 Task: Find connections with filter location Port Macquarie with filter topic #jobseekerswith filter profile language German with filter current company IFFCO Group with filter school Mailam Engineering College with filter industry Wholesale Motor Vehicles and Parts with filter service category Corporate Law with filter keywords title Archivist
Action: Mouse moved to (539, 94)
Screenshot: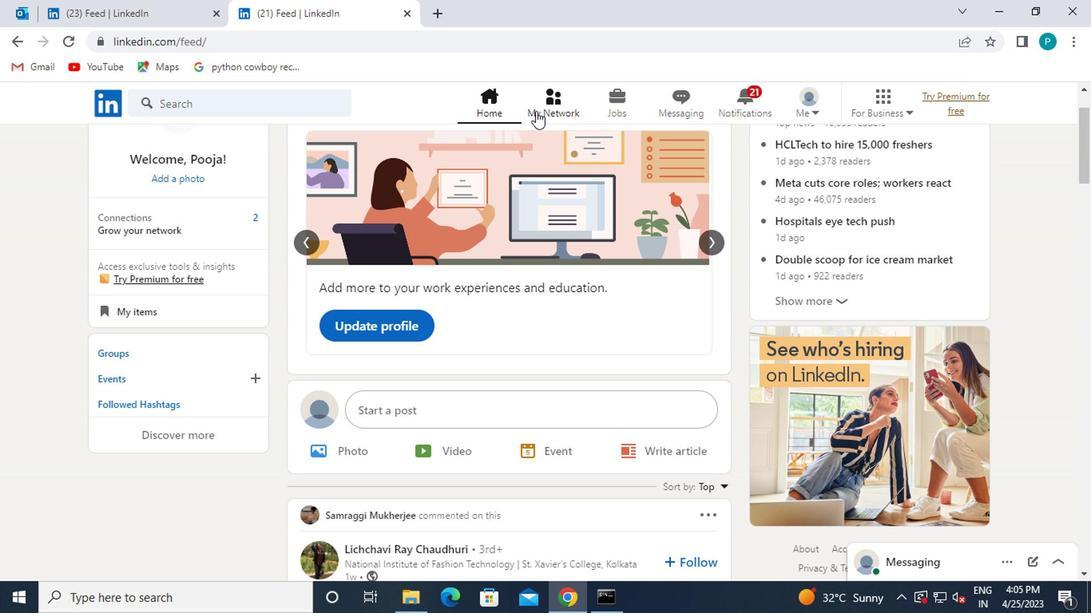 
Action: Mouse pressed left at (539, 94)
Screenshot: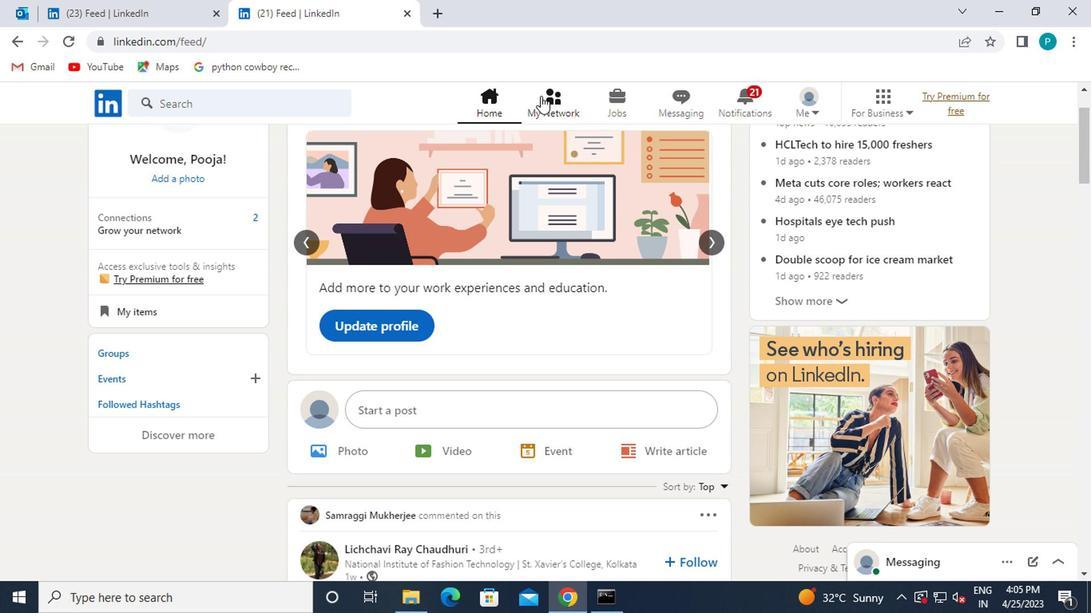 
Action: Mouse moved to (184, 195)
Screenshot: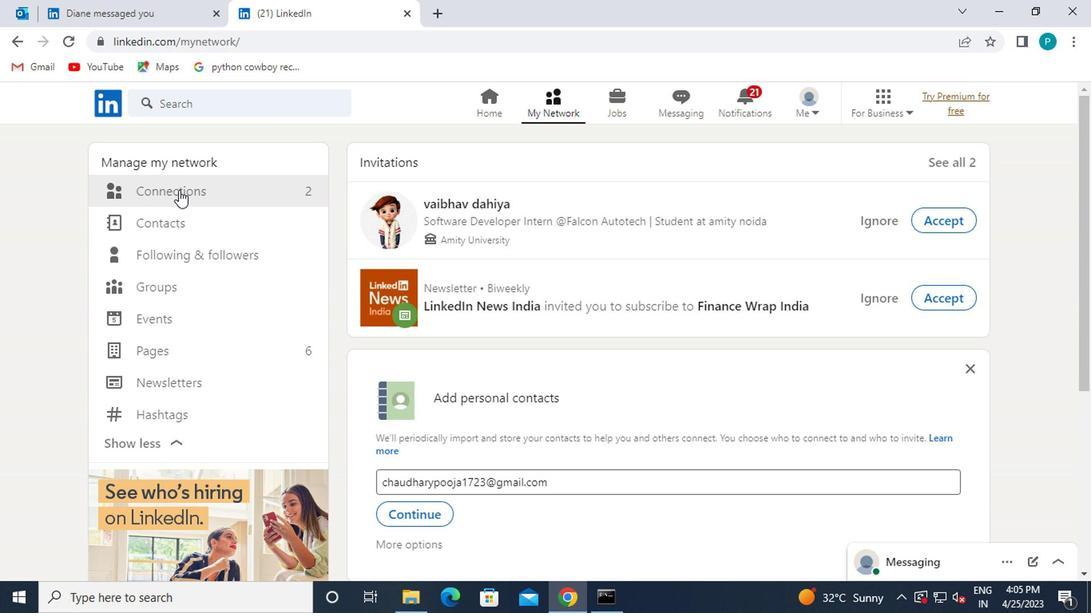 
Action: Mouse pressed left at (184, 195)
Screenshot: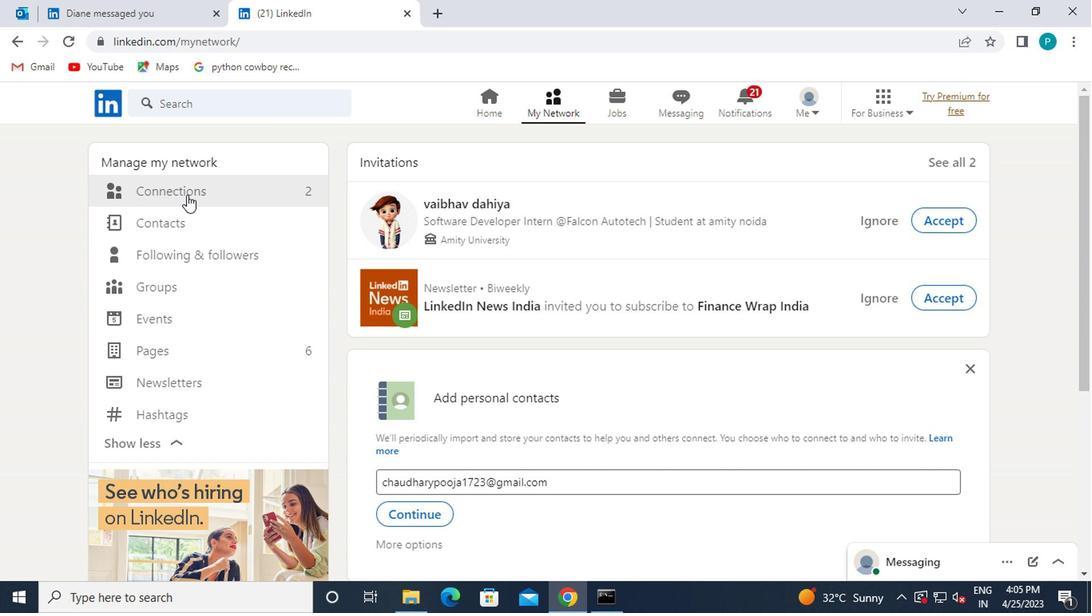 
Action: Mouse moved to (662, 193)
Screenshot: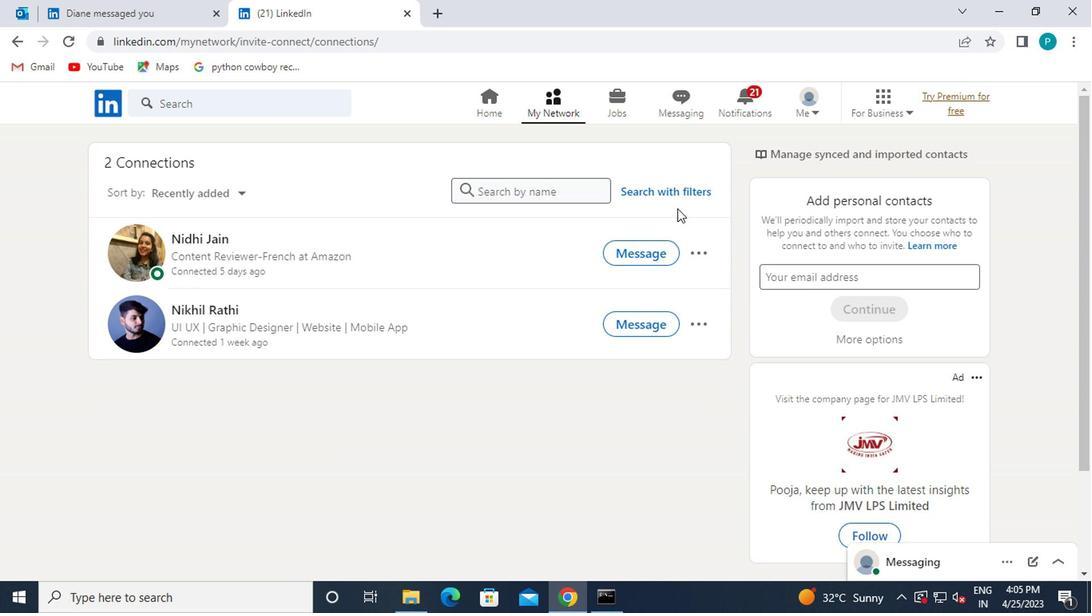 
Action: Mouse pressed left at (662, 193)
Screenshot: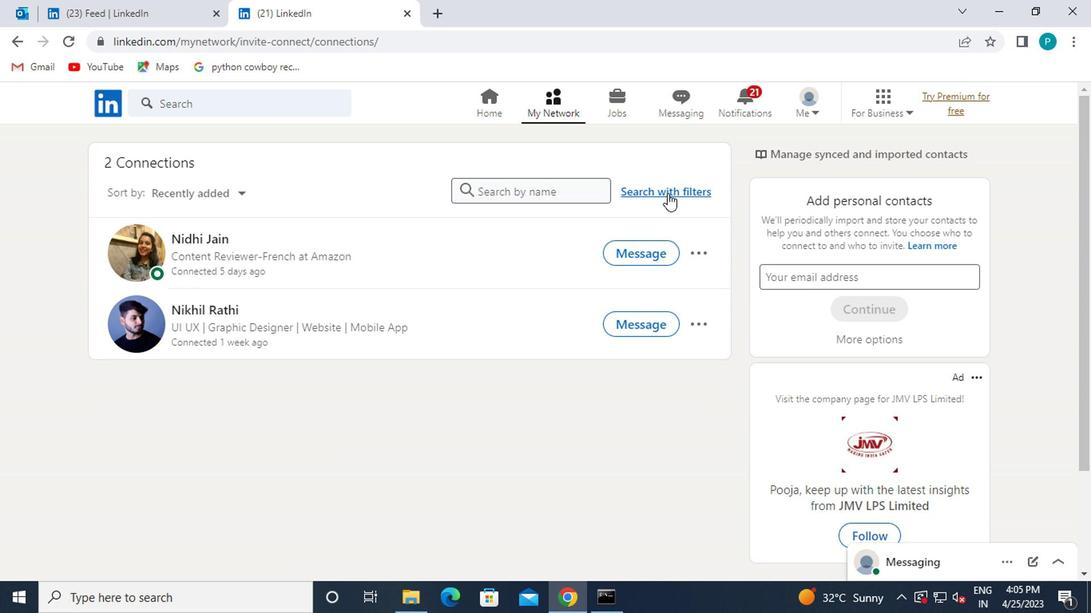 
Action: Mouse moved to (519, 147)
Screenshot: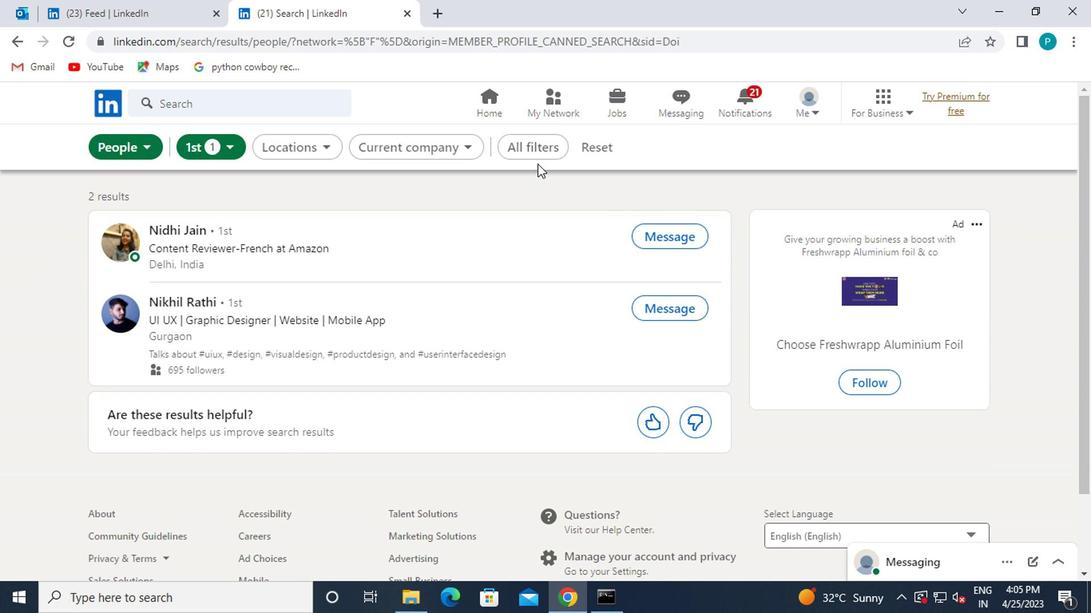 
Action: Mouse pressed left at (519, 147)
Screenshot: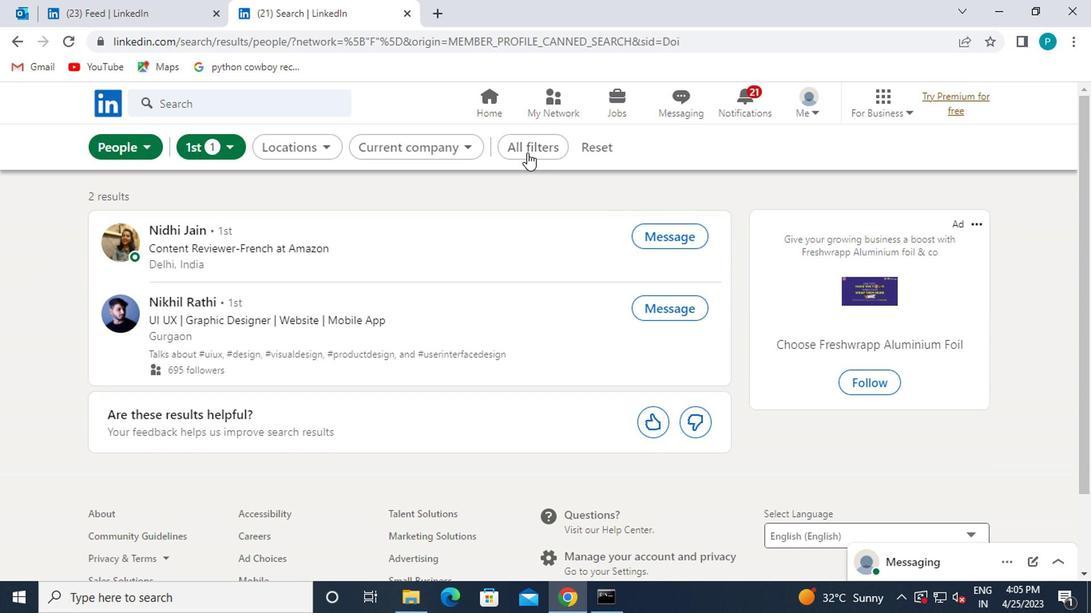 
Action: Mouse moved to (831, 327)
Screenshot: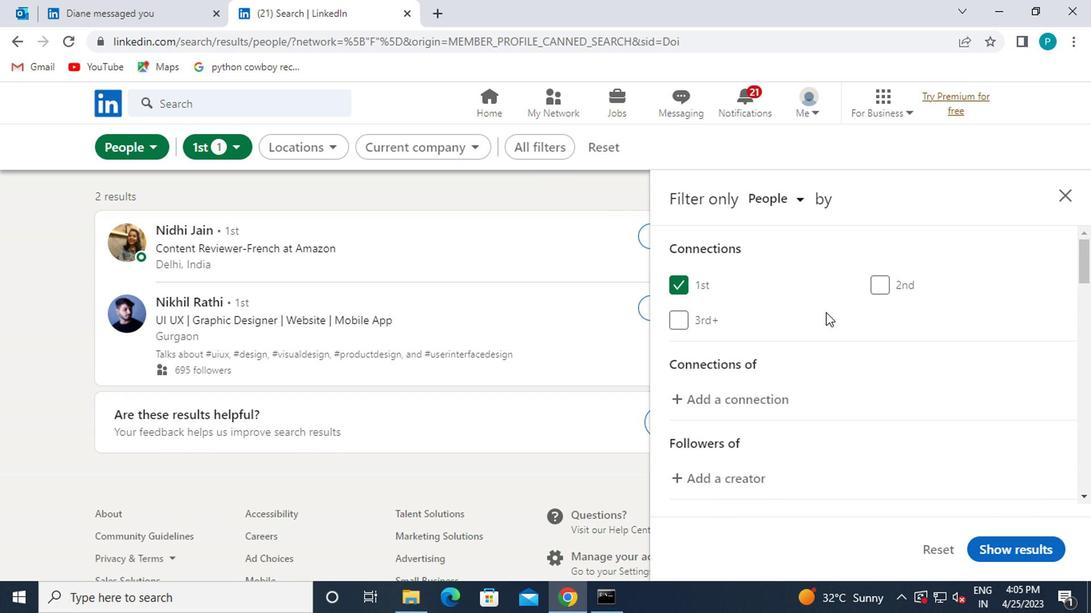 
Action: Mouse scrolled (831, 326) with delta (0, -1)
Screenshot: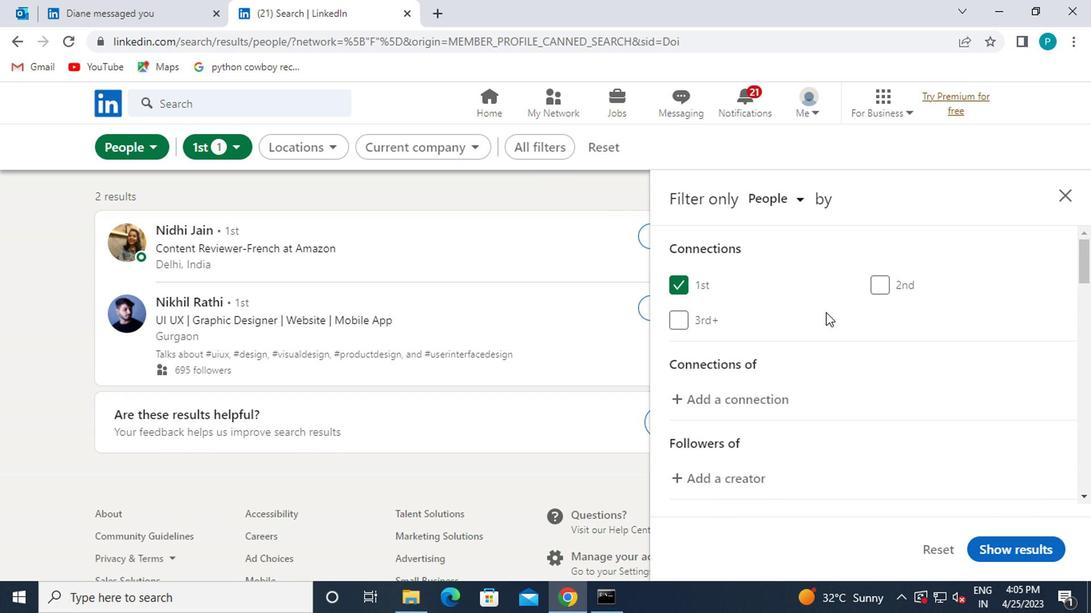 
Action: Mouse moved to (831, 329)
Screenshot: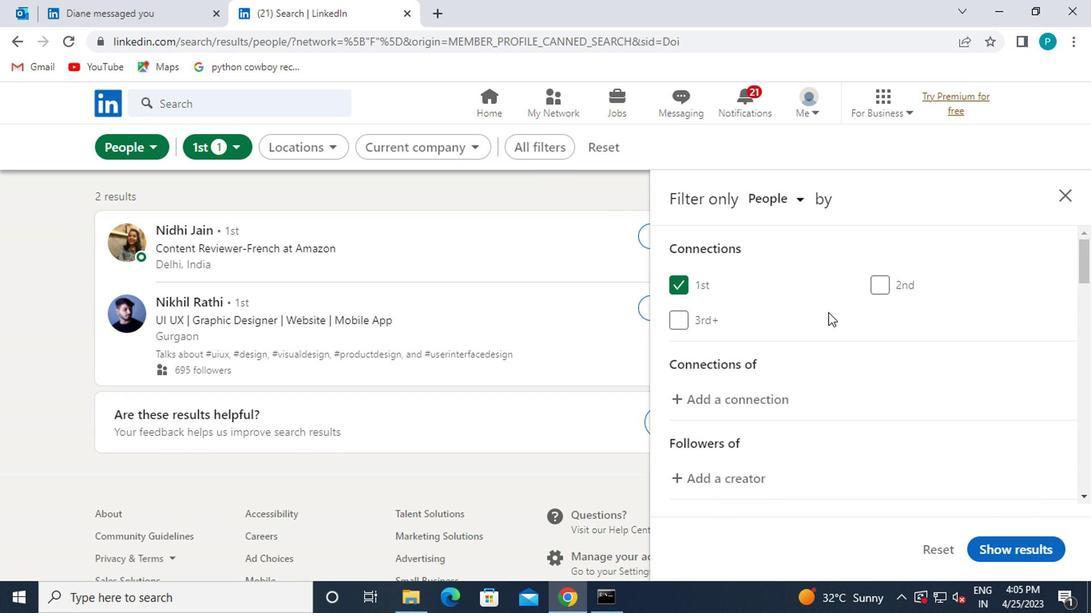 
Action: Mouse scrolled (831, 329) with delta (0, 0)
Screenshot: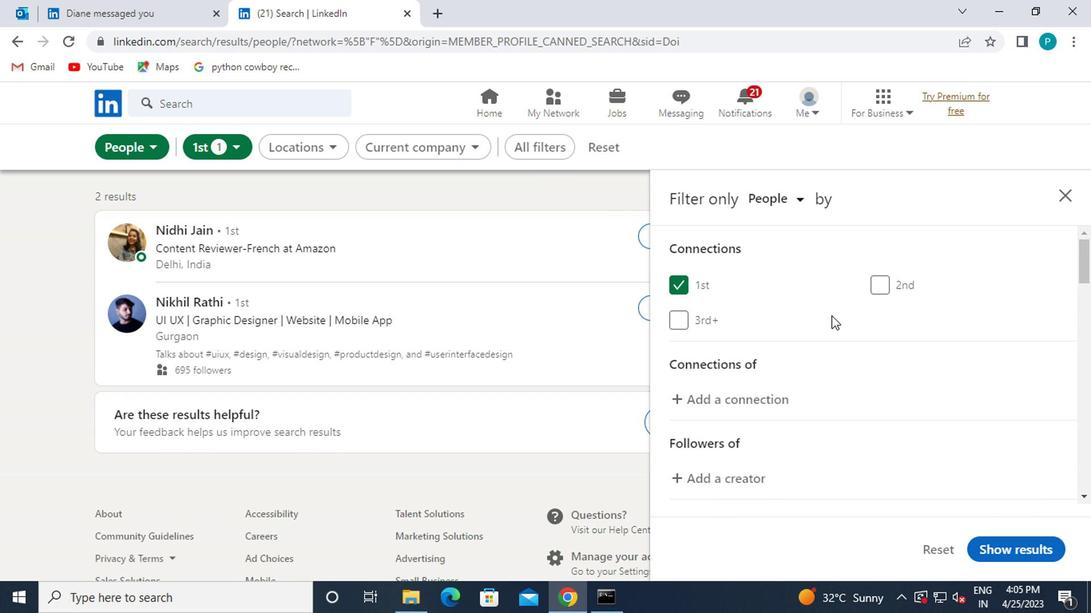 
Action: Mouse moved to (861, 379)
Screenshot: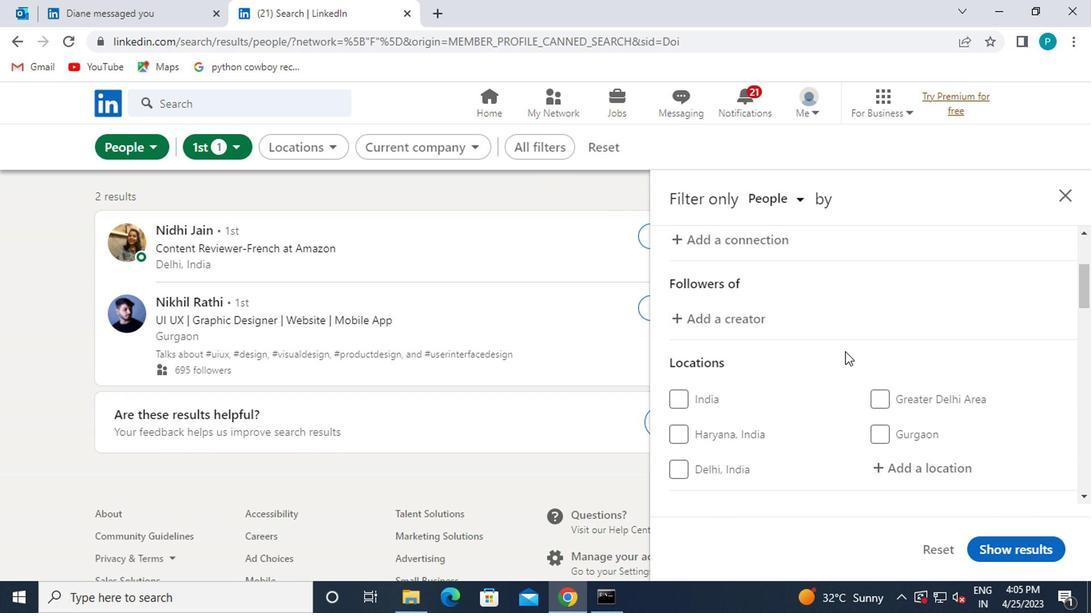 
Action: Mouse scrolled (861, 378) with delta (0, 0)
Screenshot: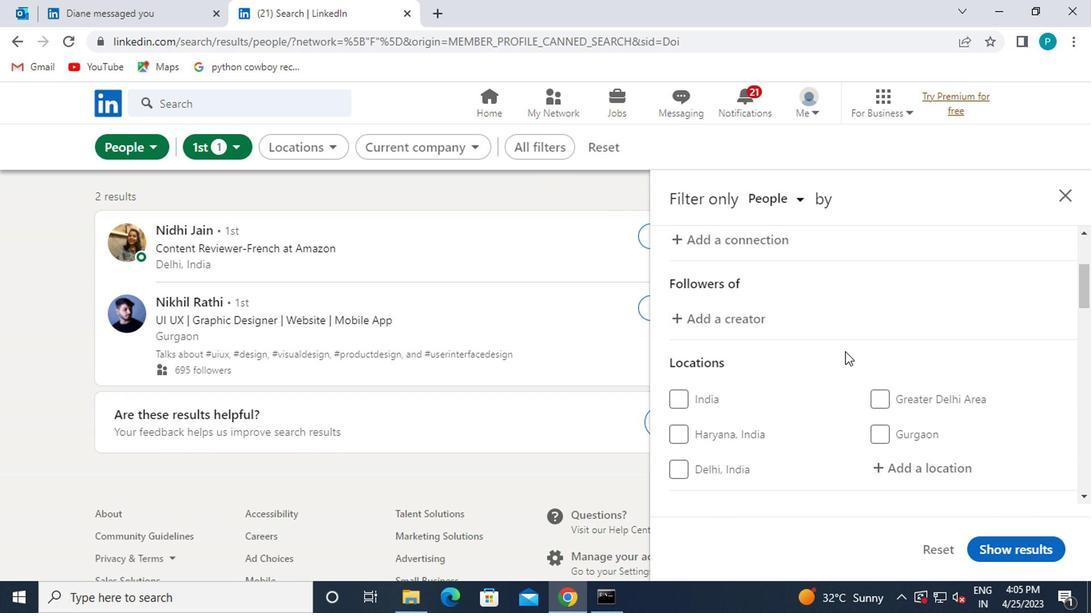 
Action: Mouse moved to (881, 380)
Screenshot: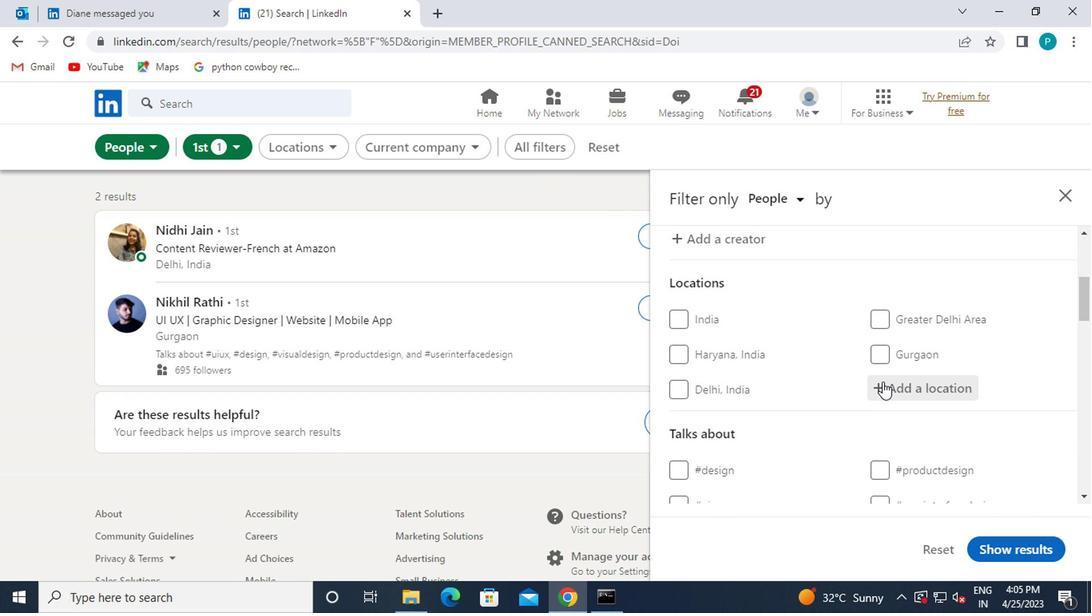 
Action: Mouse pressed left at (881, 380)
Screenshot: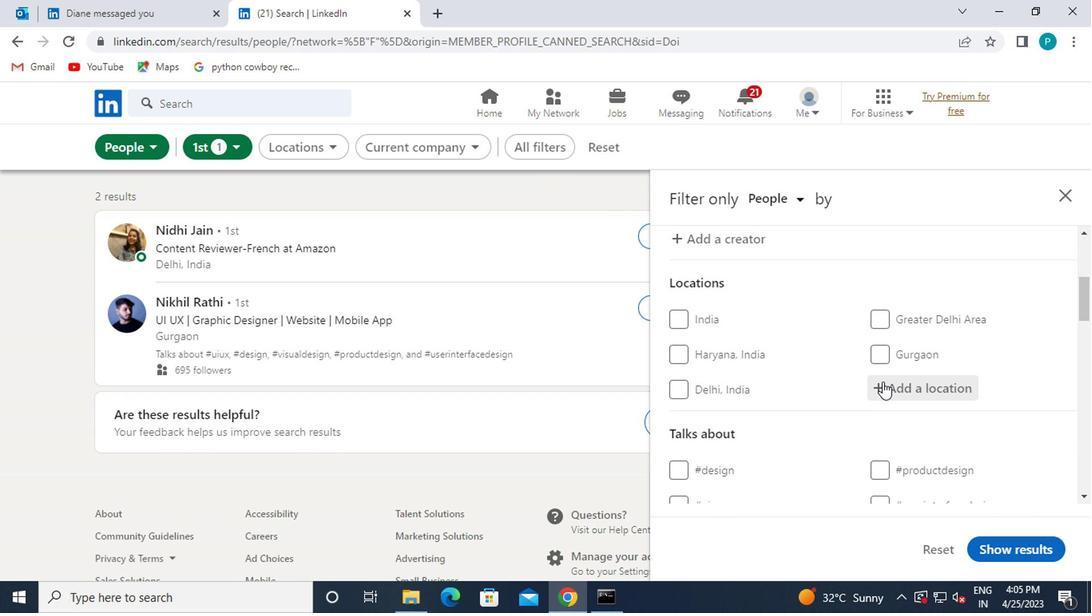 
Action: Mouse moved to (880, 381)
Screenshot: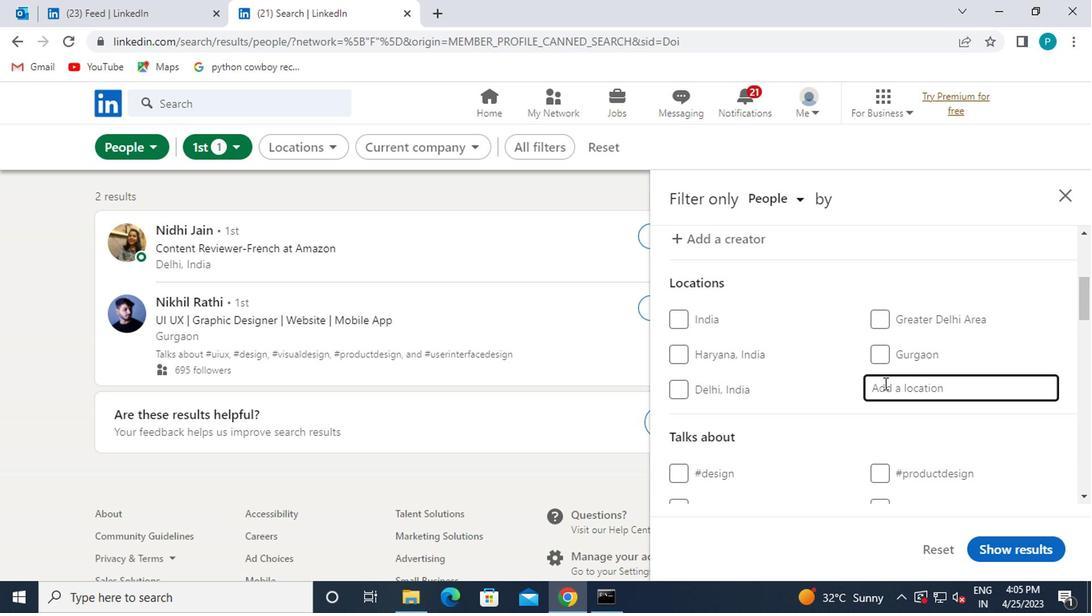 
Action: Key pressed port<Key.space>macq
Screenshot: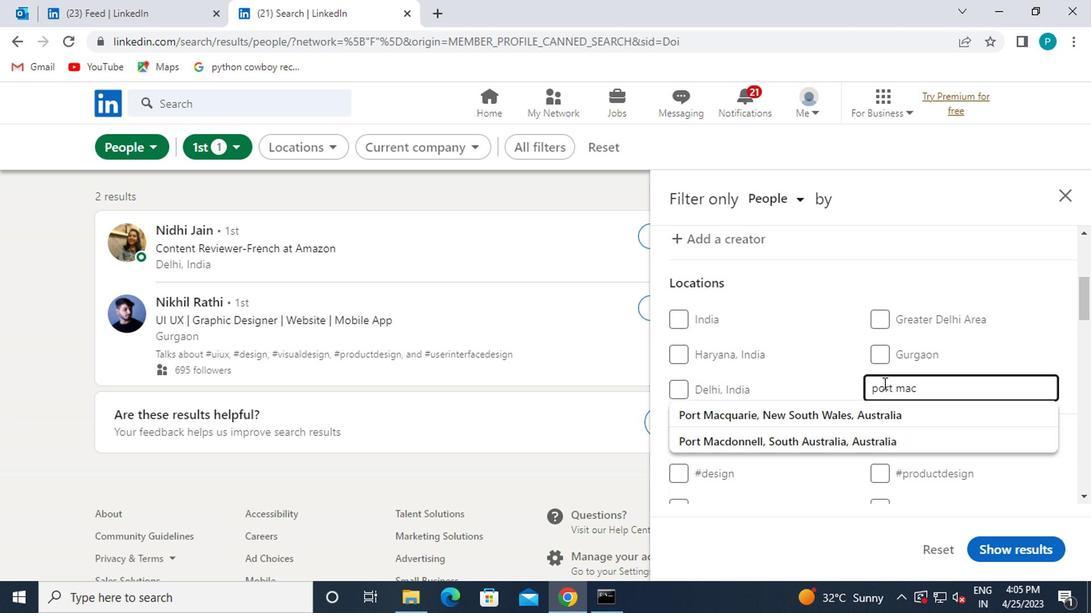 
Action: Mouse moved to (869, 379)
Screenshot: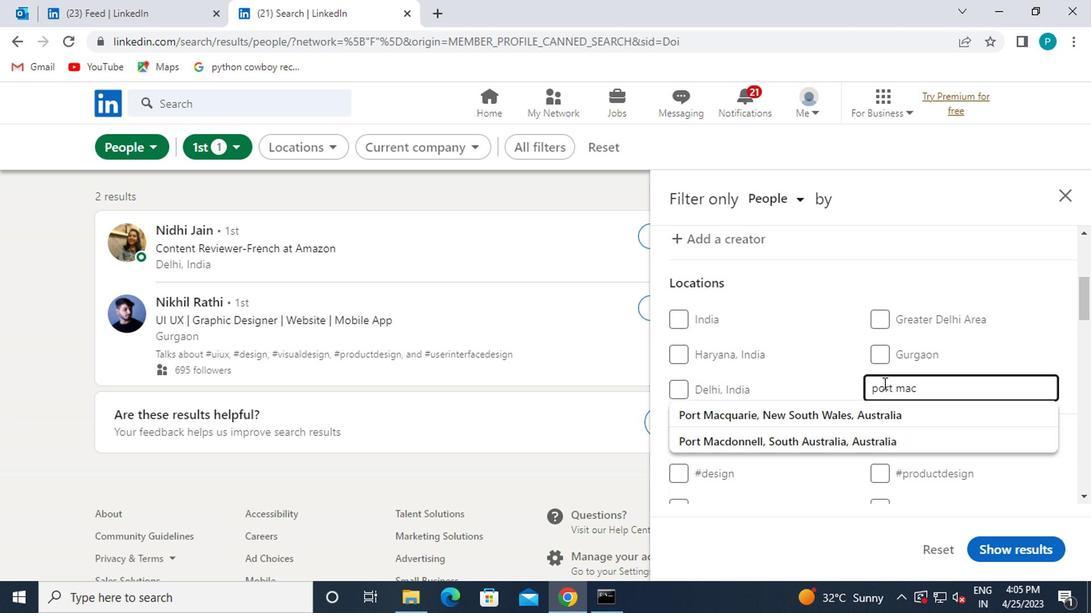 
Action: Key pressed uar
Screenshot: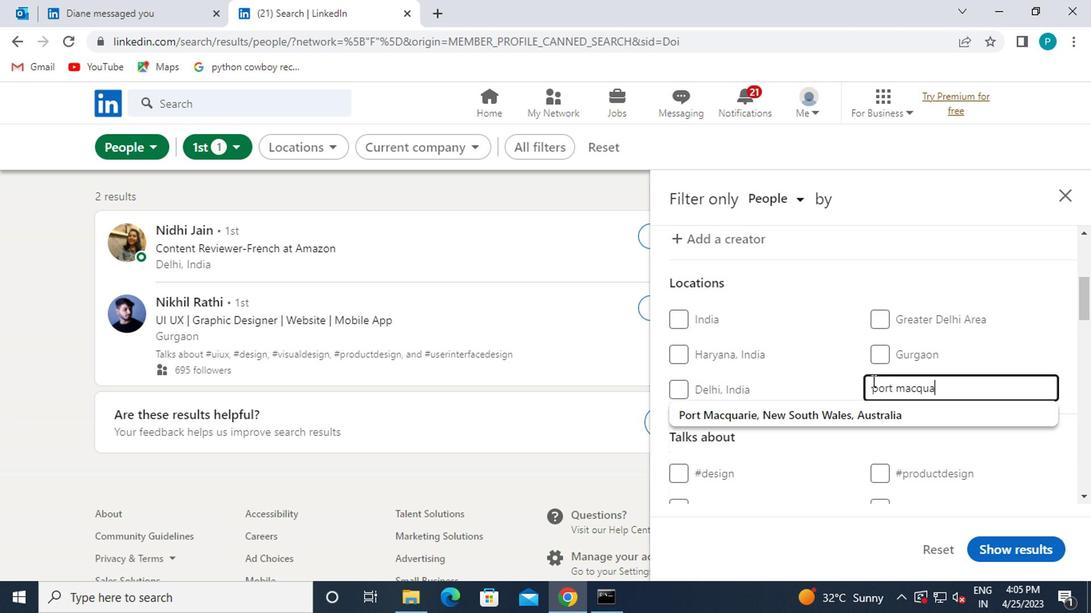 
Action: Mouse moved to (847, 360)
Screenshot: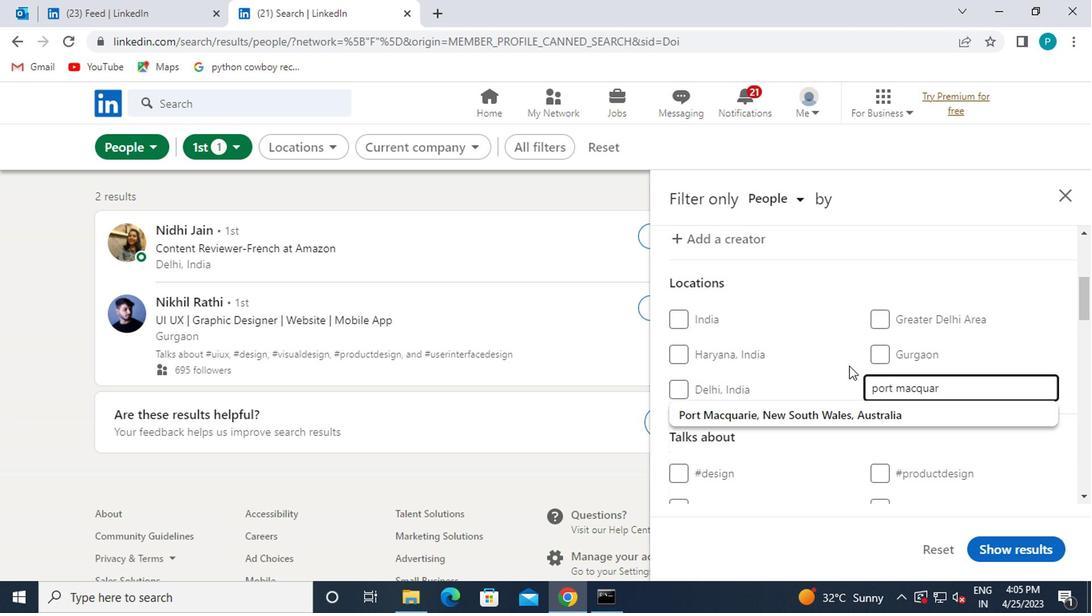 
Action: Key pressed ie
Screenshot: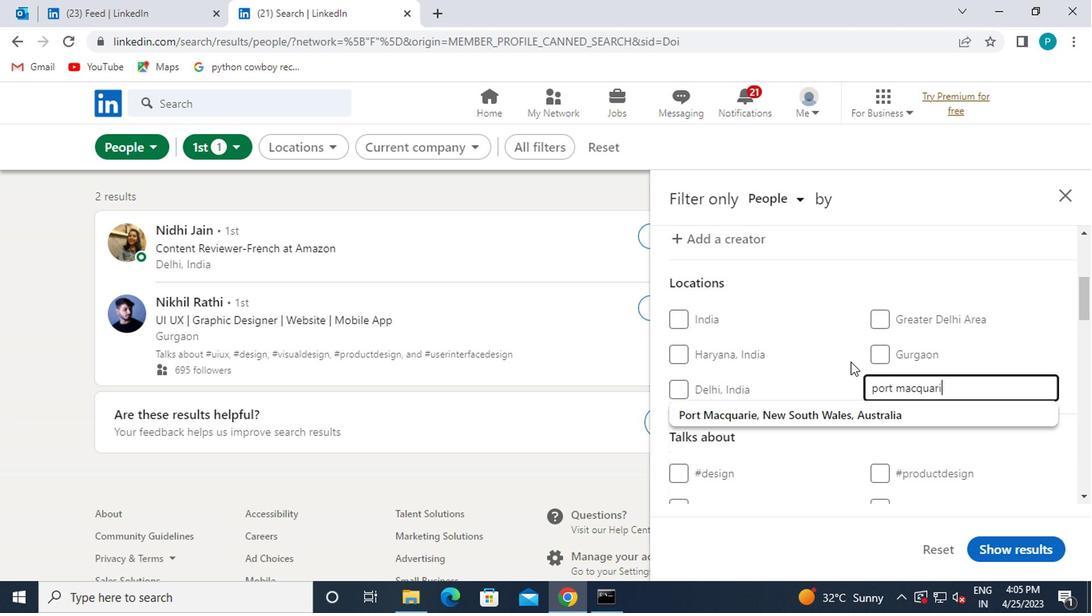 
Action: Mouse moved to (848, 413)
Screenshot: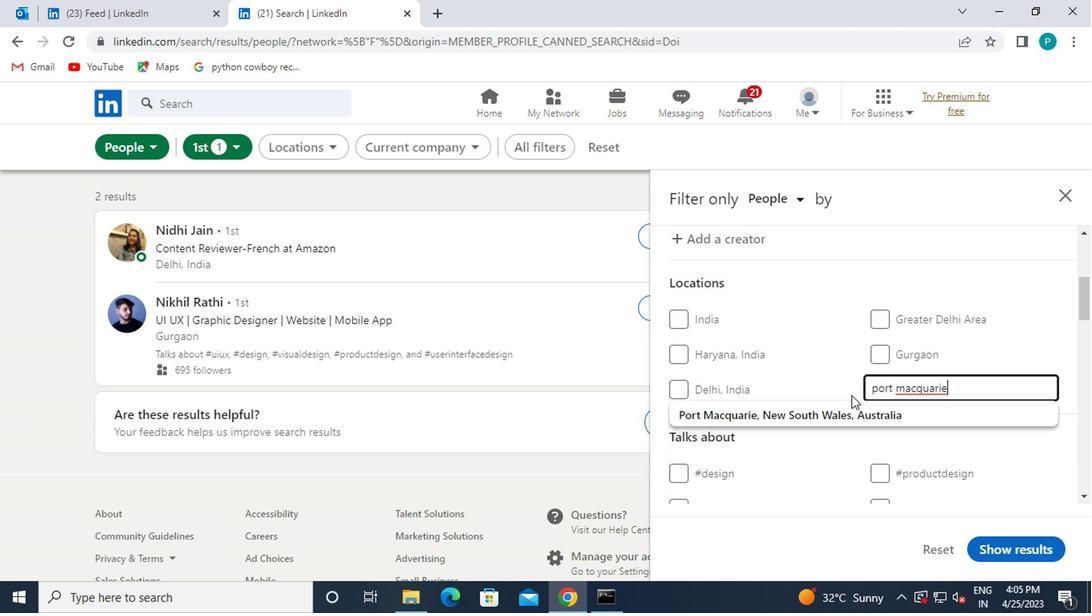 
Action: Mouse pressed left at (848, 413)
Screenshot: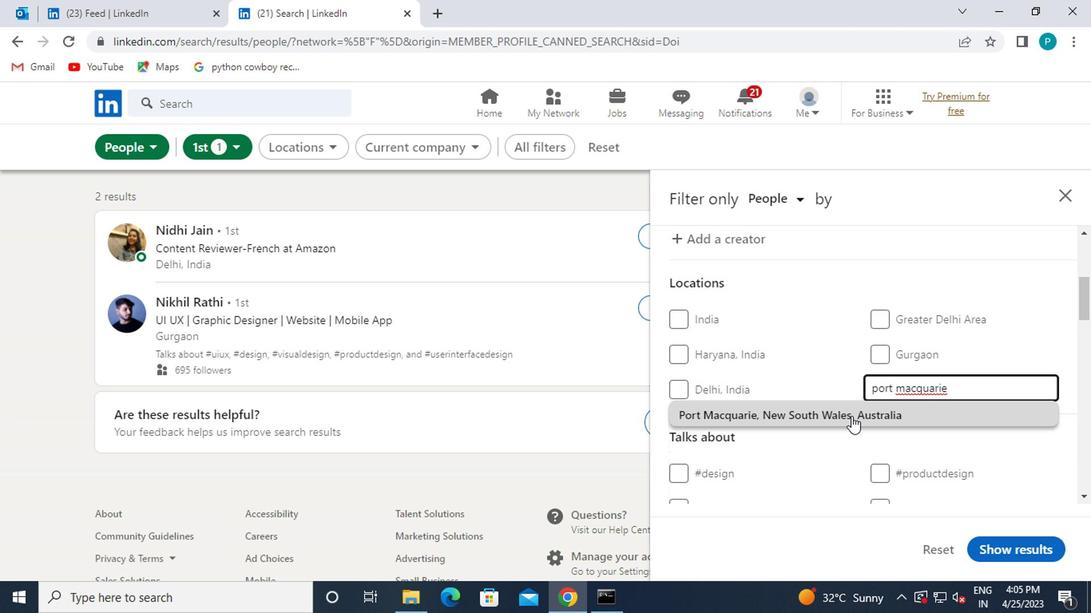 
Action: Mouse scrolled (848, 413) with delta (0, 0)
Screenshot: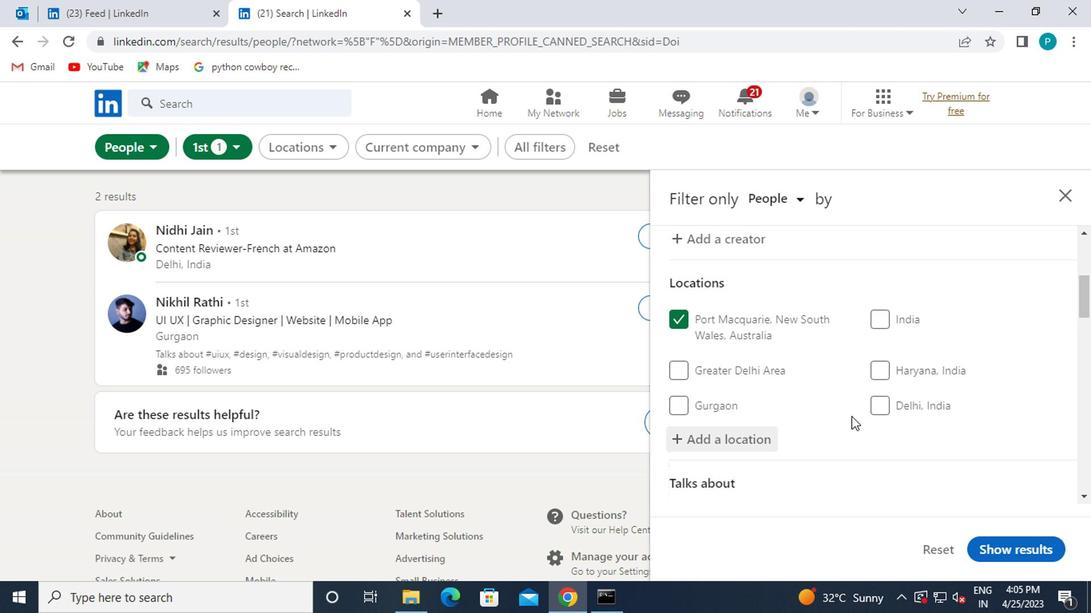 
Action: Mouse scrolled (848, 413) with delta (0, 0)
Screenshot: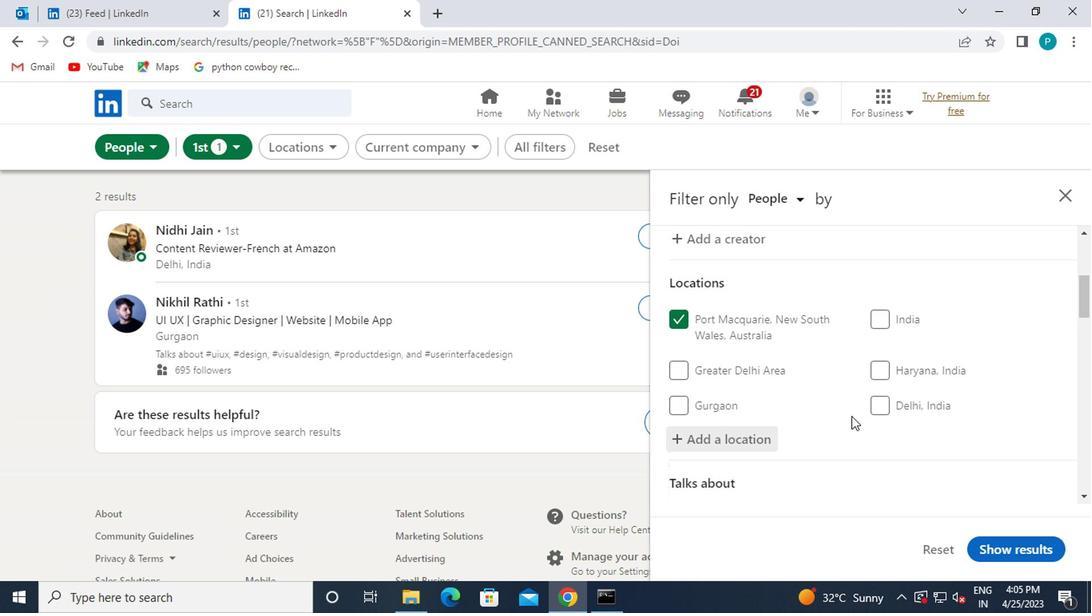 
Action: Mouse moved to (883, 420)
Screenshot: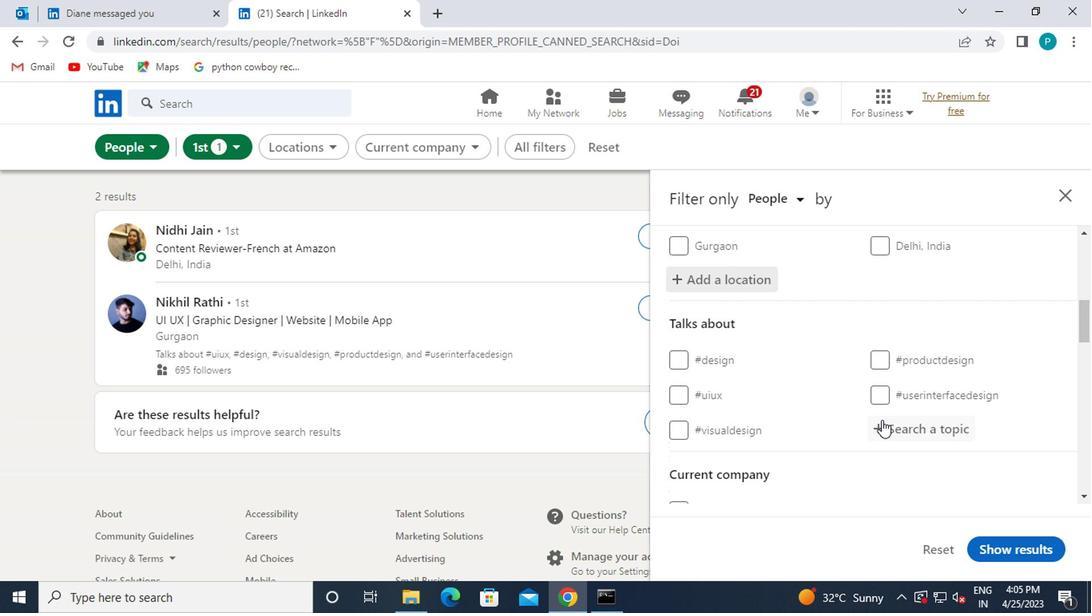 
Action: Mouse pressed left at (883, 420)
Screenshot: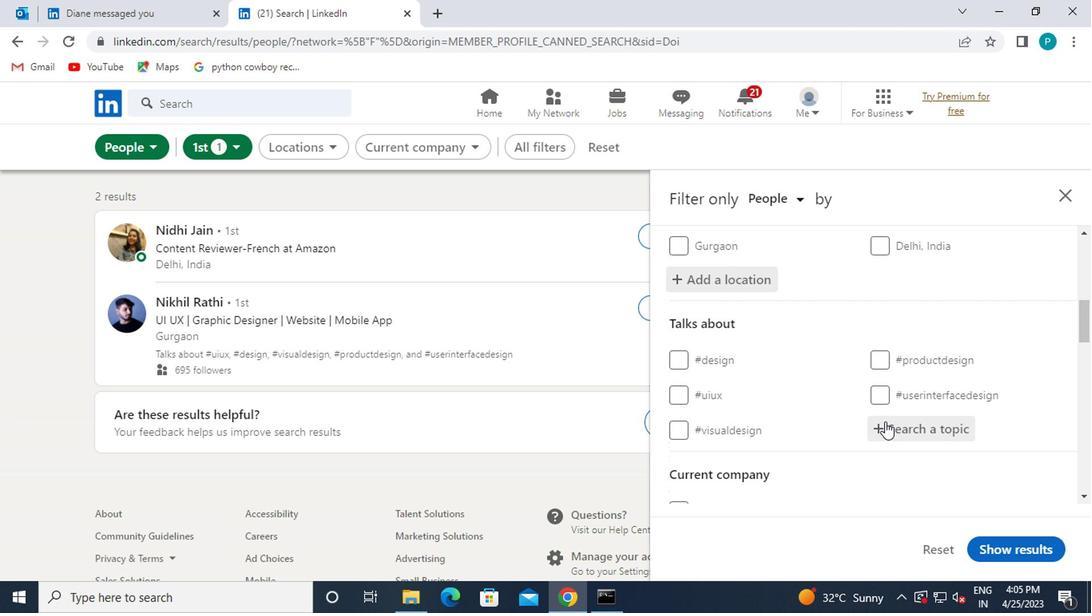 
Action: Mouse moved to (884, 420)
Screenshot: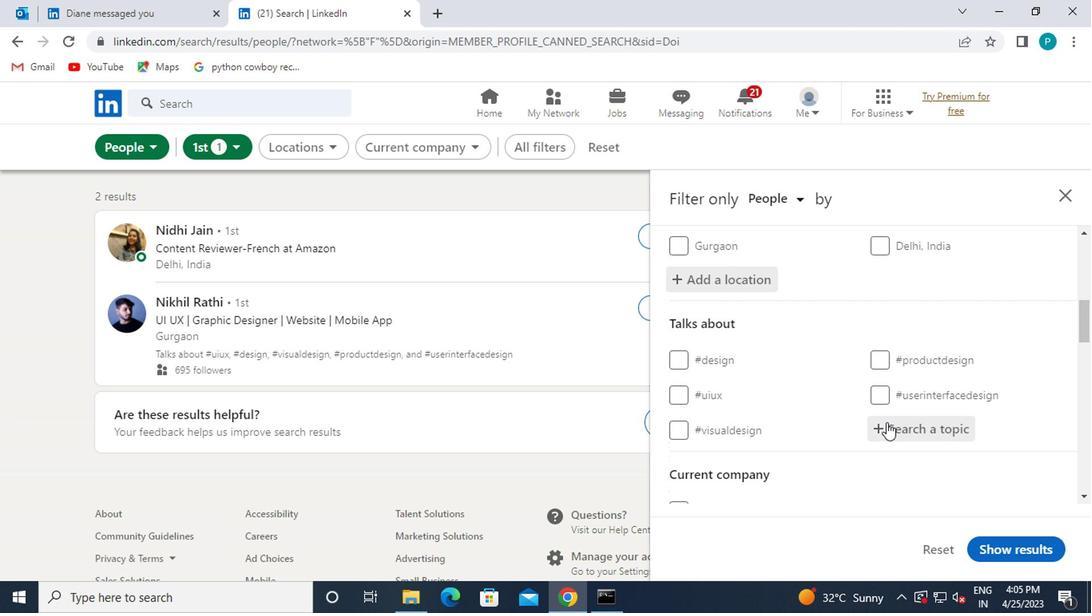 
Action: Key pressed <Key.shift><Key.shift><Key.shift>@
Screenshot: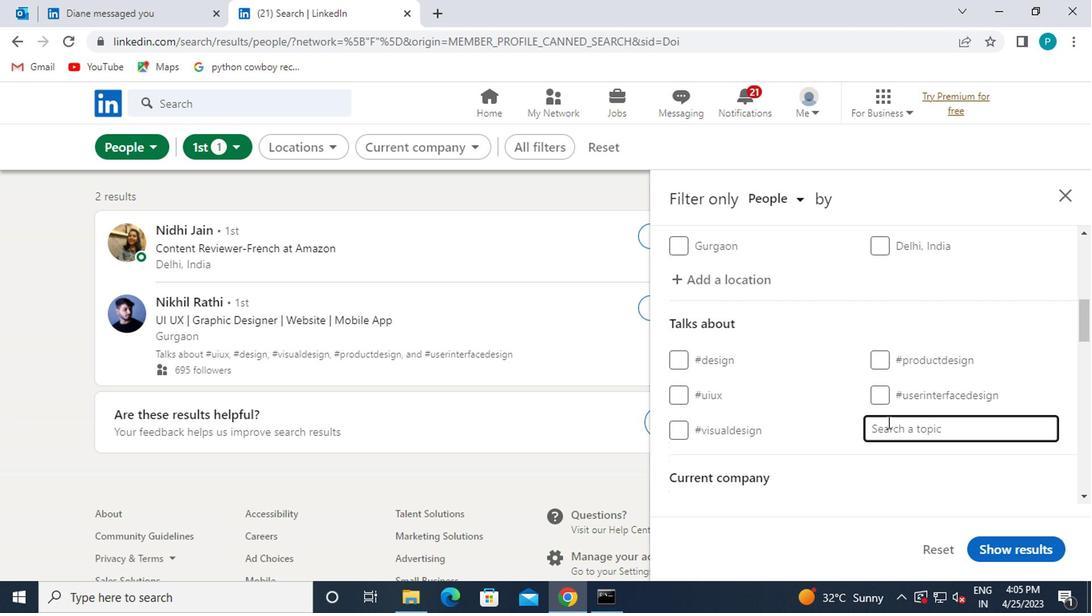 
Action: Mouse moved to (884, 420)
Screenshot: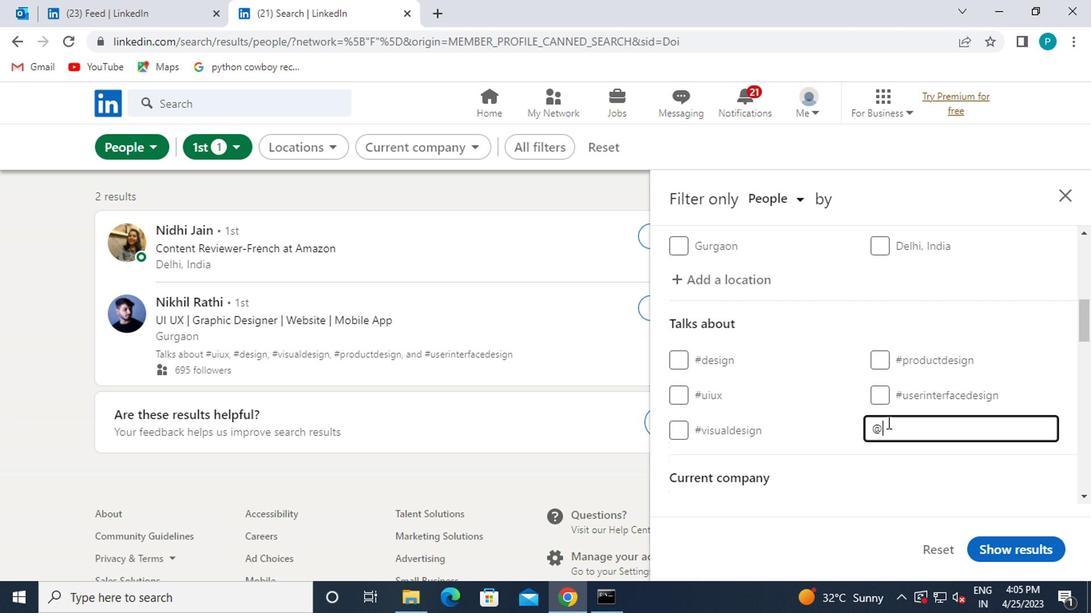 
Action: Key pressed <Key.backspace><Key.shift><Key.shift>#JOBSE
Screenshot: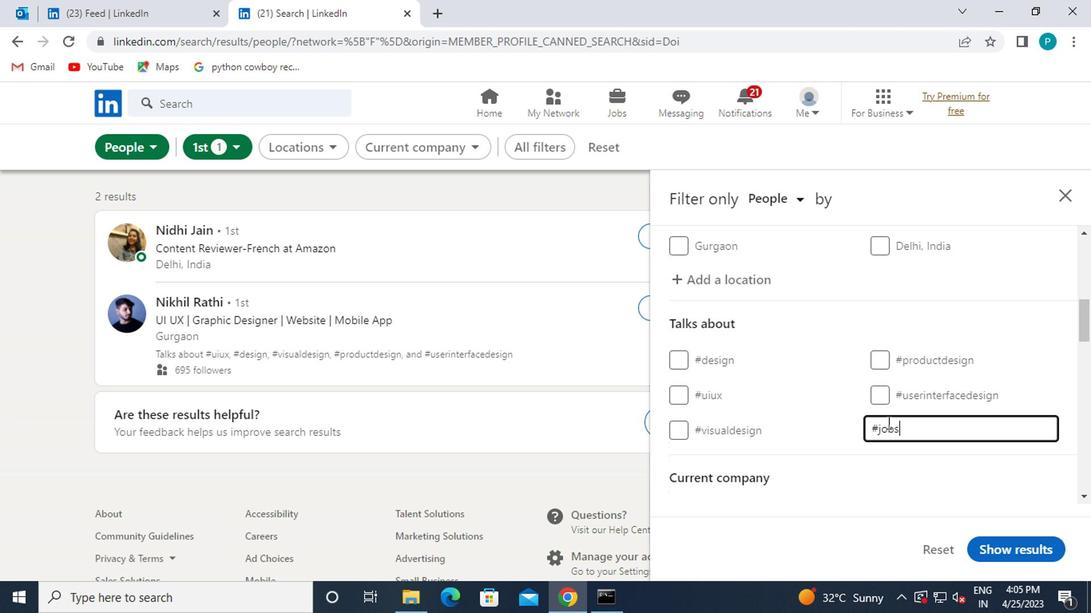
Action: Mouse moved to (891, 416)
Screenshot: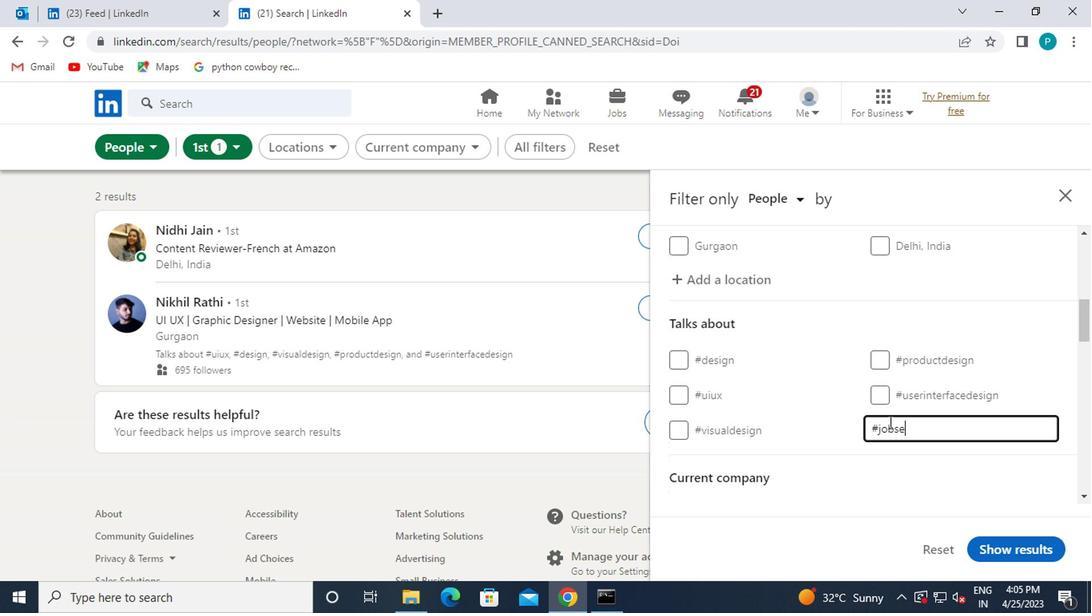 
Action: Key pressed E
Screenshot: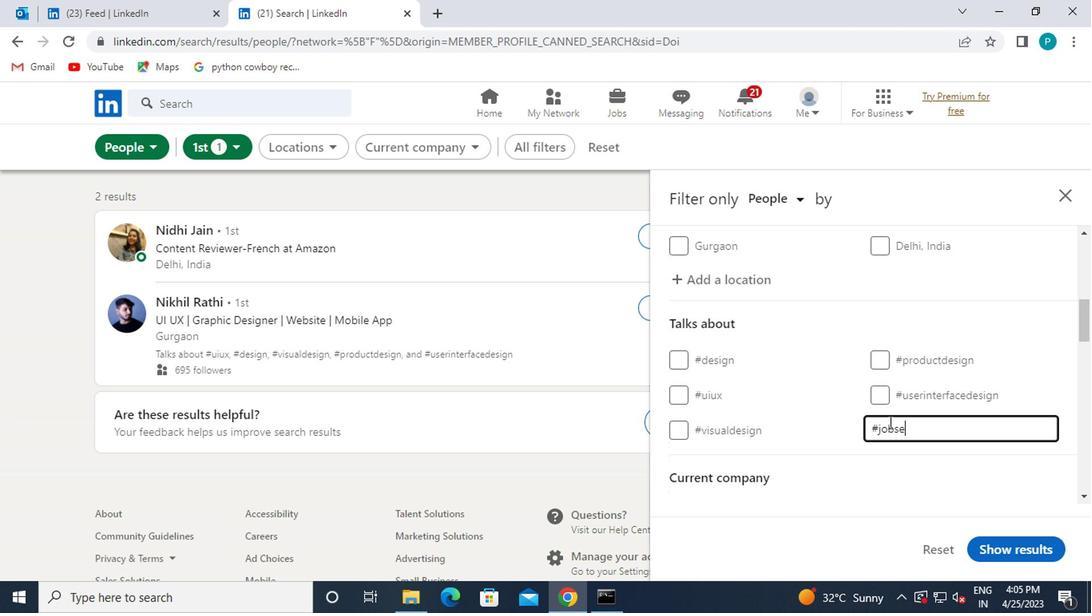 
Action: Mouse moved to (958, 374)
Screenshot: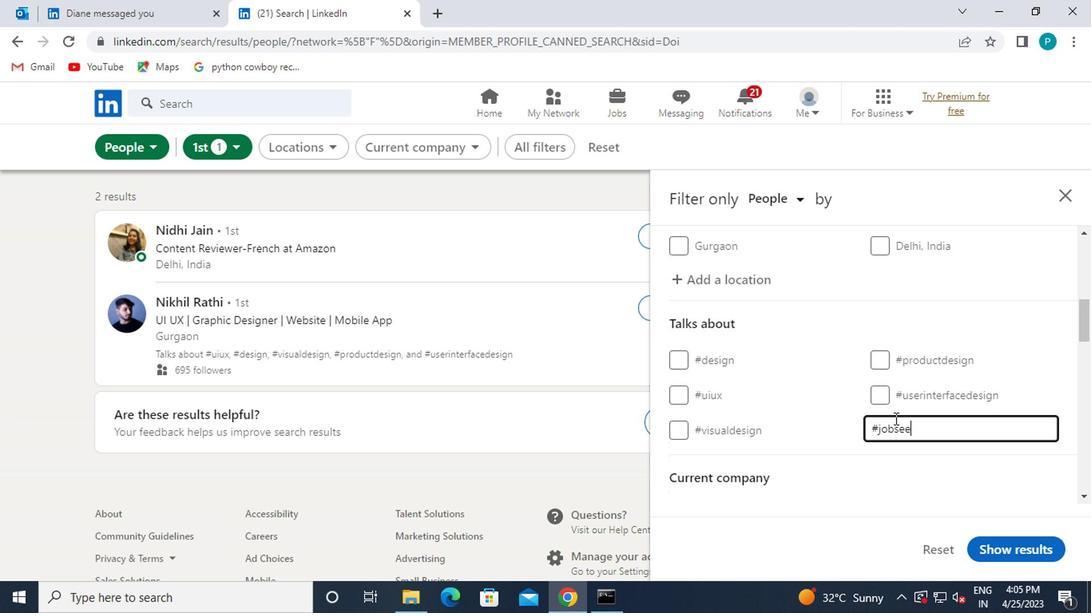 
Action: Key pressed J=<Key.backspace><Key.backspace>KERS
Screenshot: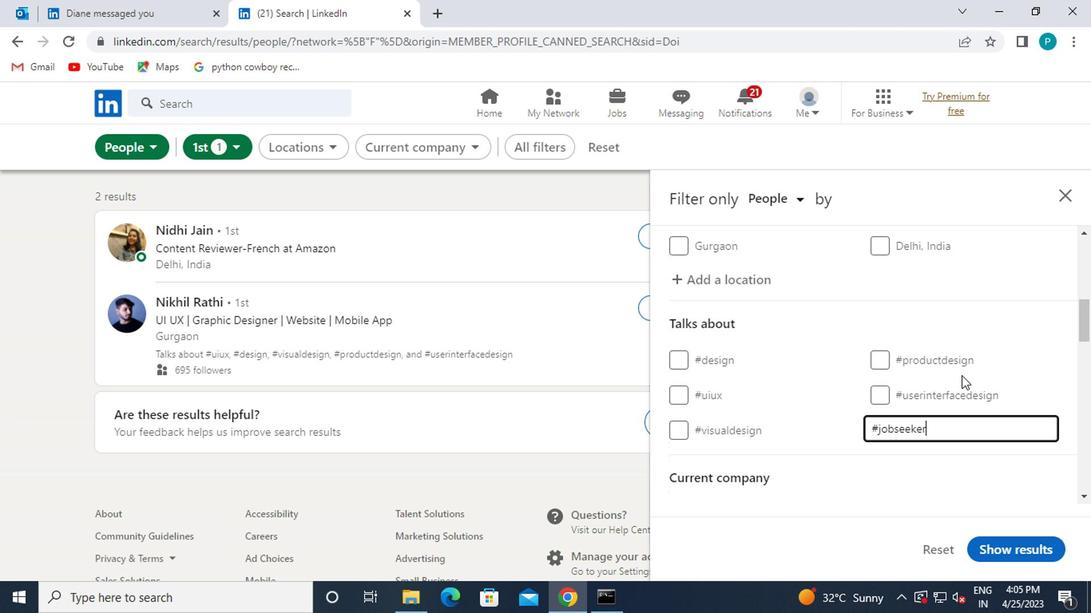 
Action: Mouse moved to (860, 436)
Screenshot: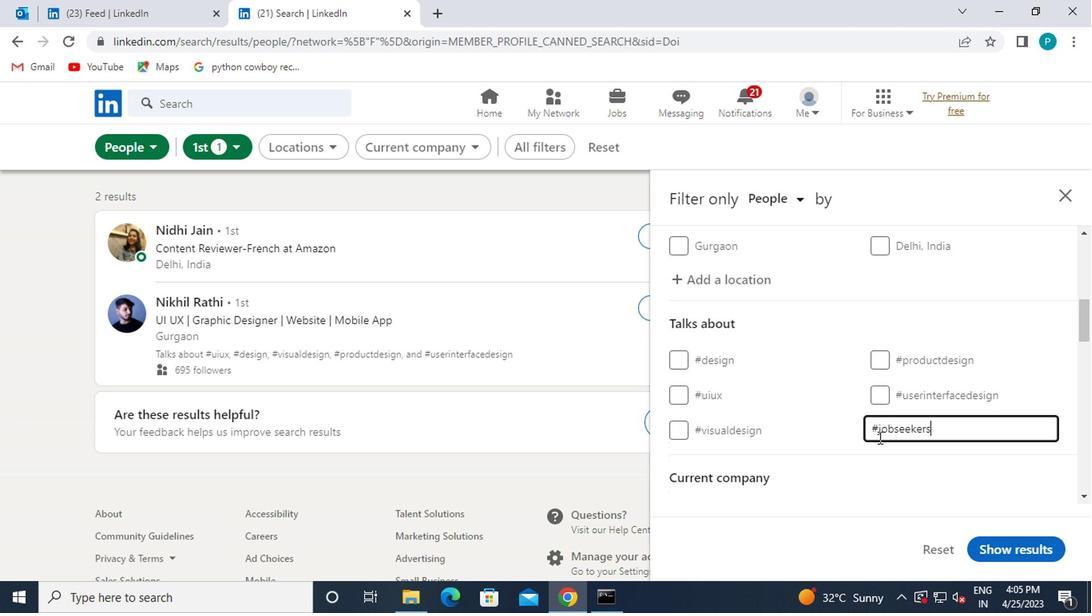 
Action: Mouse scrolled (860, 435) with delta (0, 0)
Screenshot: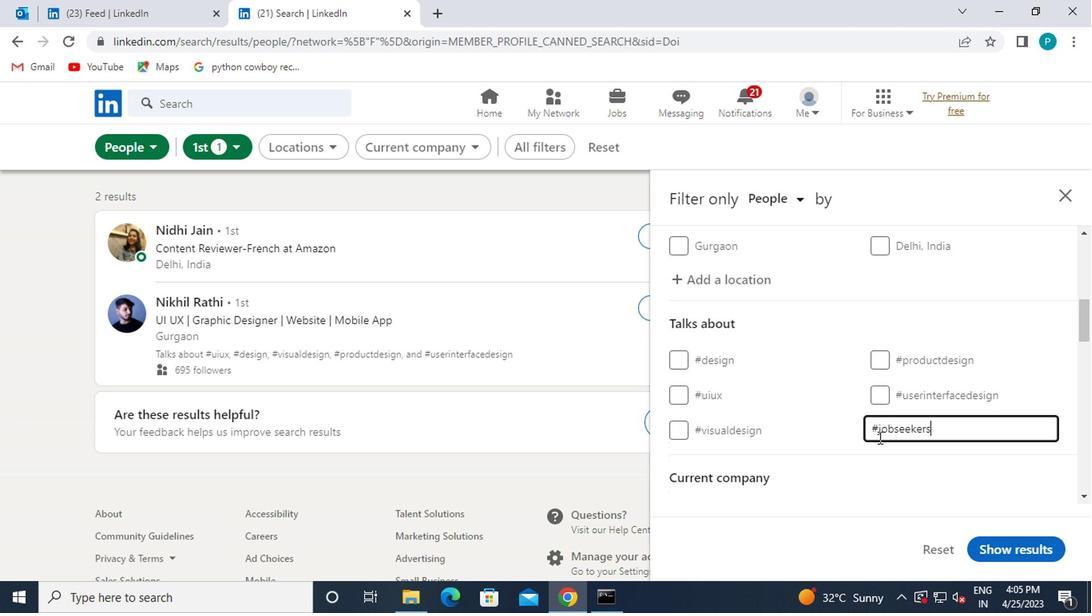 
Action: Mouse moved to (876, 437)
Screenshot: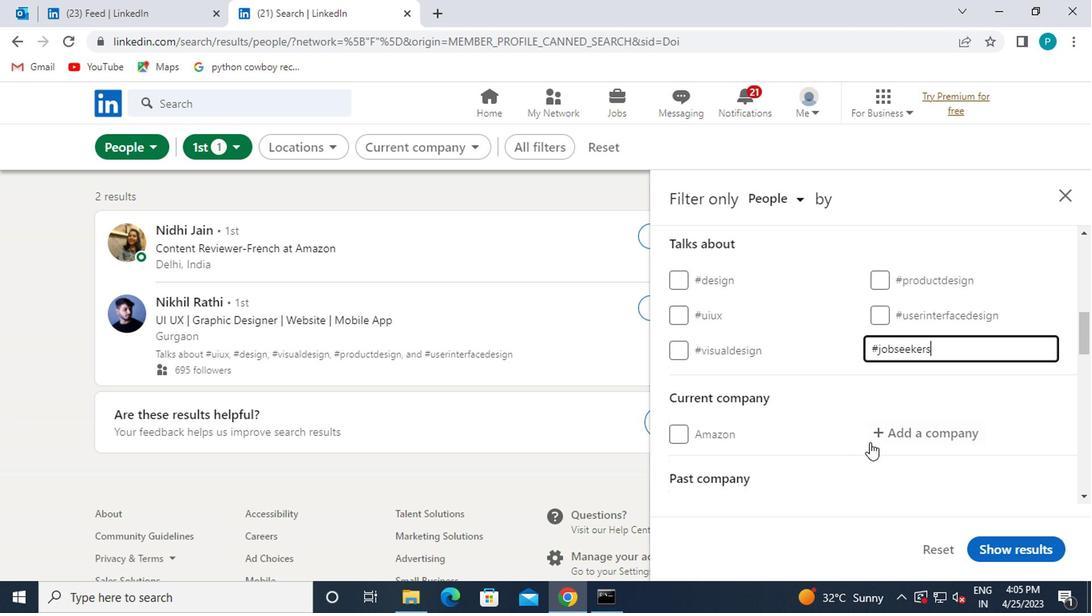 
Action: Mouse pressed left at (876, 437)
Screenshot: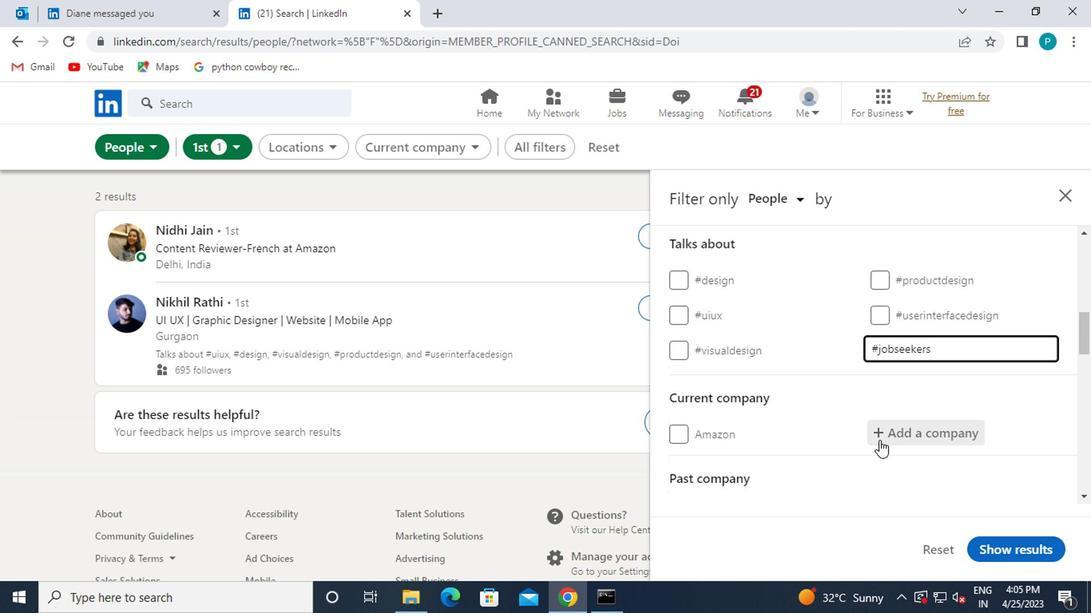 
Action: Mouse moved to (880, 435)
Screenshot: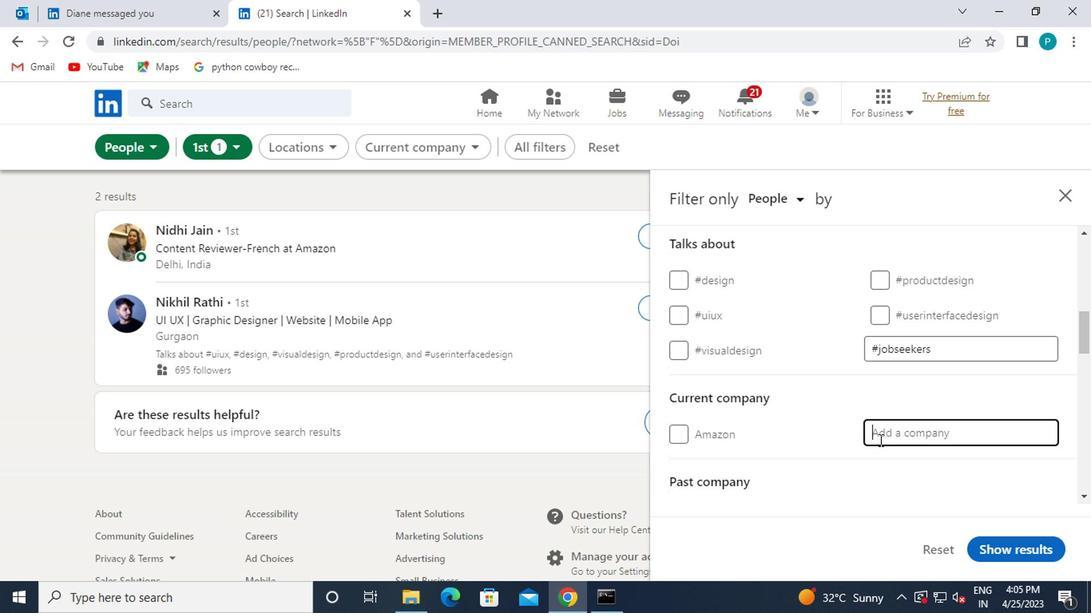
Action: Key pressed IFFCO
Screenshot: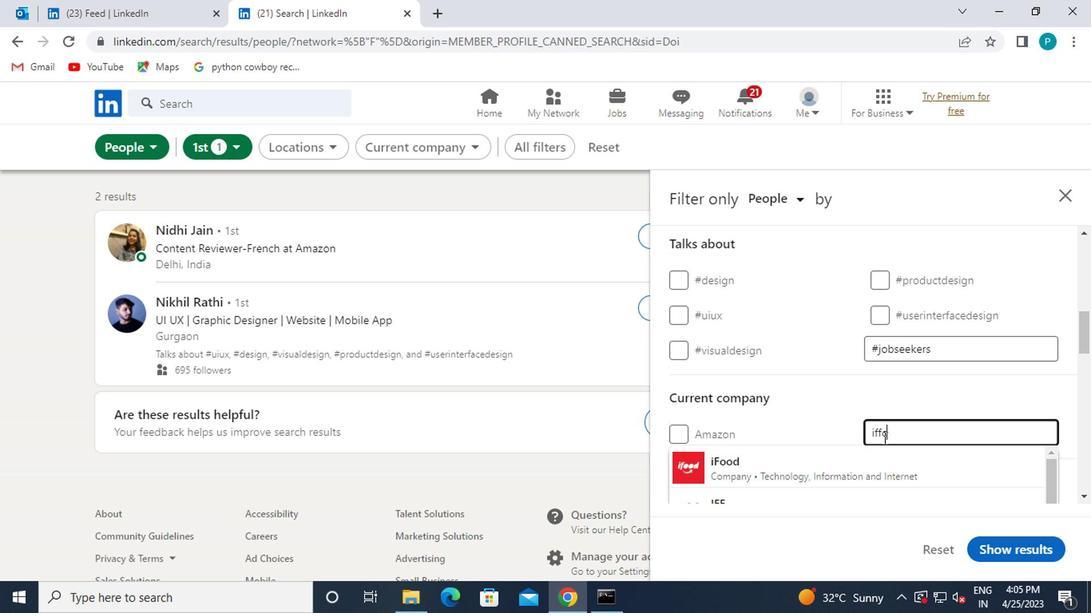 
Action: Mouse moved to (840, 472)
Screenshot: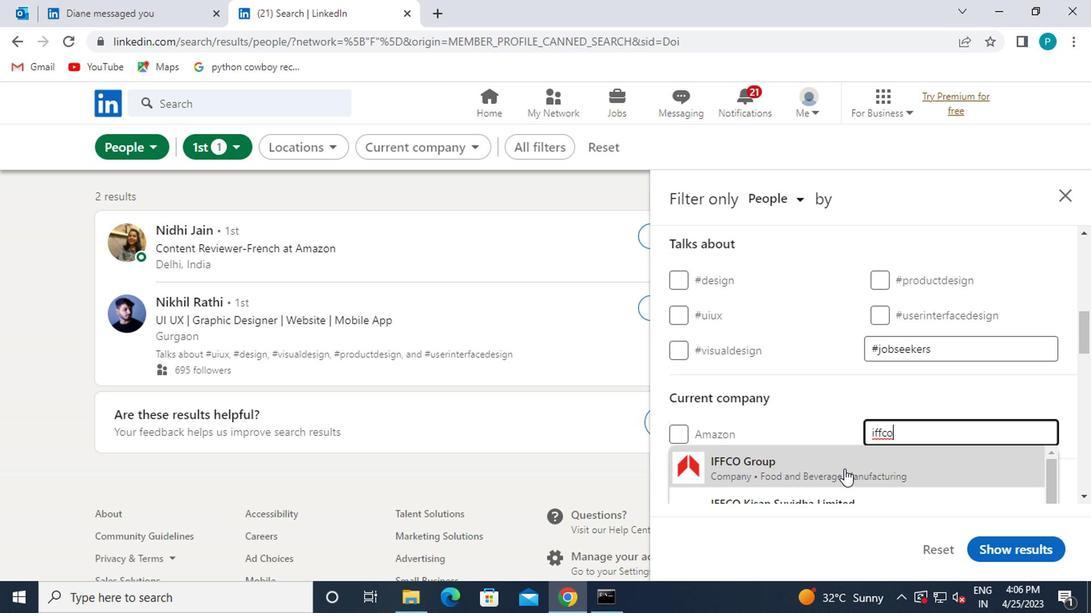 
Action: Mouse pressed left at (840, 472)
Screenshot: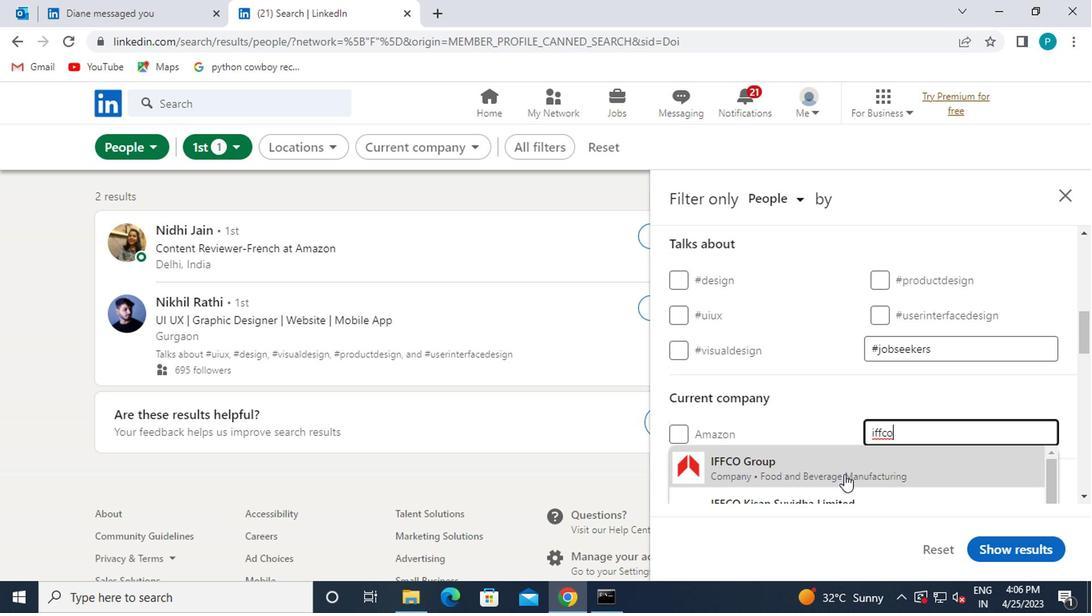 
Action: Mouse moved to (723, 431)
Screenshot: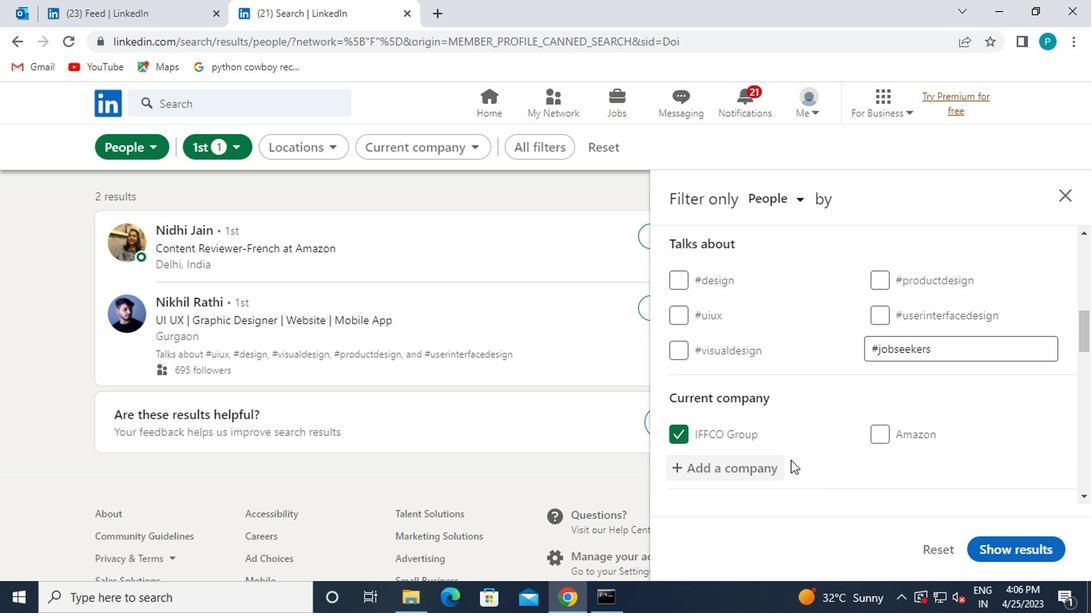 
Action: Mouse scrolled (723, 430) with delta (0, -1)
Screenshot: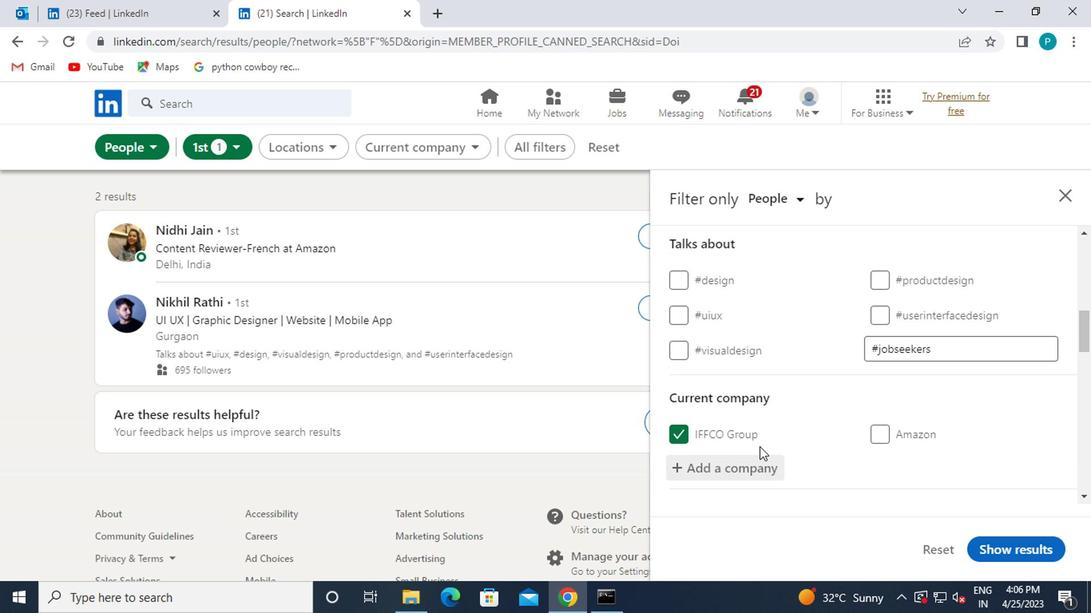 
Action: Mouse scrolled (723, 430) with delta (0, -1)
Screenshot: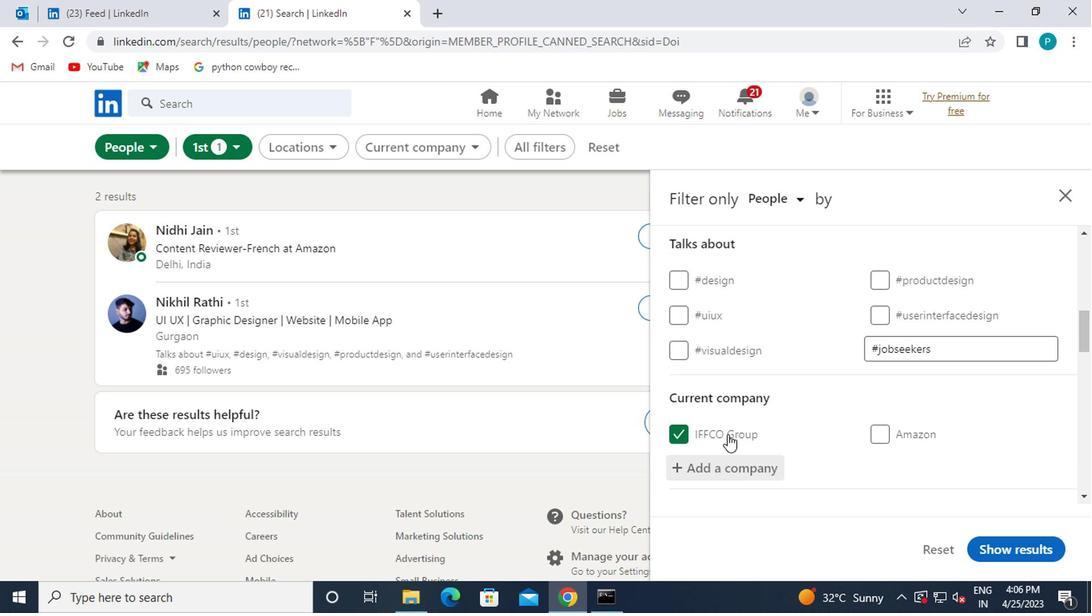 
Action: Mouse moved to (725, 431)
Screenshot: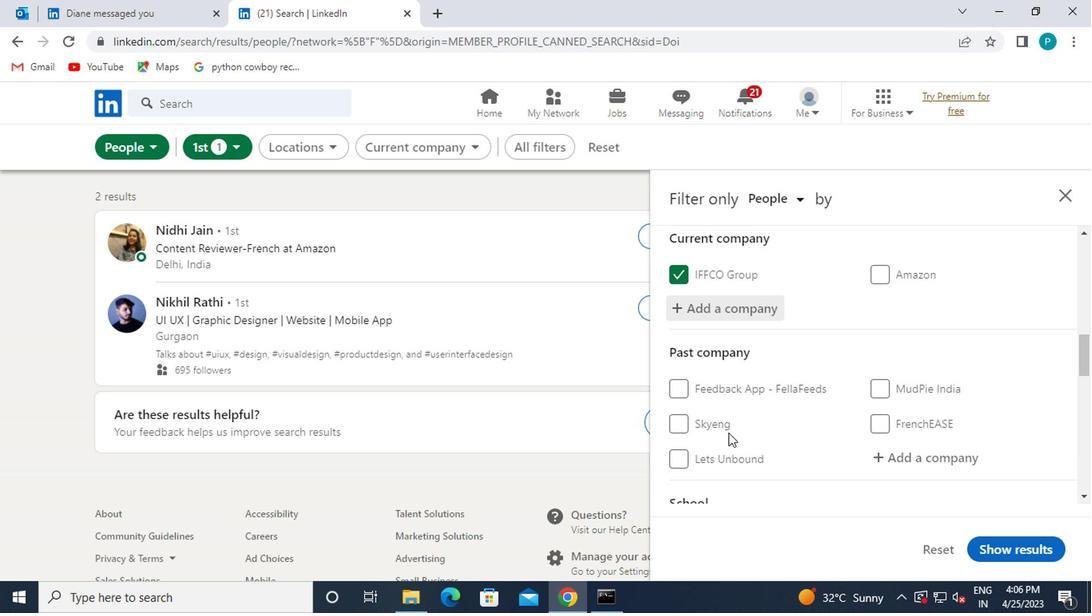
Action: Mouse scrolled (725, 430) with delta (0, -1)
Screenshot: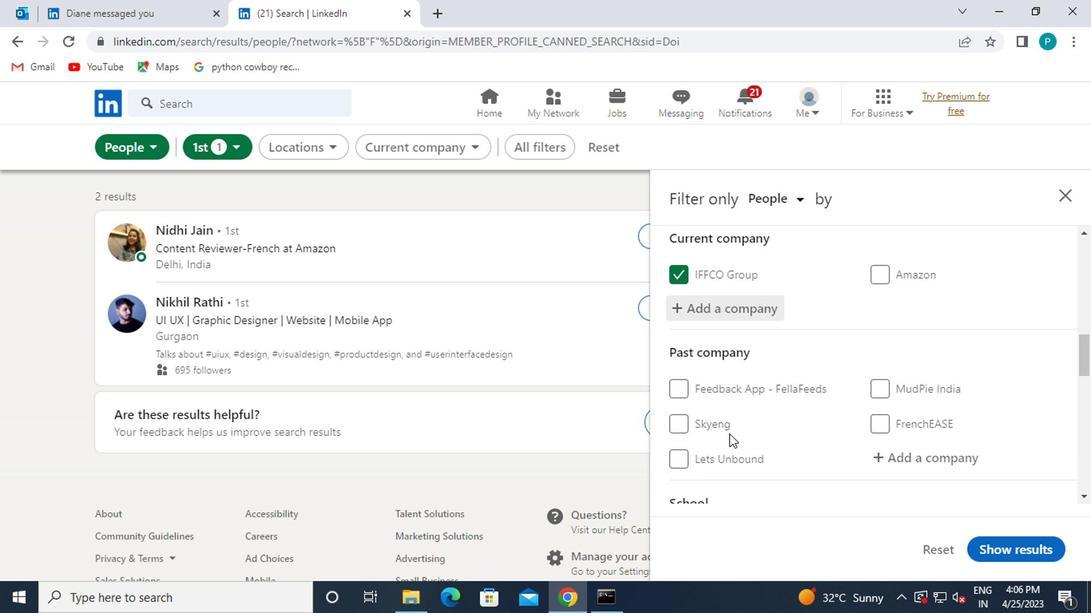 
Action: Mouse moved to (729, 433)
Screenshot: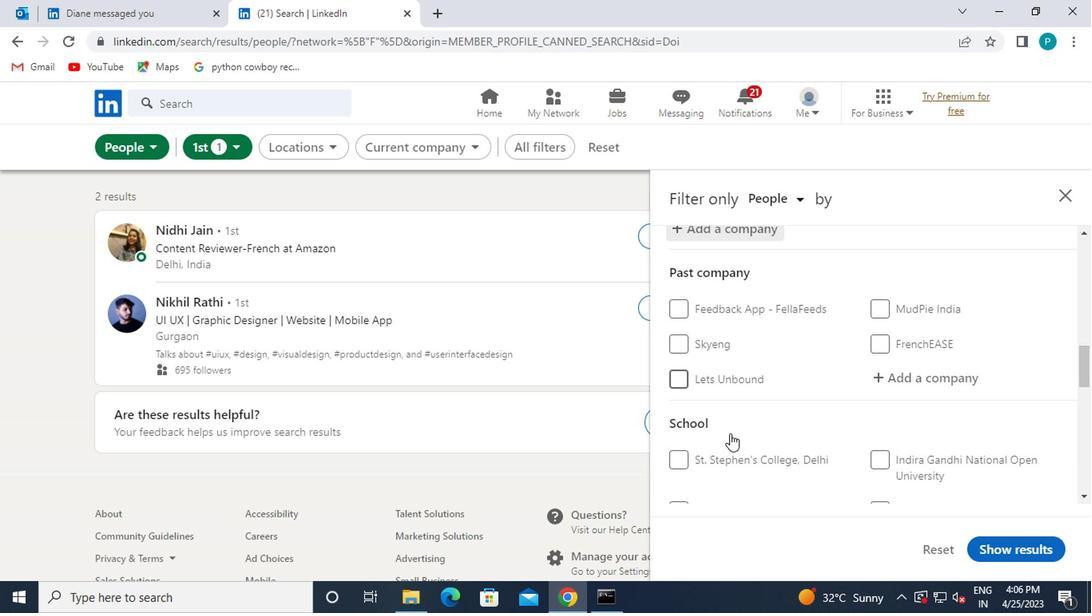 
Action: Mouse scrolled (729, 432) with delta (0, -1)
Screenshot: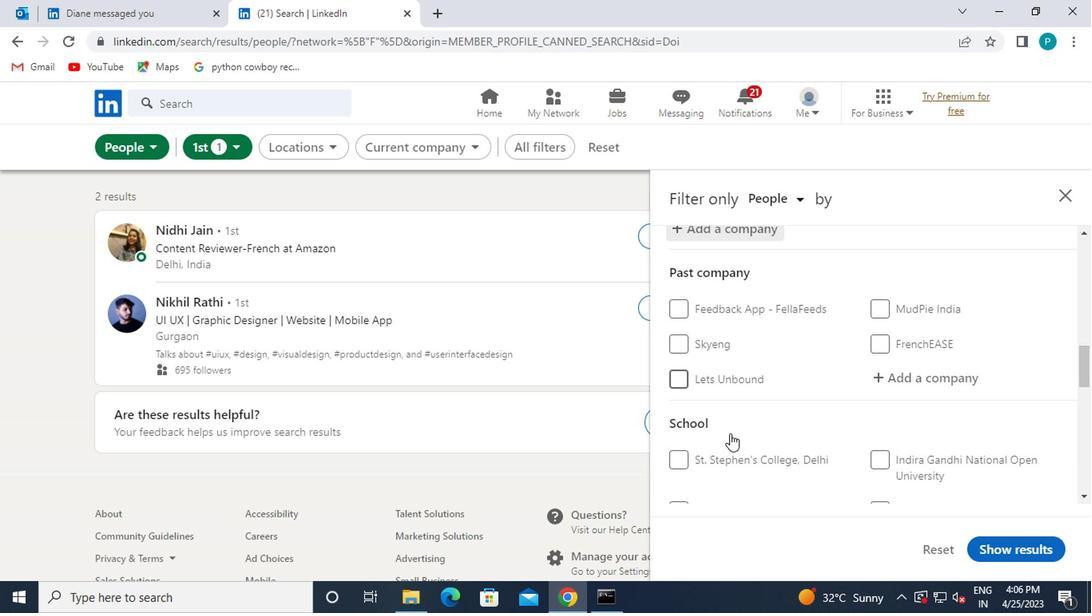 
Action: Mouse moved to (735, 440)
Screenshot: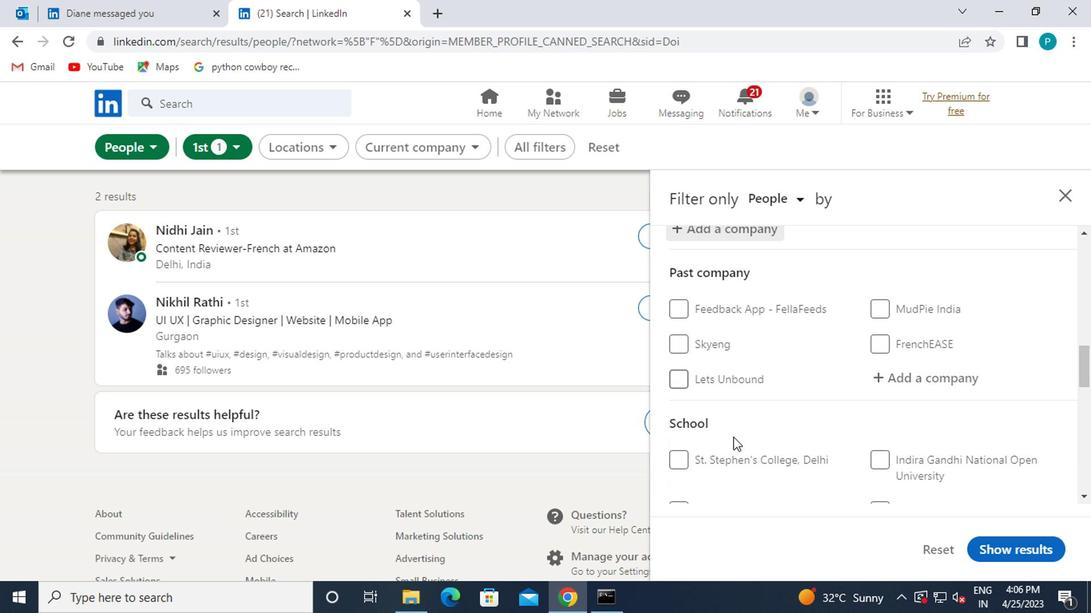
Action: Mouse scrolled (735, 439) with delta (0, 0)
Screenshot: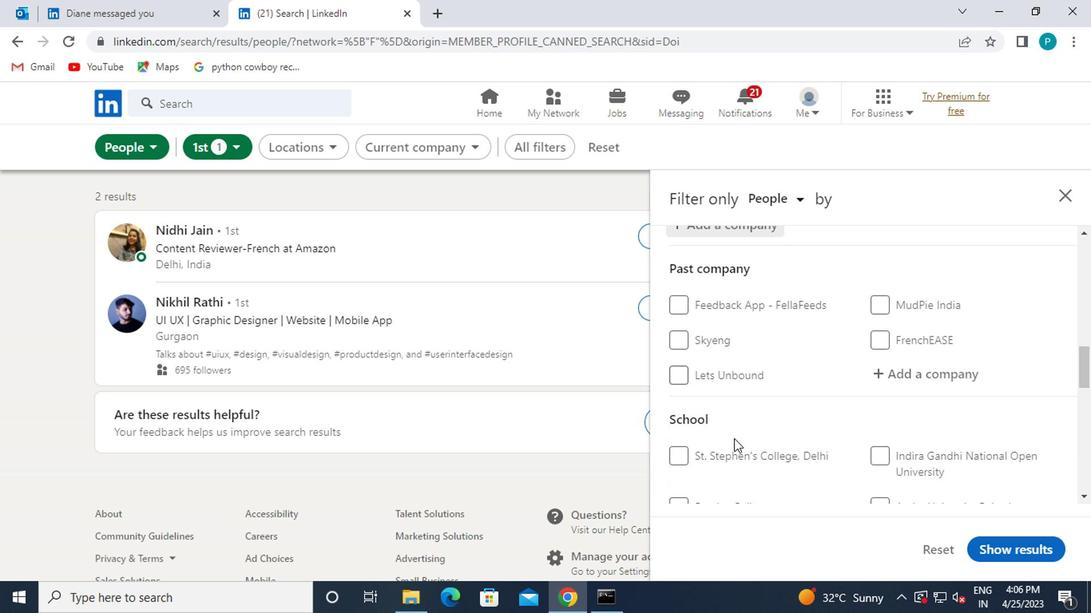 
Action: Mouse moved to (893, 399)
Screenshot: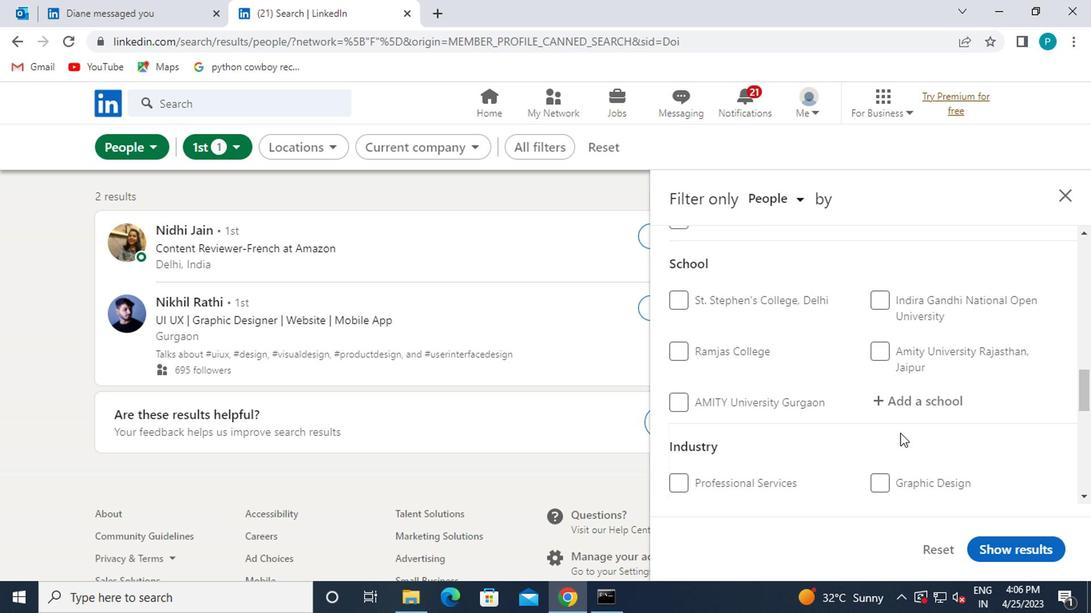 
Action: Mouse pressed left at (893, 399)
Screenshot: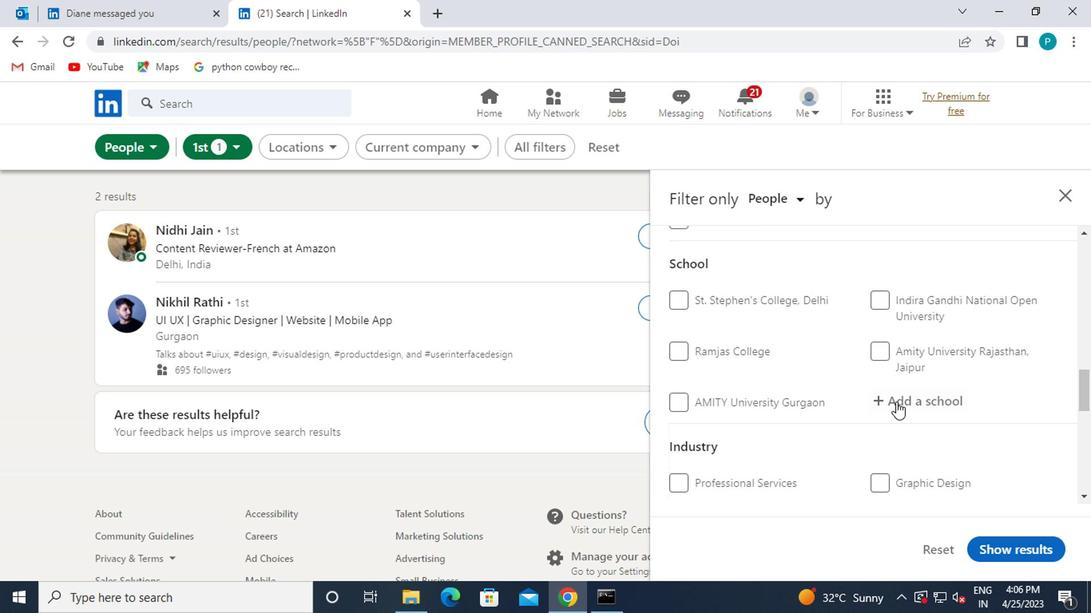 
Action: Key pressed MAILAM
Screenshot: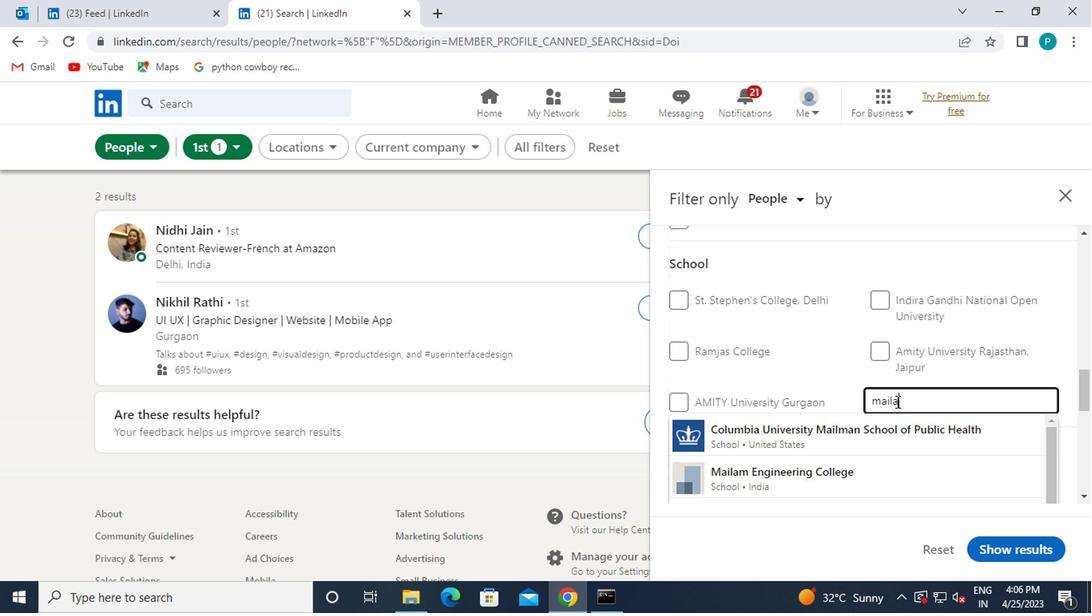 
Action: Mouse moved to (879, 435)
Screenshot: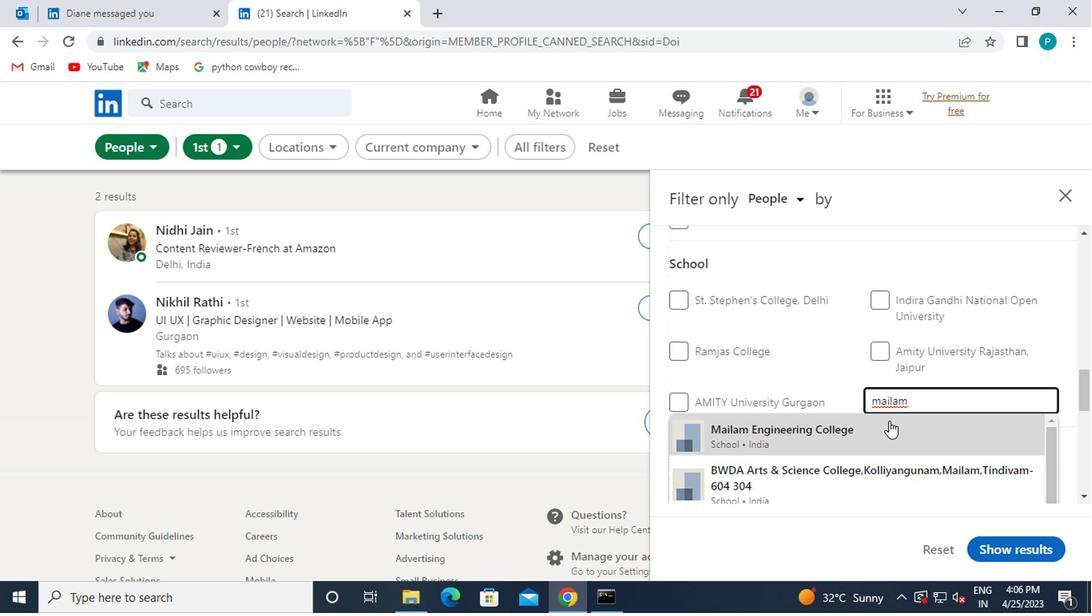
Action: Mouse pressed left at (879, 435)
Screenshot: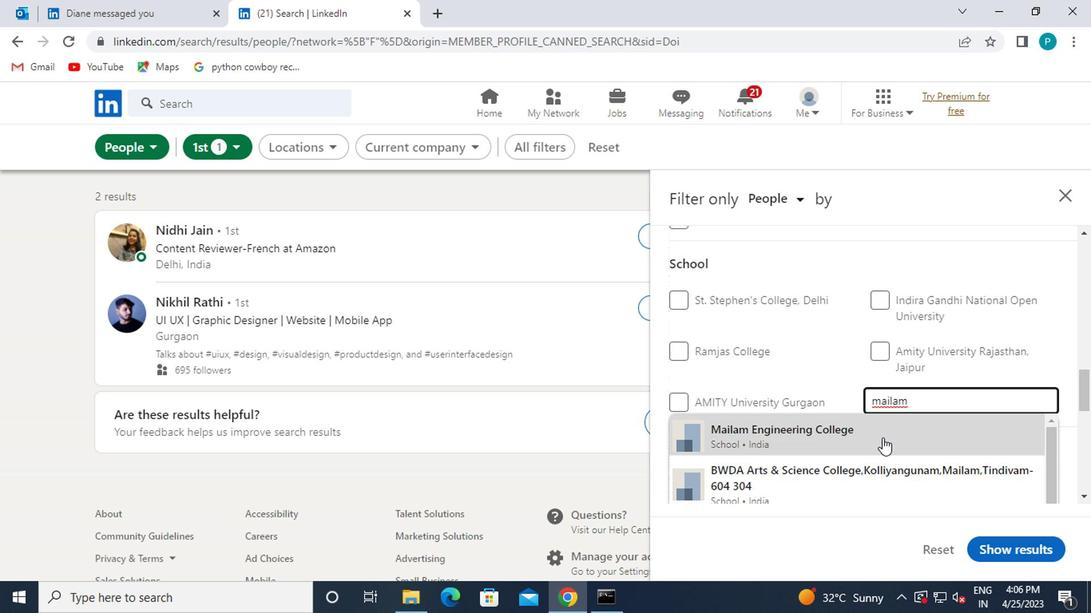 
Action: Mouse moved to (818, 431)
Screenshot: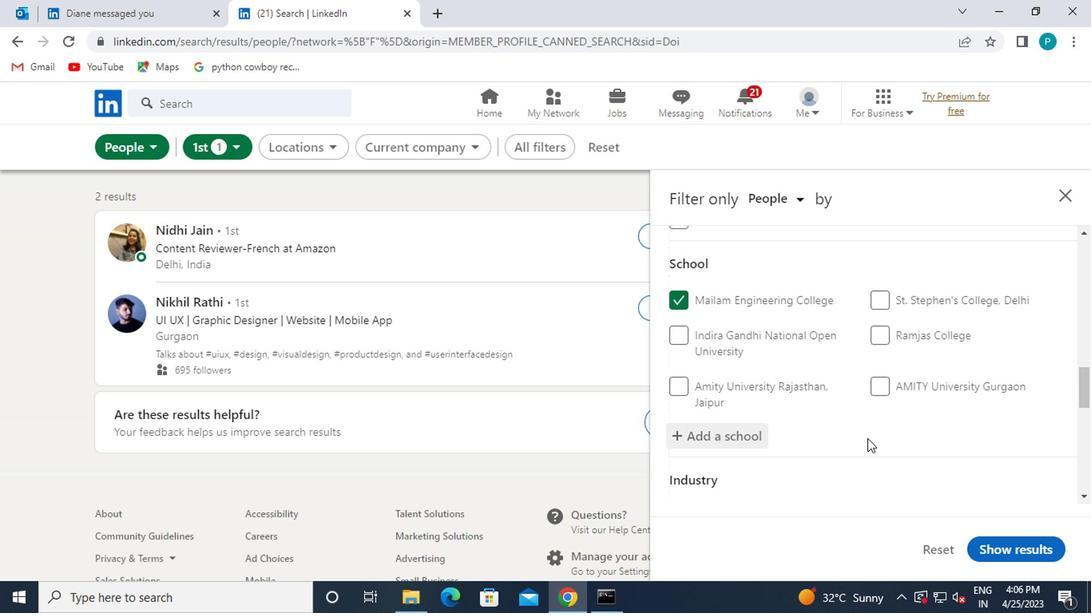 
Action: Mouse scrolled (818, 430) with delta (0, -1)
Screenshot: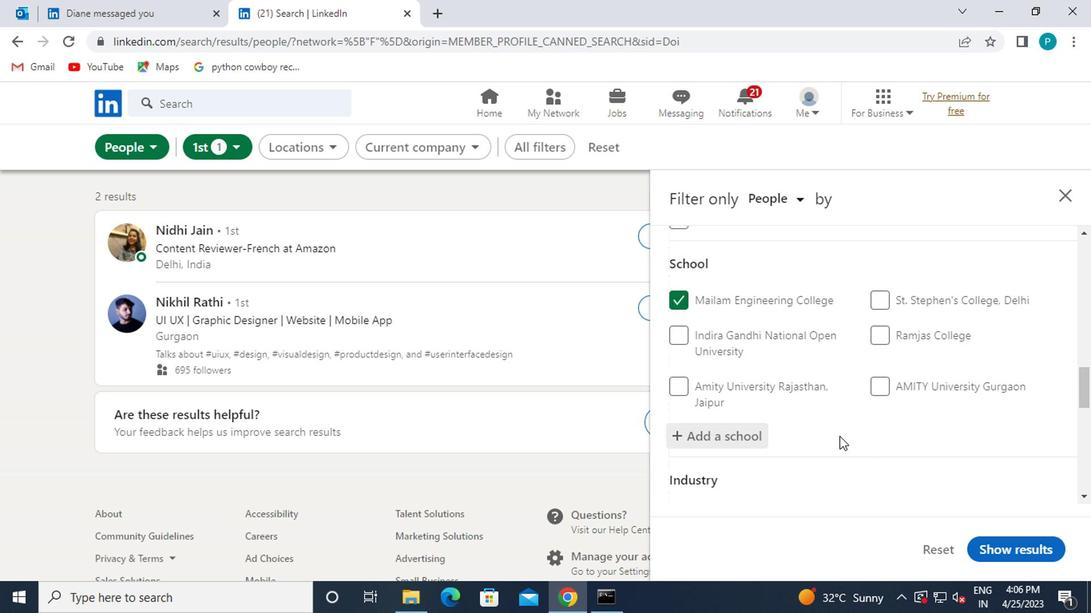 
Action: Mouse scrolled (818, 430) with delta (0, -1)
Screenshot: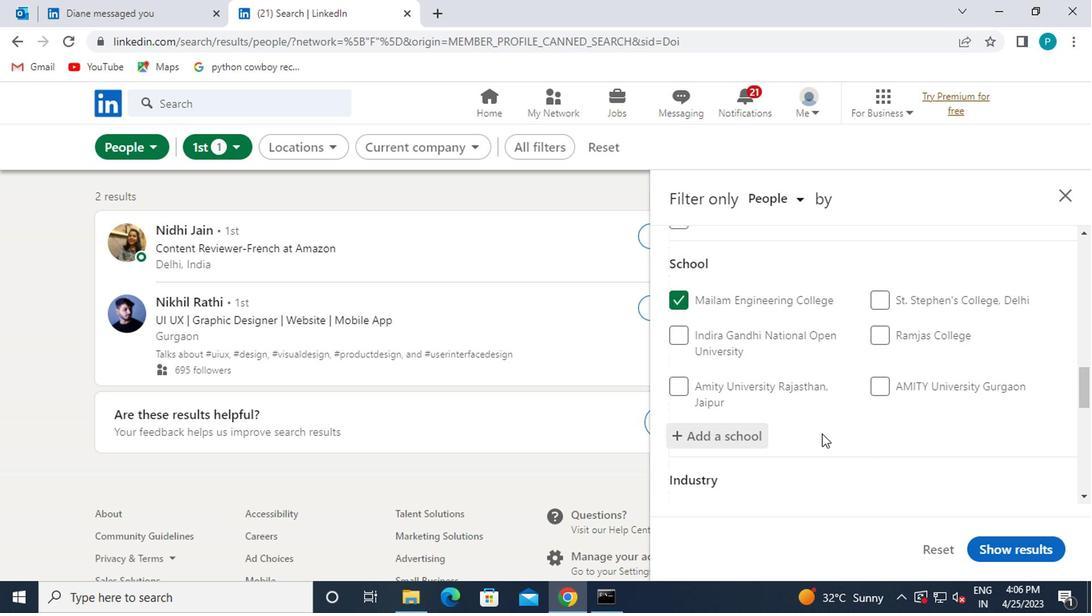
Action: Mouse moved to (743, 424)
Screenshot: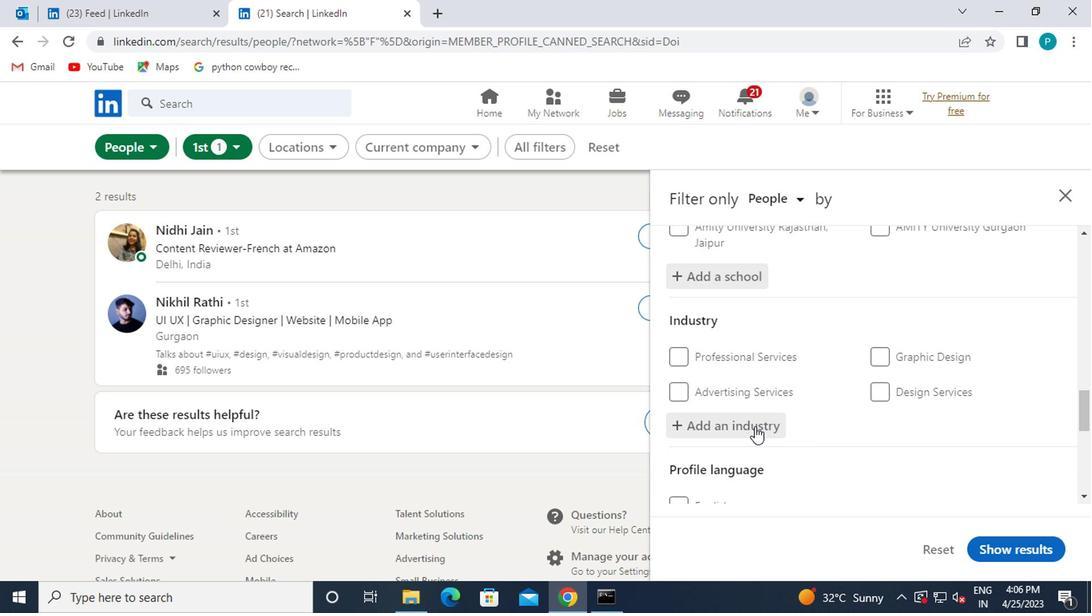 
Action: Mouse pressed left at (743, 424)
Screenshot: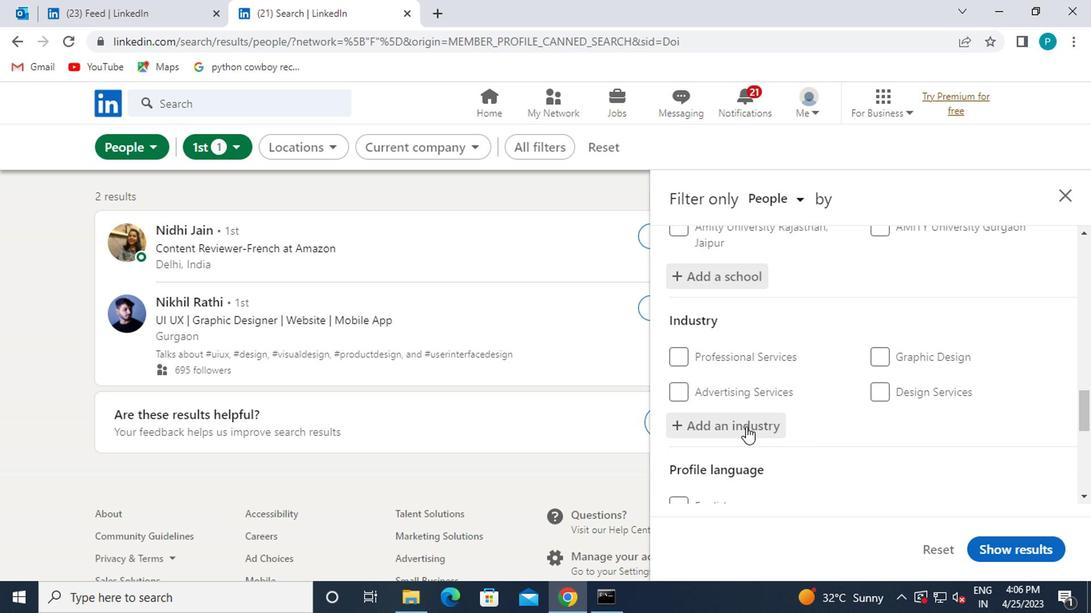 
Action: Mouse moved to (832, 374)
Screenshot: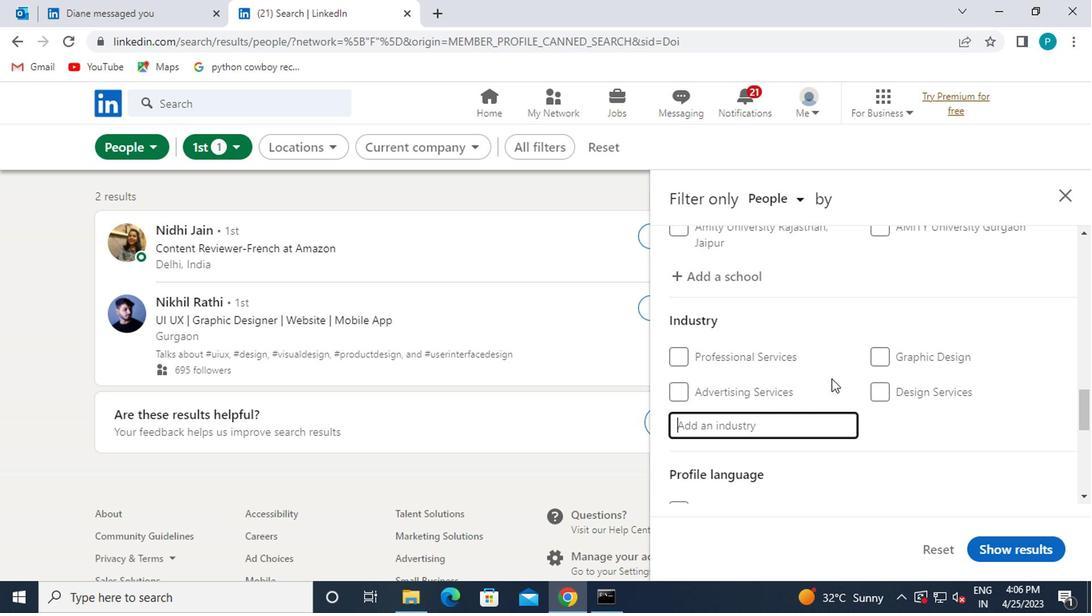 
Action: Key pressed W
Screenshot: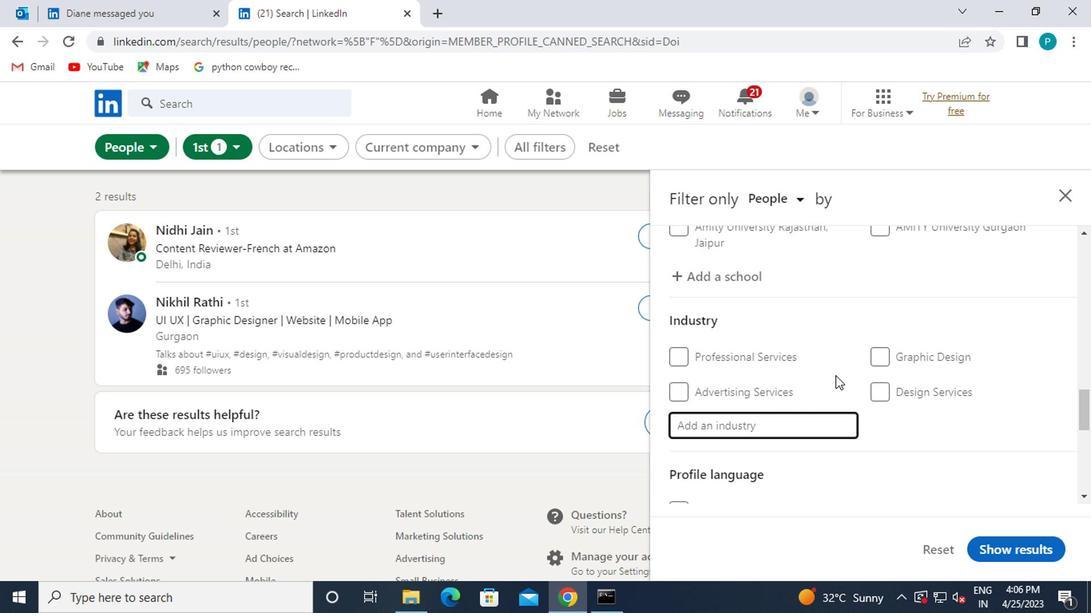 
Action: Mouse moved to (853, 358)
Screenshot: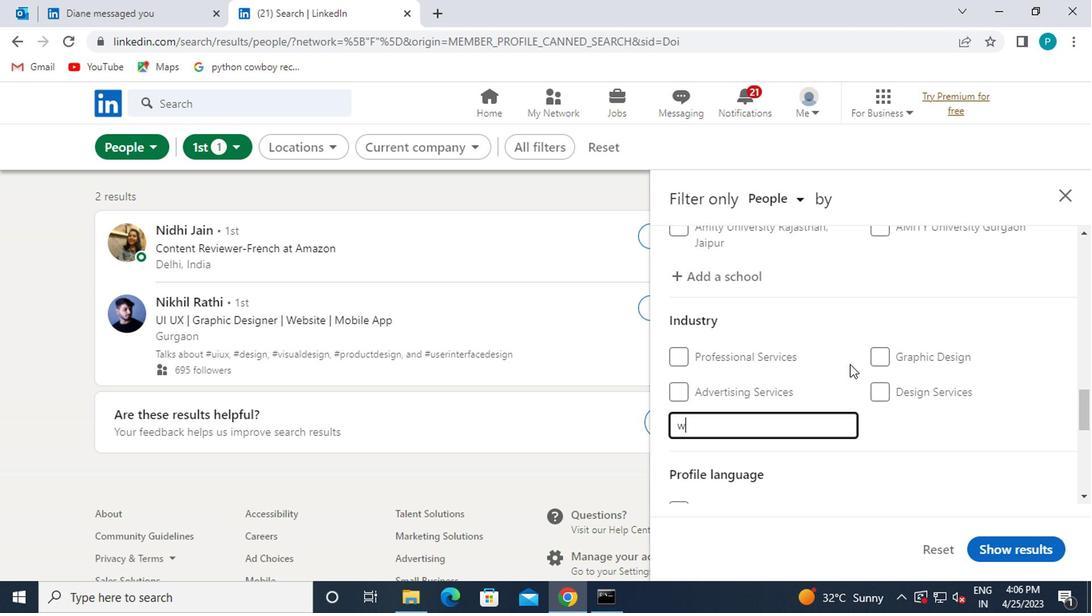 
Action: Key pressed H
Screenshot: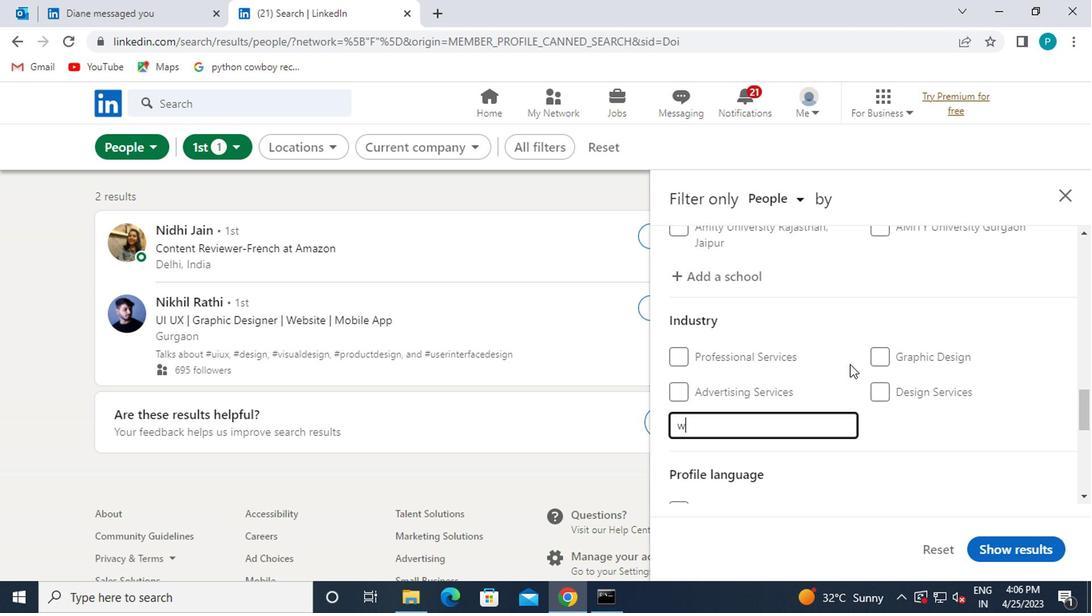 
Action: Mouse moved to (859, 354)
Screenshot: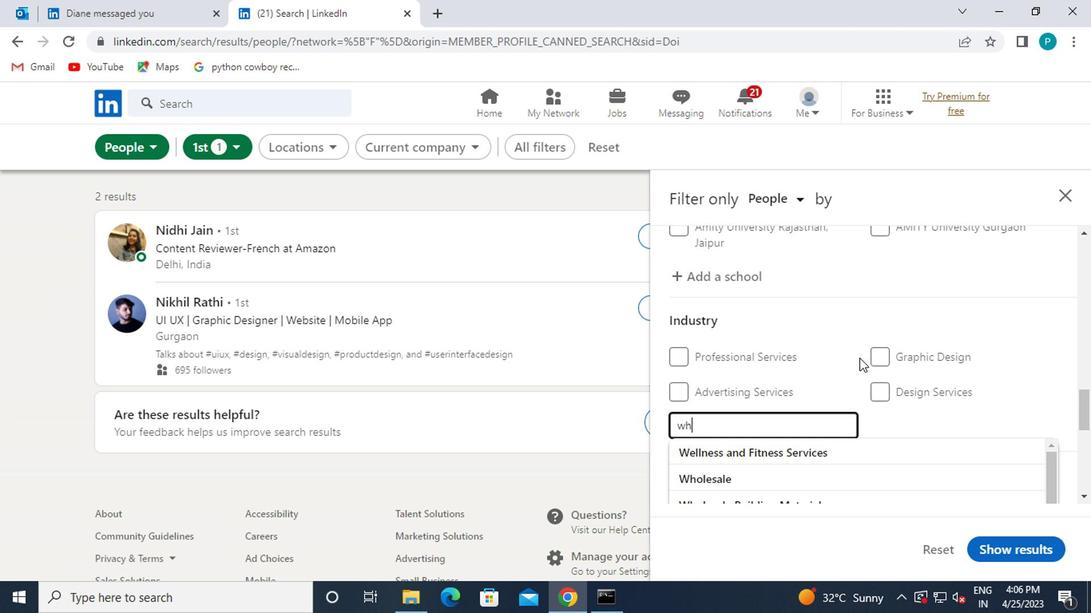 
Action: Key pressed OLES
Screenshot: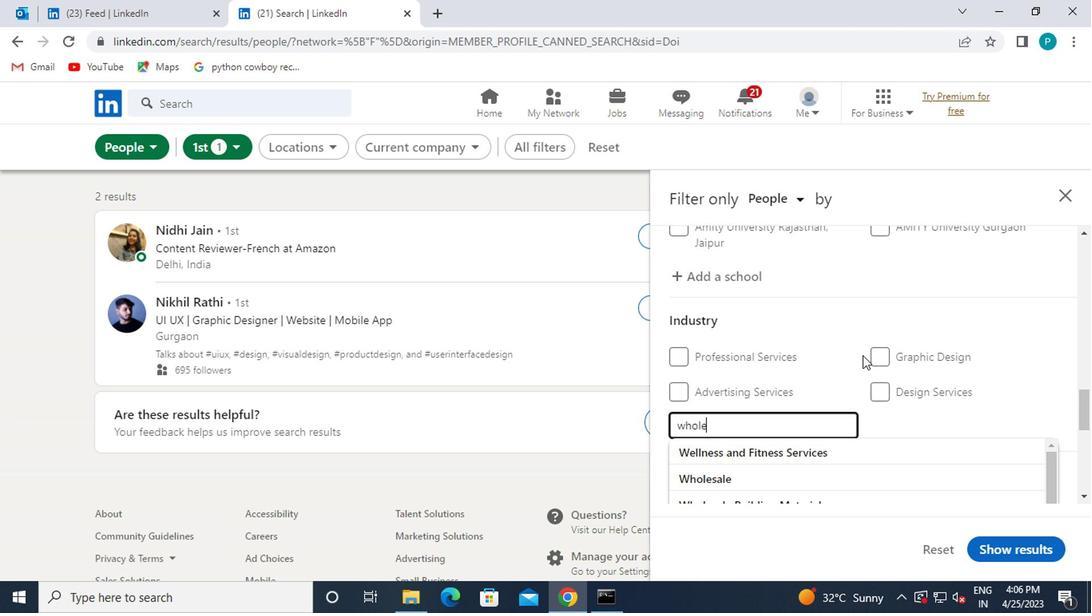 
Action: Mouse moved to (852, 359)
Screenshot: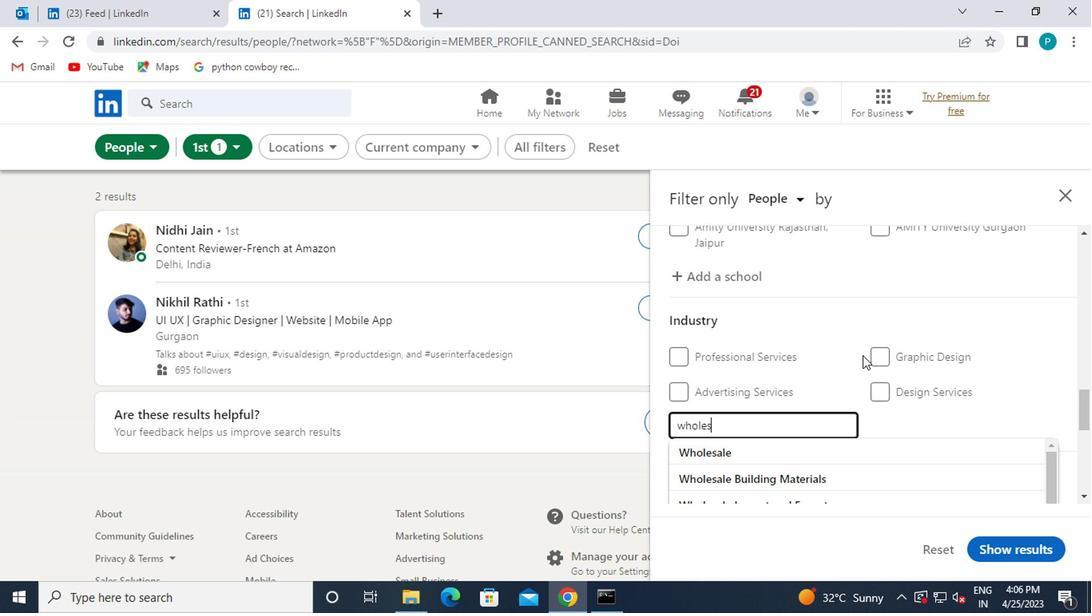 
Action: Key pressed A
Screenshot: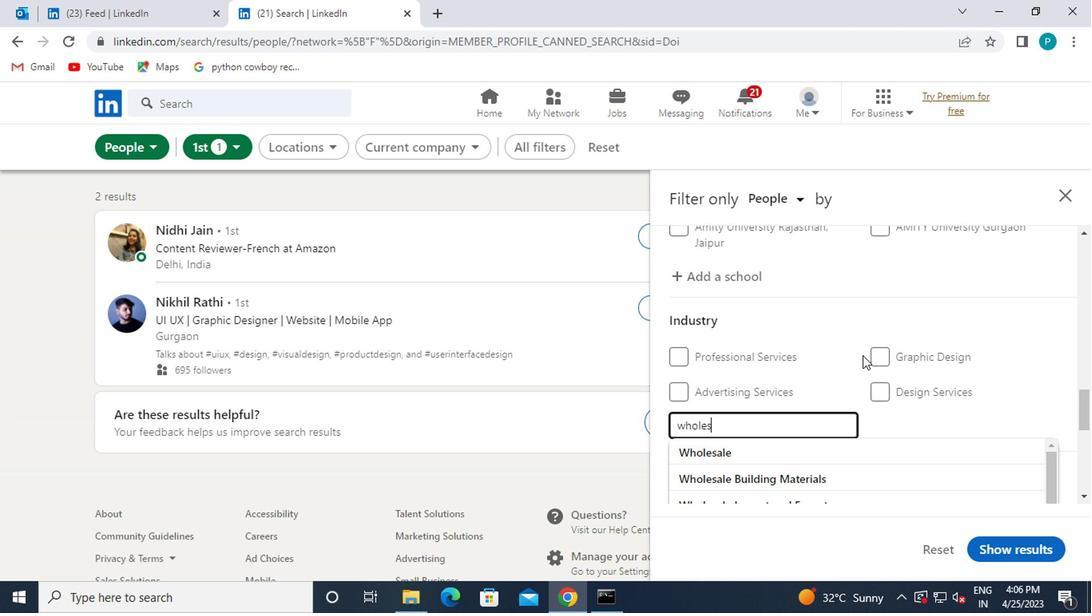 
Action: Mouse moved to (865, 350)
Screenshot: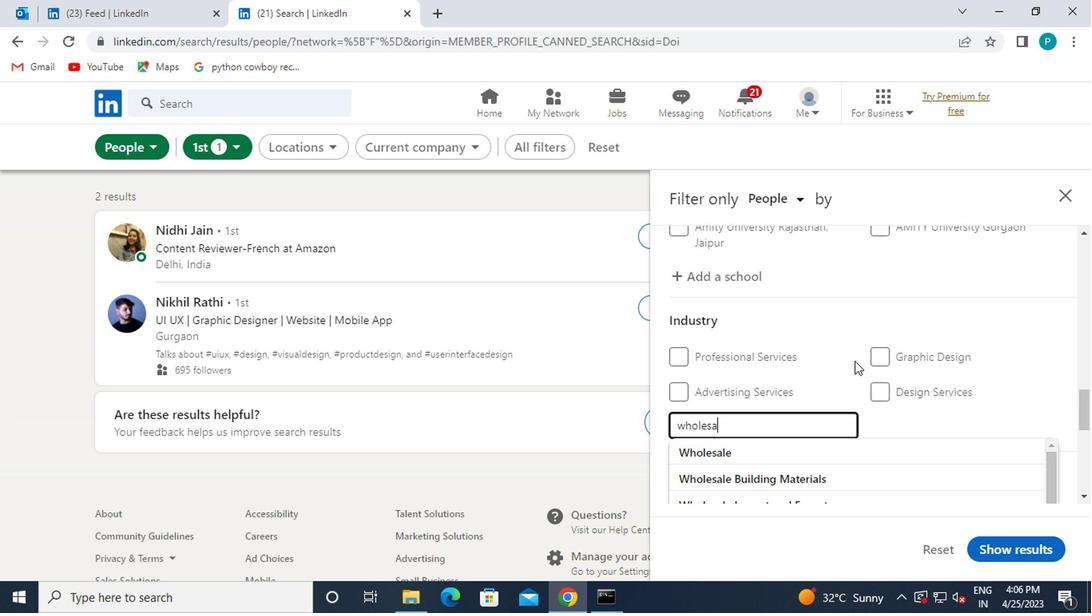 
Action: Key pressed LE
Screenshot: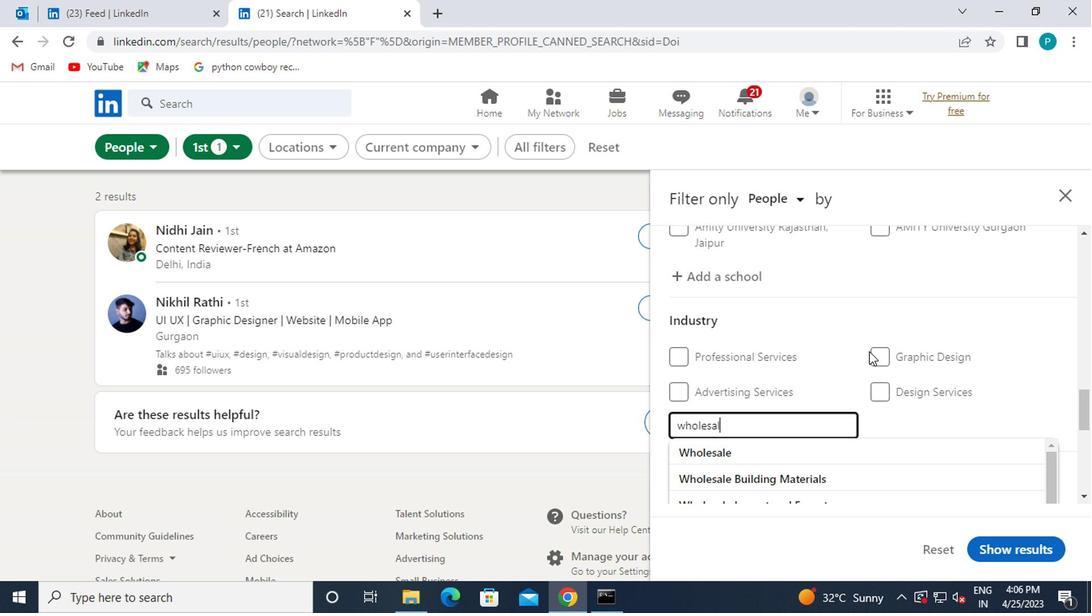 
Action: Mouse moved to (865, 350)
Screenshot: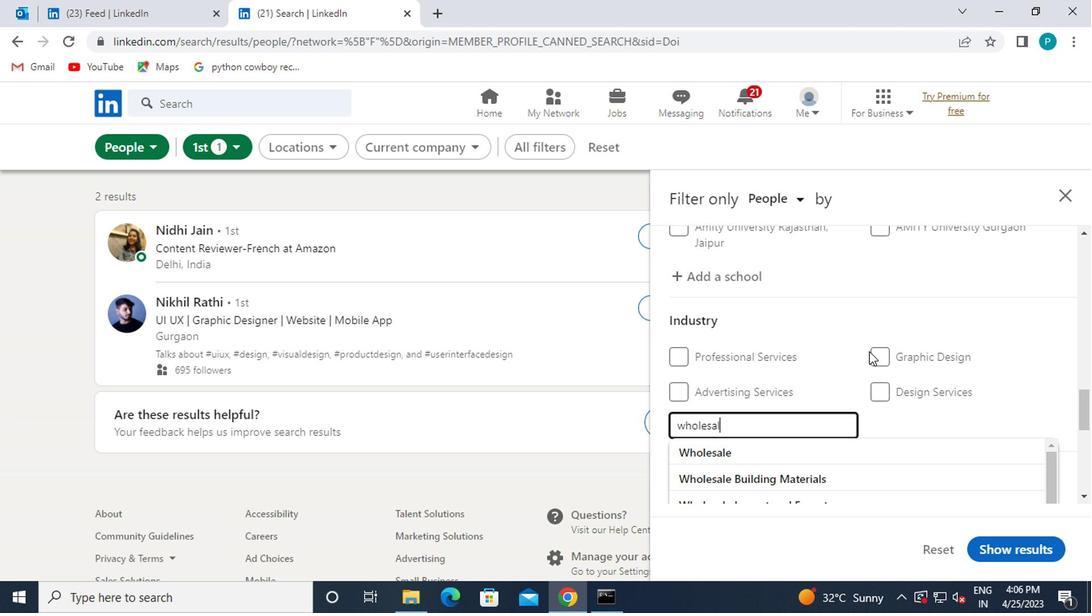 
Action: Key pressed <Key.space>MOTOR
Screenshot: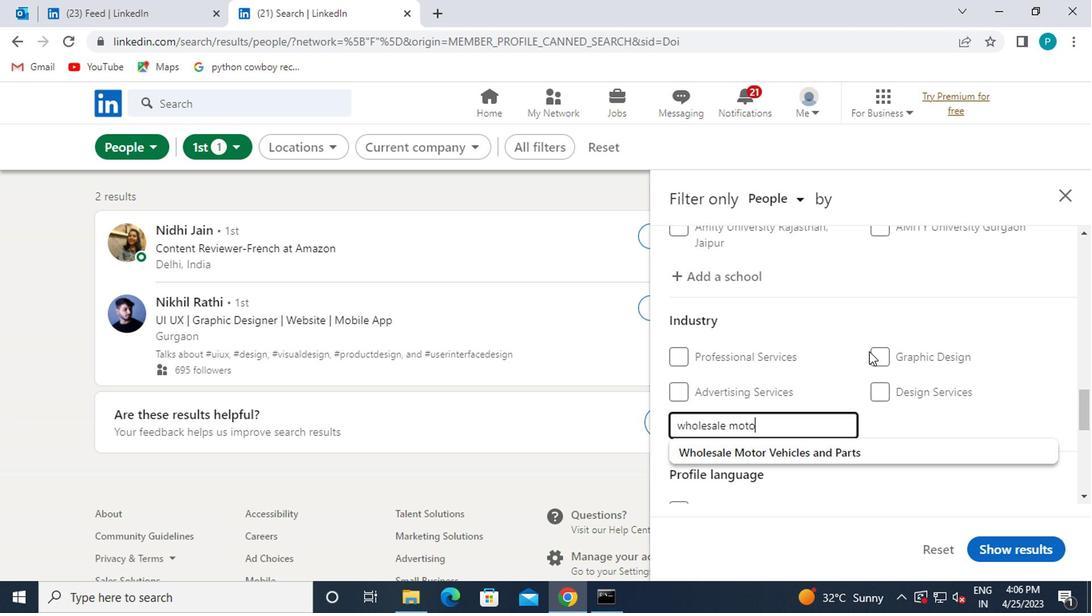 
Action: Mouse moved to (871, 448)
Screenshot: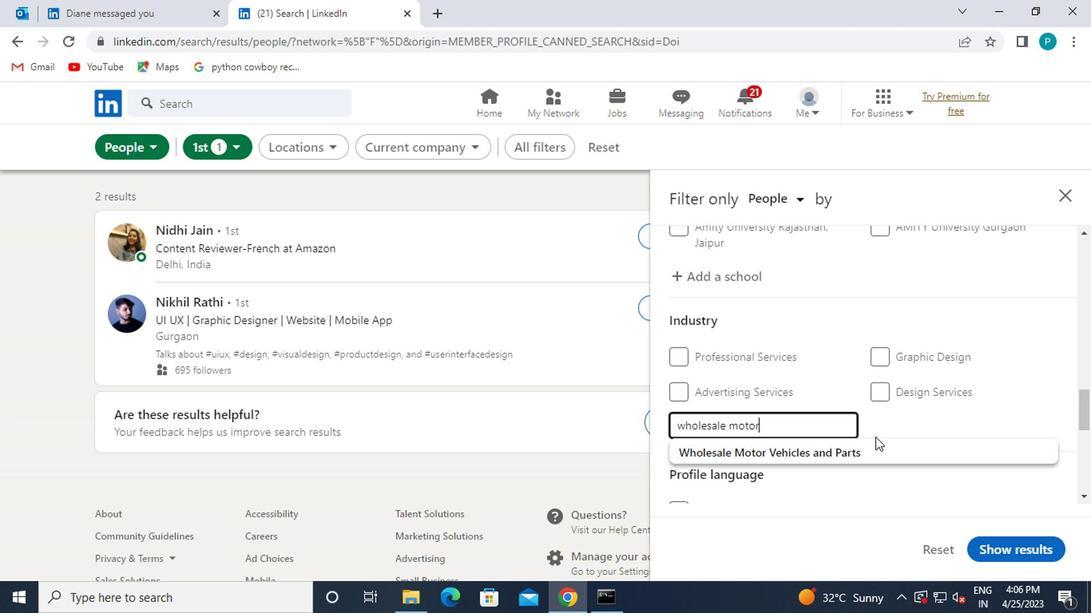 
Action: Mouse pressed left at (871, 448)
Screenshot: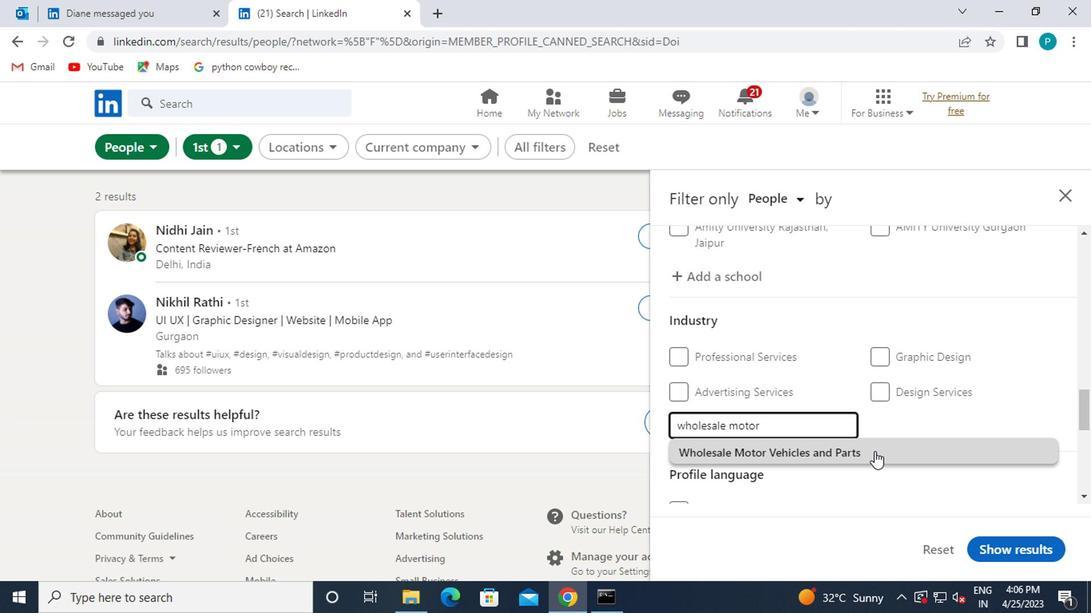 
Action: Mouse moved to (765, 441)
Screenshot: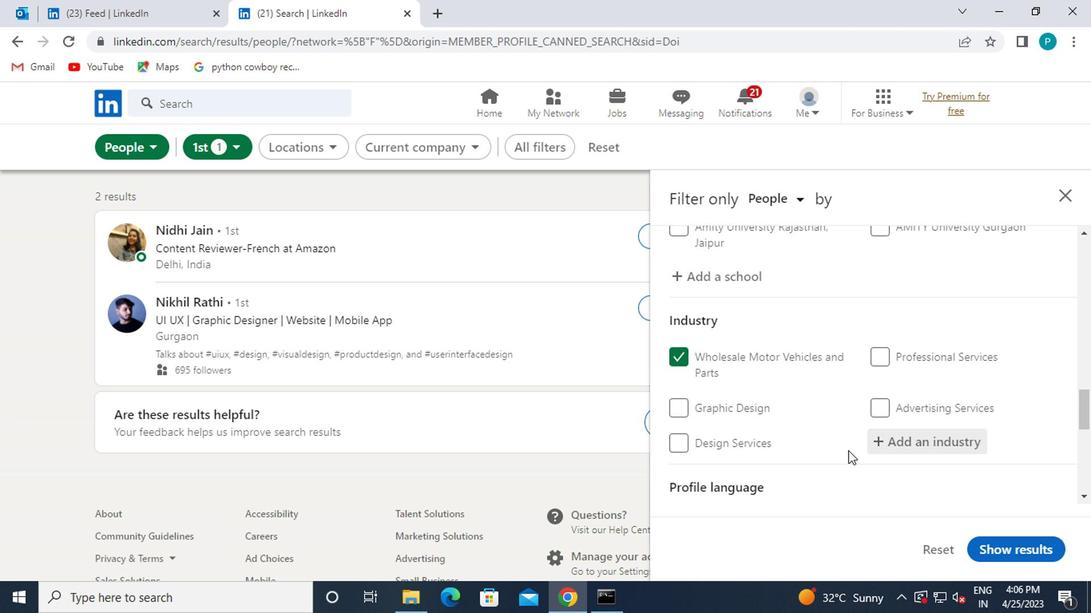 
Action: Mouse scrolled (765, 440) with delta (0, -1)
Screenshot: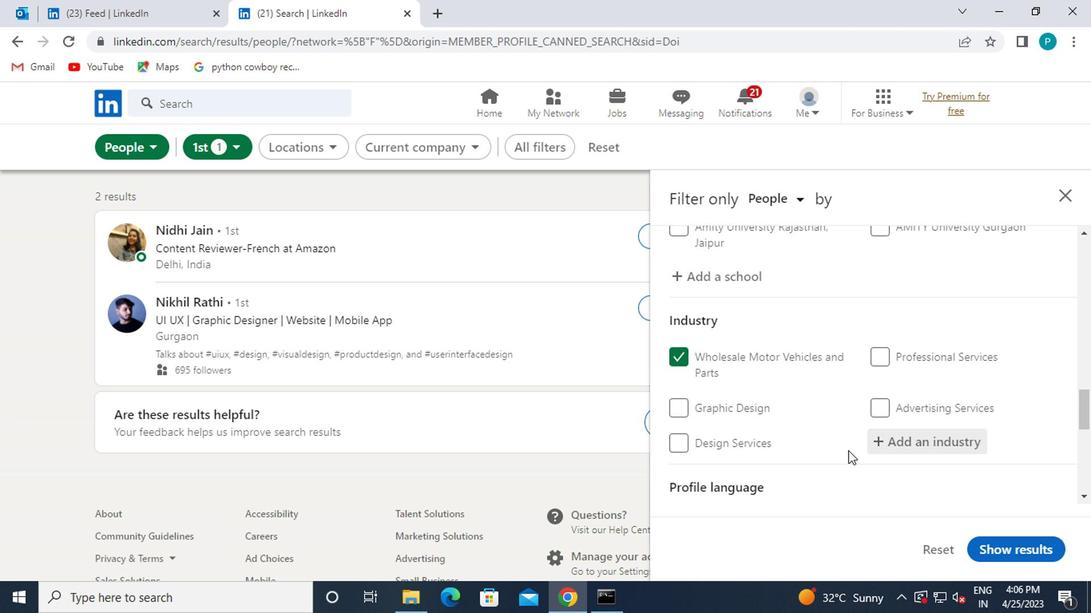
Action: Mouse scrolled (765, 440) with delta (0, -1)
Screenshot: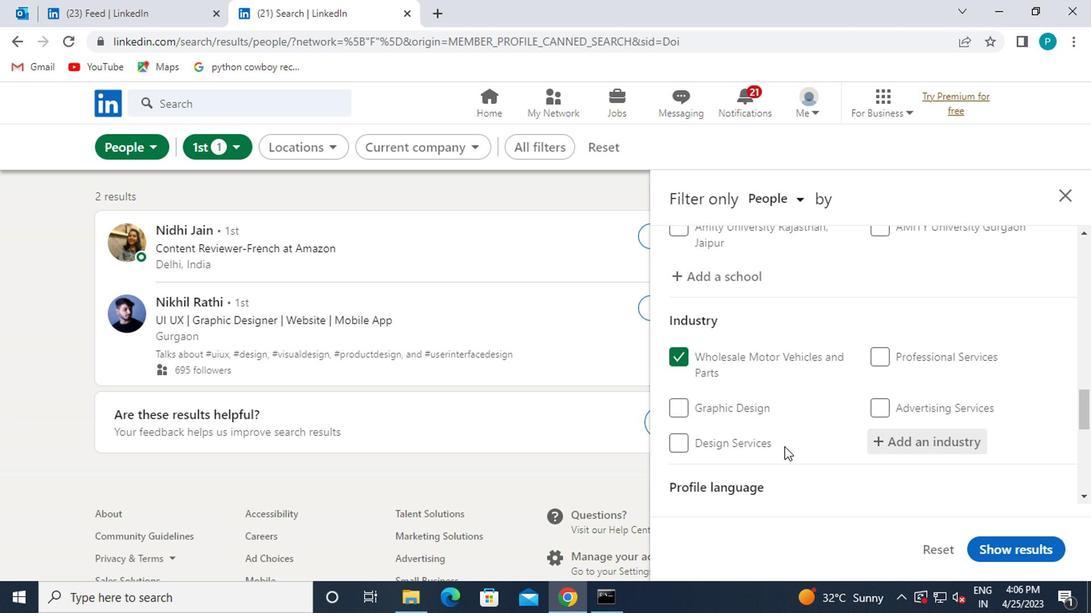 
Action: Mouse moved to (703, 437)
Screenshot: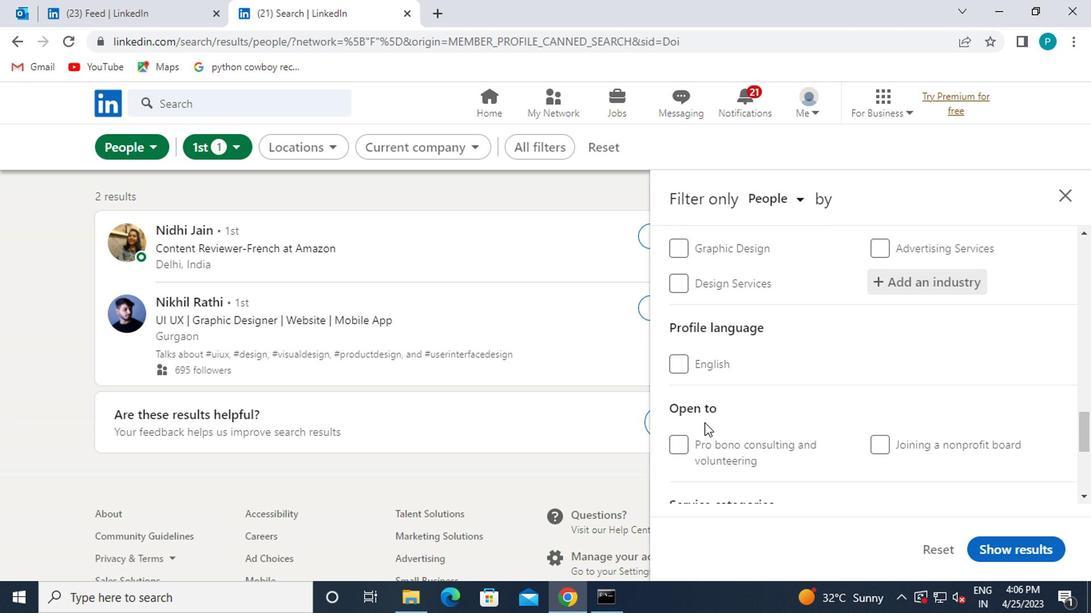 
Action: Mouse scrolled (703, 436) with delta (0, -1)
Screenshot: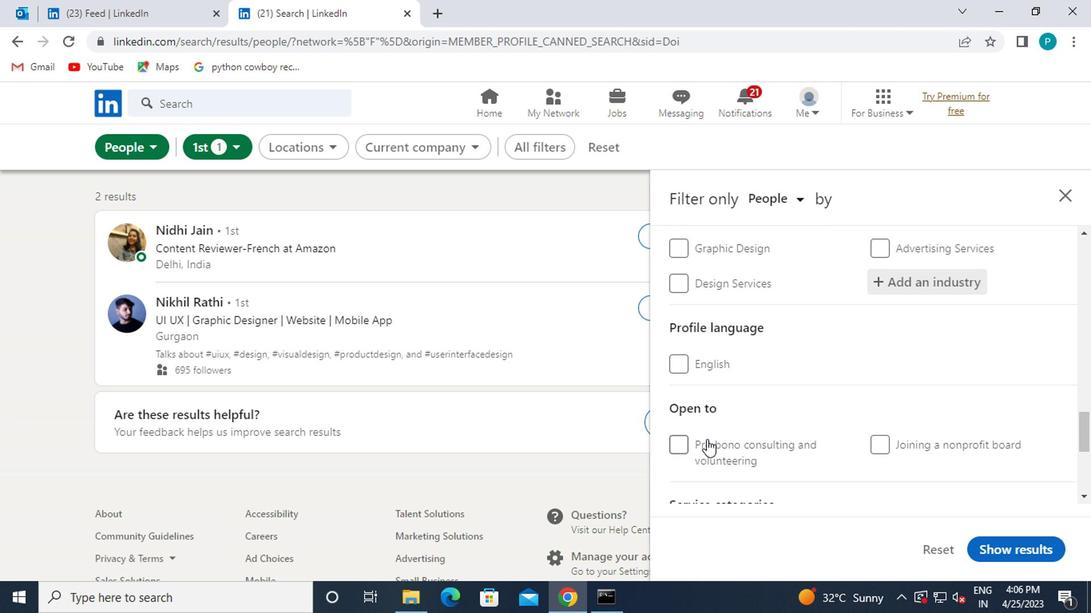 
Action: Mouse scrolled (703, 436) with delta (0, -1)
Screenshot: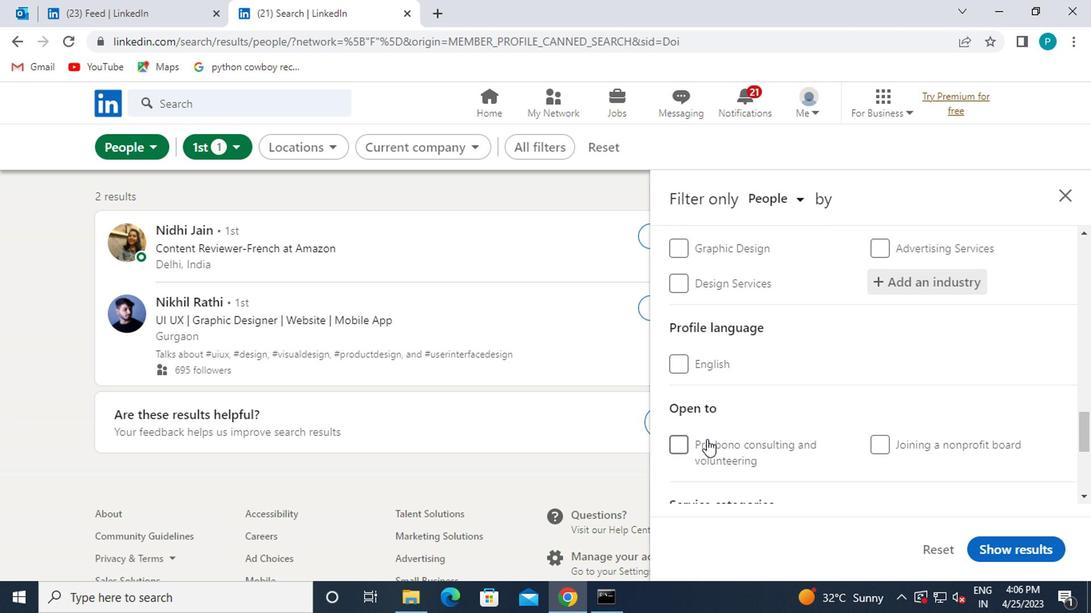 
Action: Mouse moved to (676, 381)
Screenshot: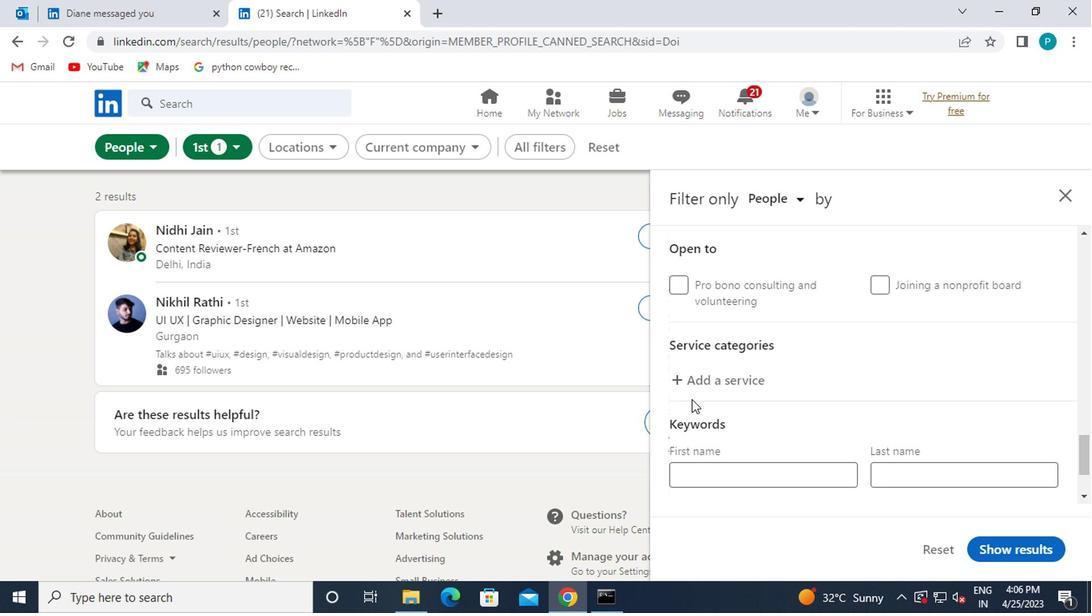 
Action: Mouse pressed left at (676, 381)
Screenshot: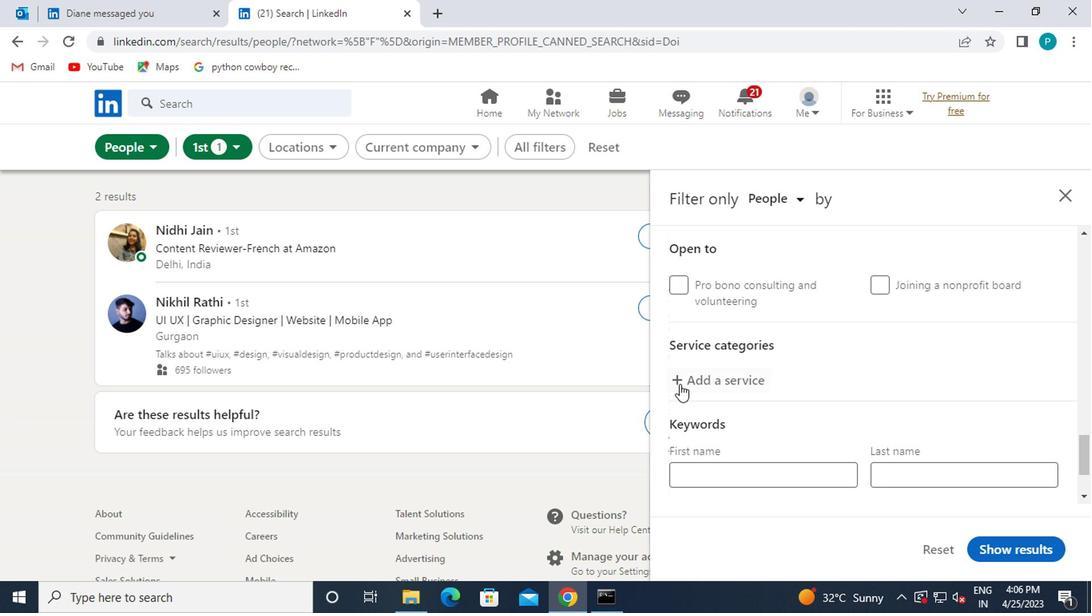 
Action: Mouse moved to (677, 380)
Screenshot: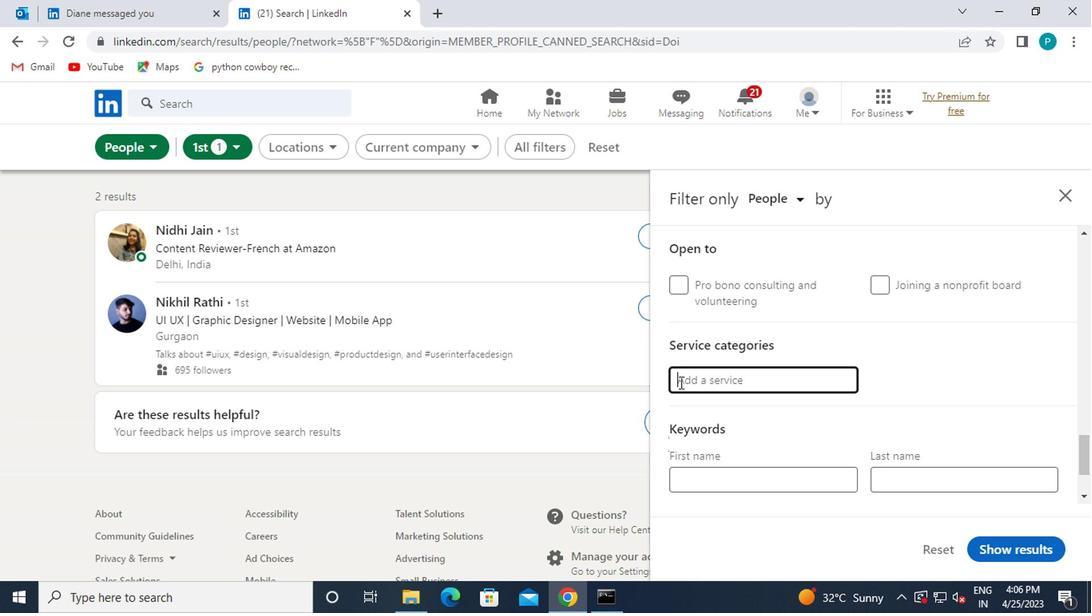 
Action: Key pressed CORPORATE
Screenshot: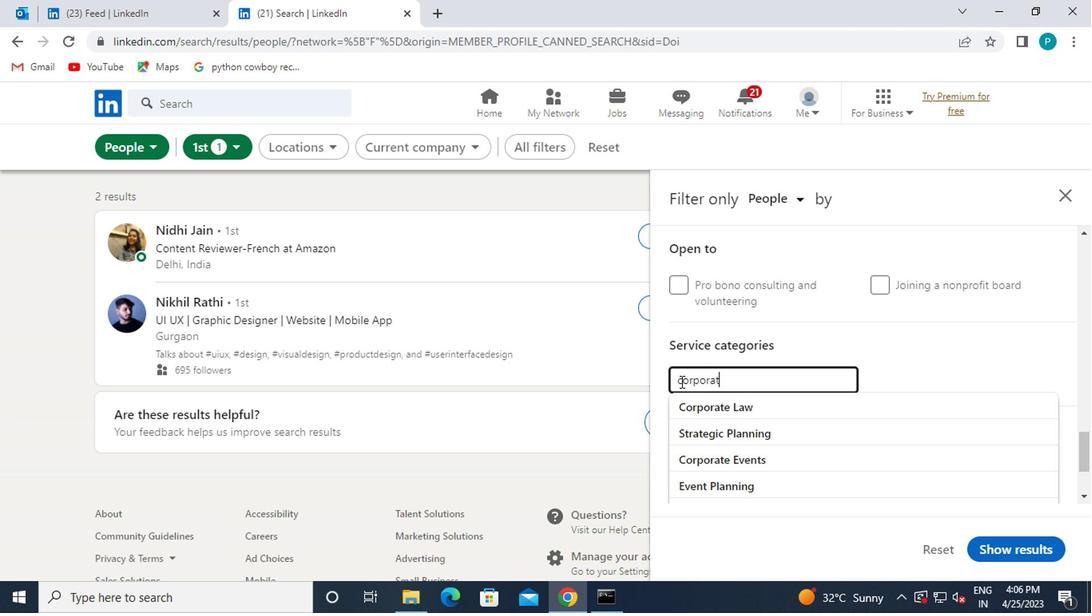 
Action: Mouse moved to (699, 403)
Screenshot: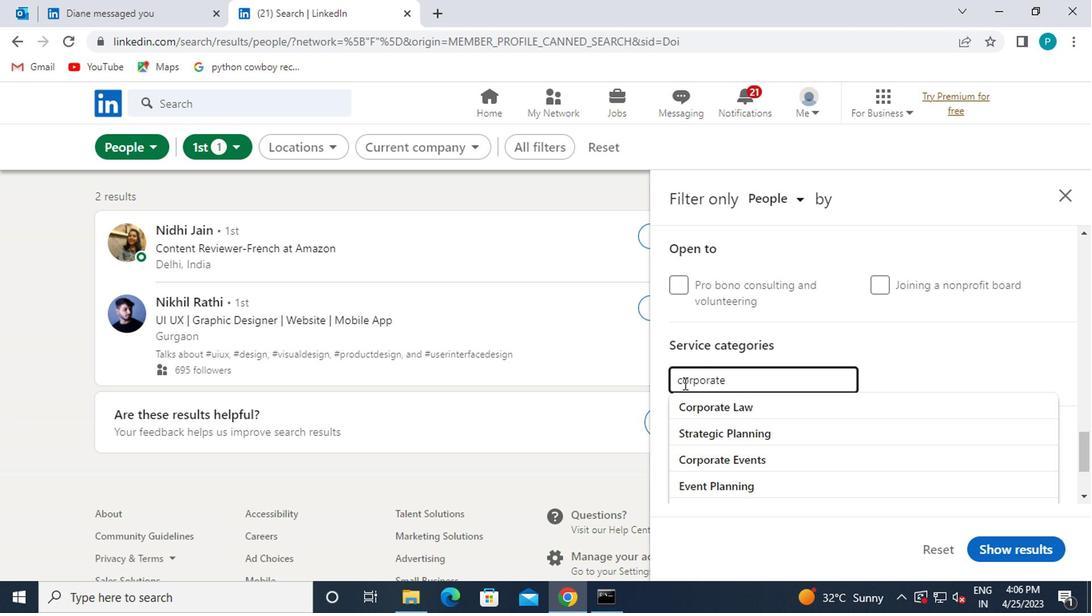 
Action: Mouse pressed left at (699, 403)
Screenshot: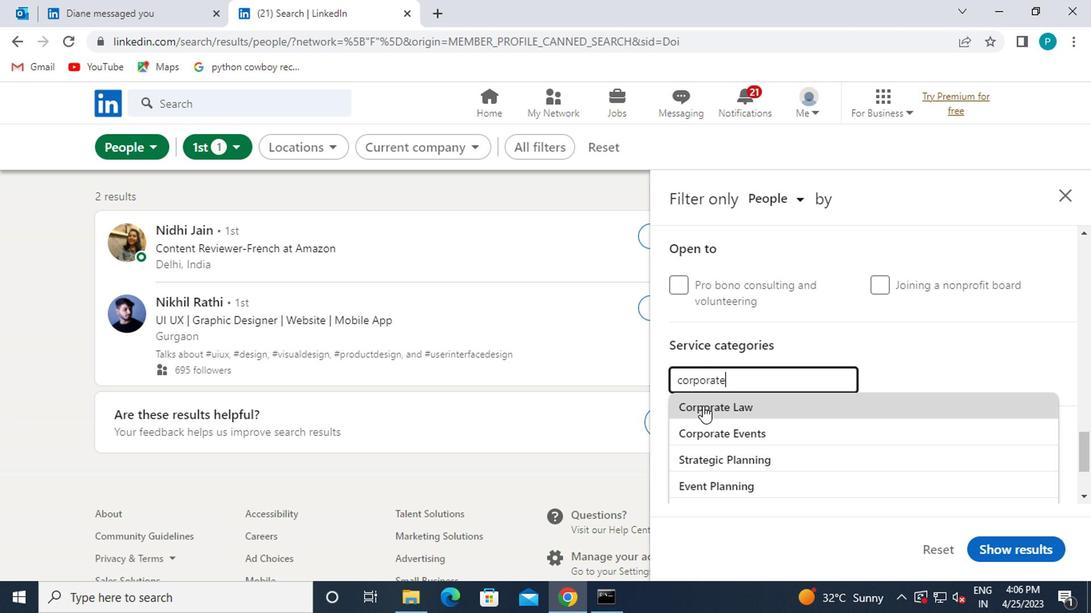 
Action: Mouse moved to (703, 405)
Screenshot: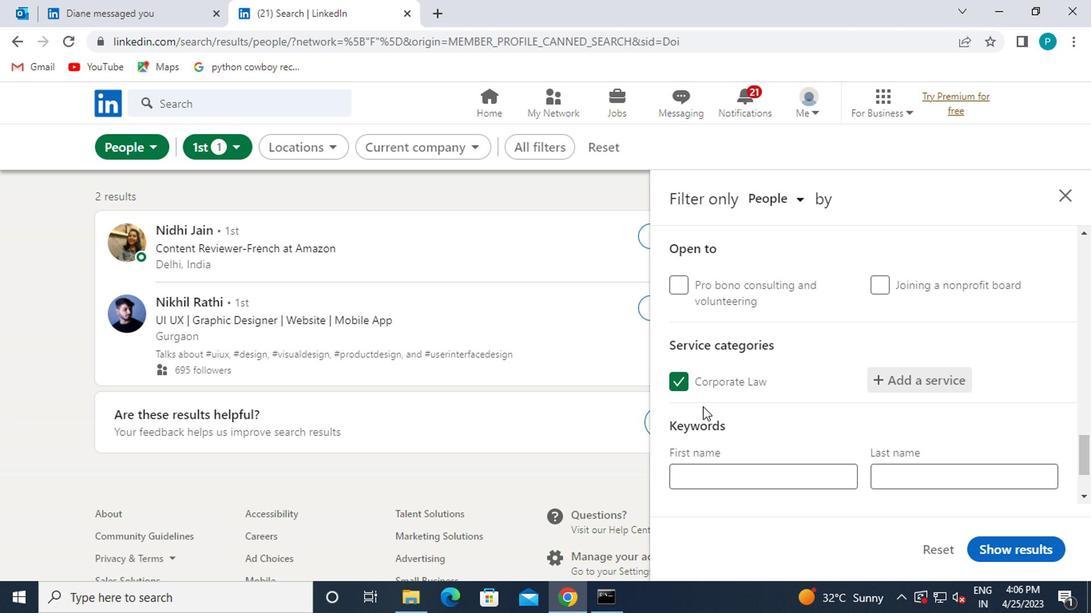 
Action: Mouse scrolled (703, 404) with delta (0, 0)
Screenshot: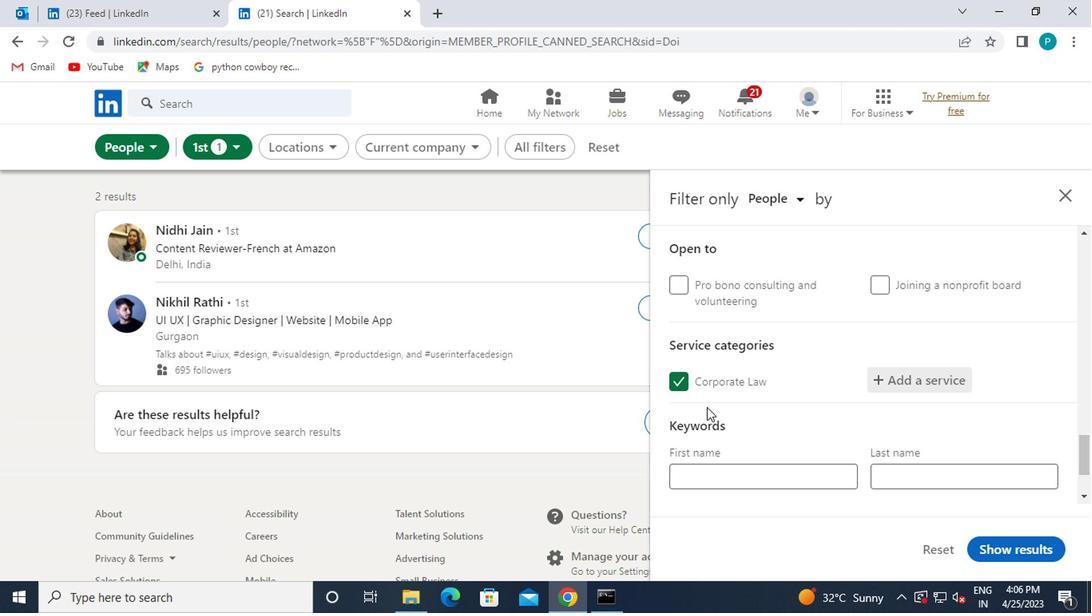 
Action: Mouse scrolled (703, 404) with delta (0, 0)
Screenshot: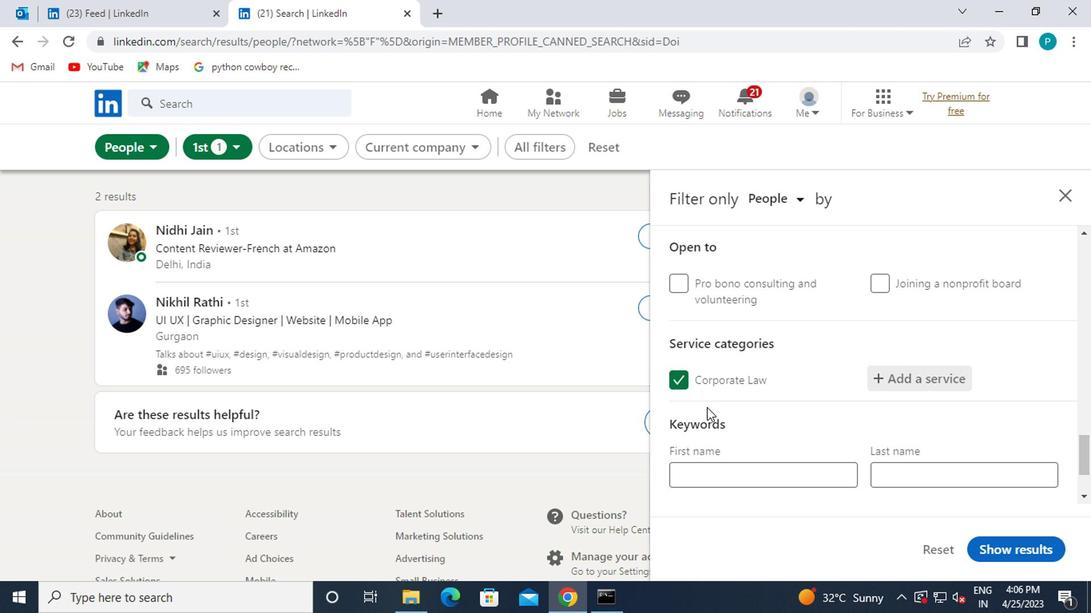 
Action: Mouse moved to (721, 425)
Screenshot: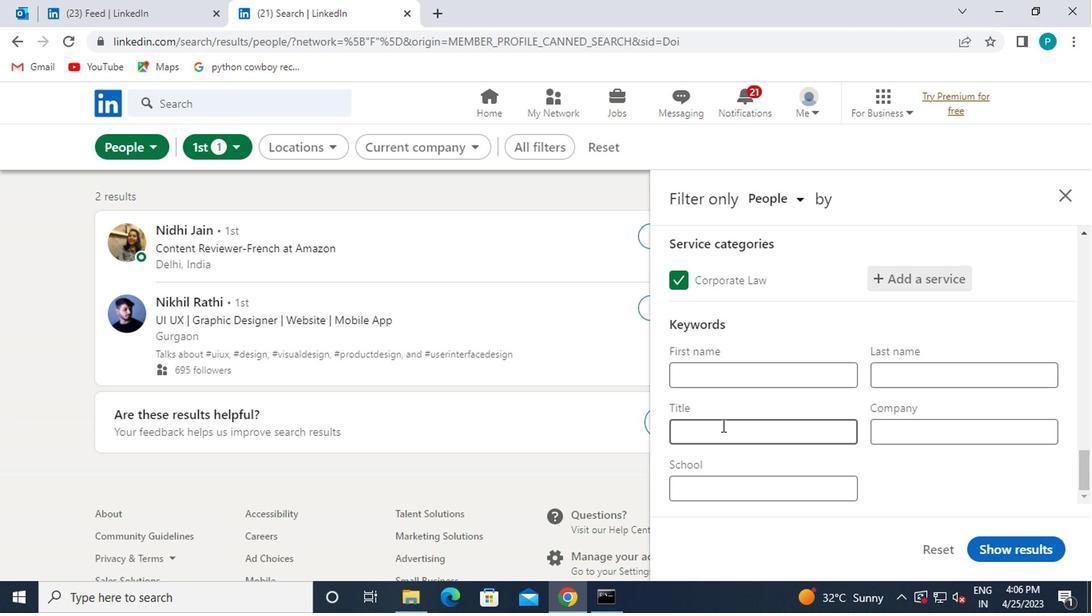 
Action: Mouse pressed left at (721, 425)
Screenshot: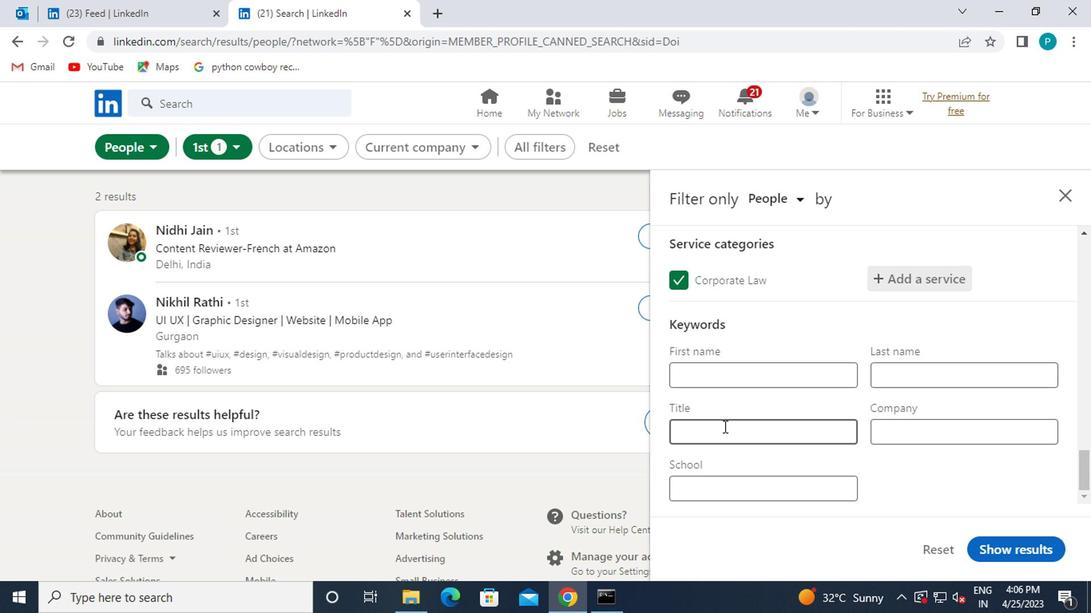 
Action: Key pressed <Key.caps_lock>A
Screenshot: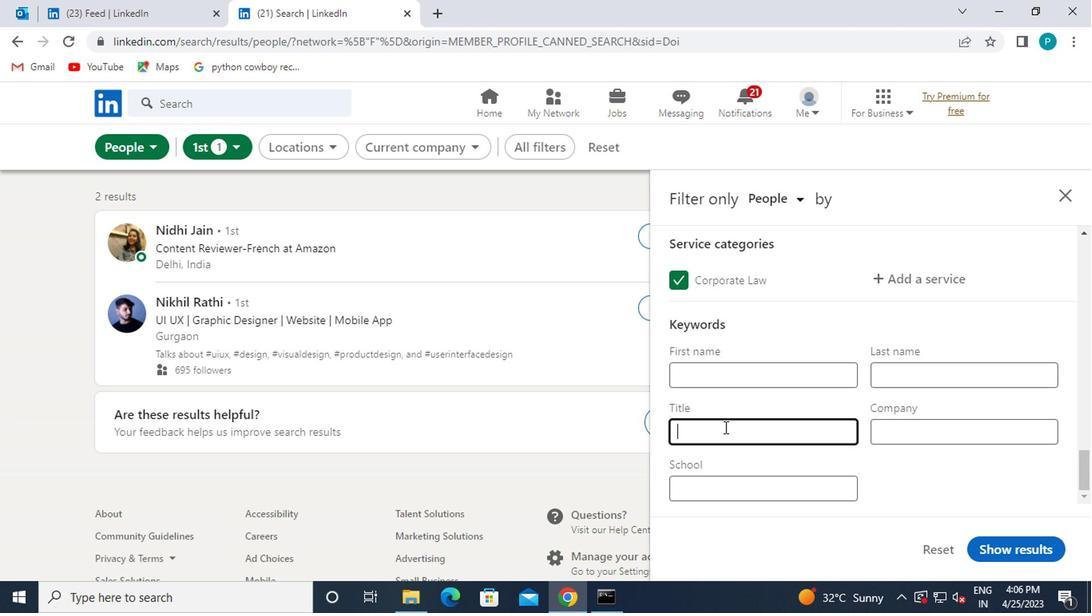 
Action: Mouse moved to (707, 436)
Screenshot: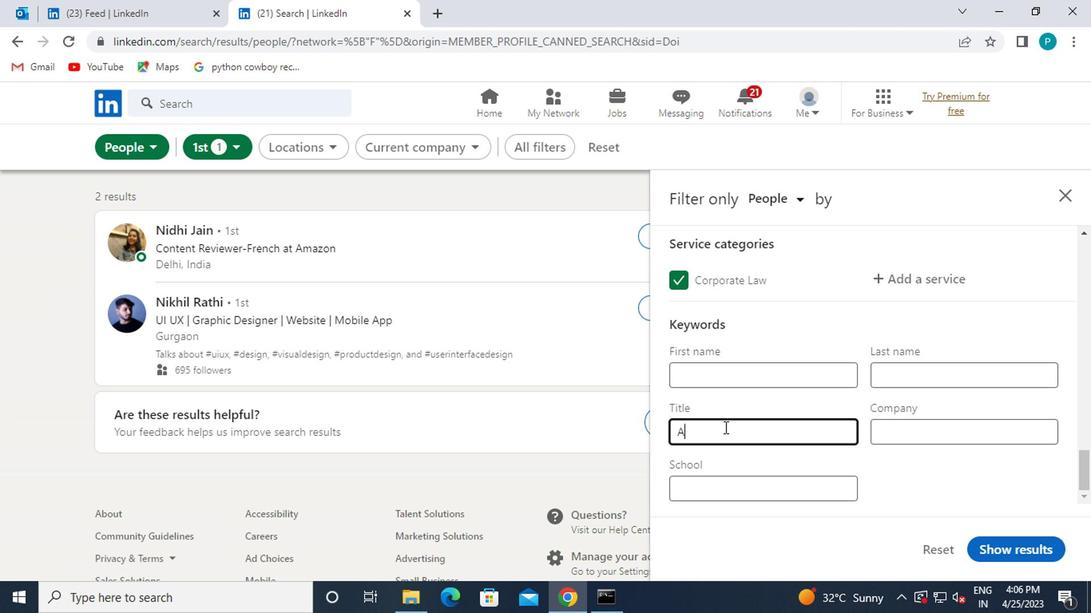 
Action: Key pressed <Key.caps_lock>
Screenshot: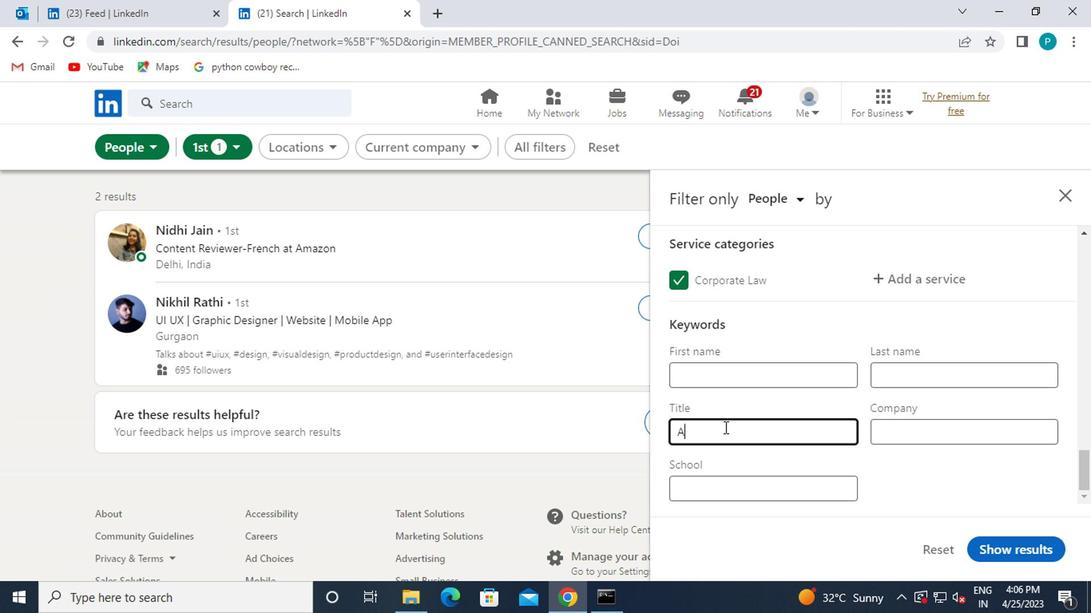 
Action: Mouse moved to (729, 421)
Screenshot: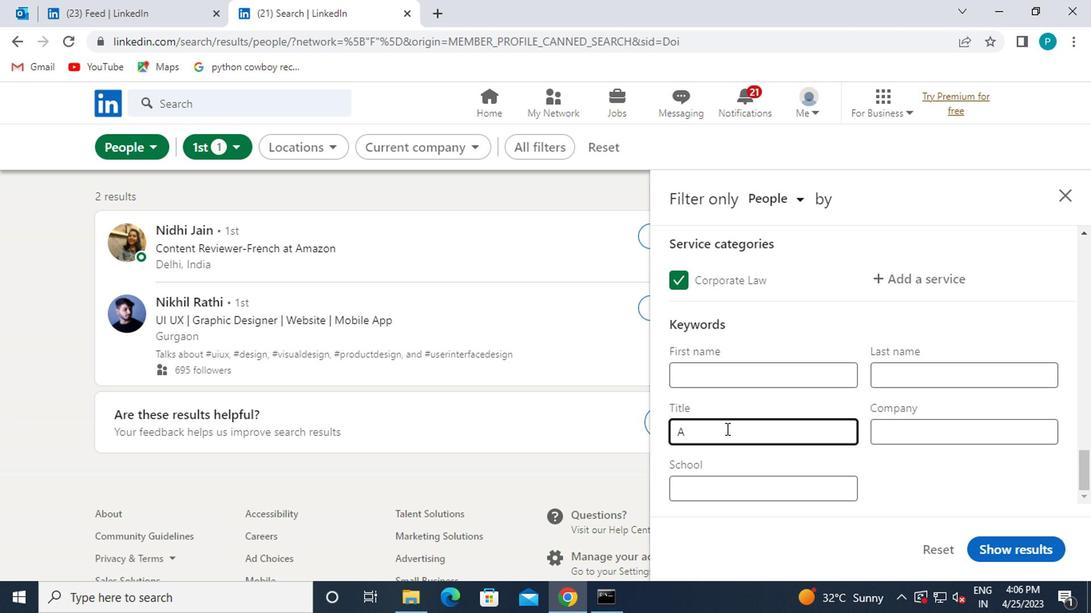 
Action: Key pressed E<Key.backspace>RCHV<Key.backspace>VES
Screenshot: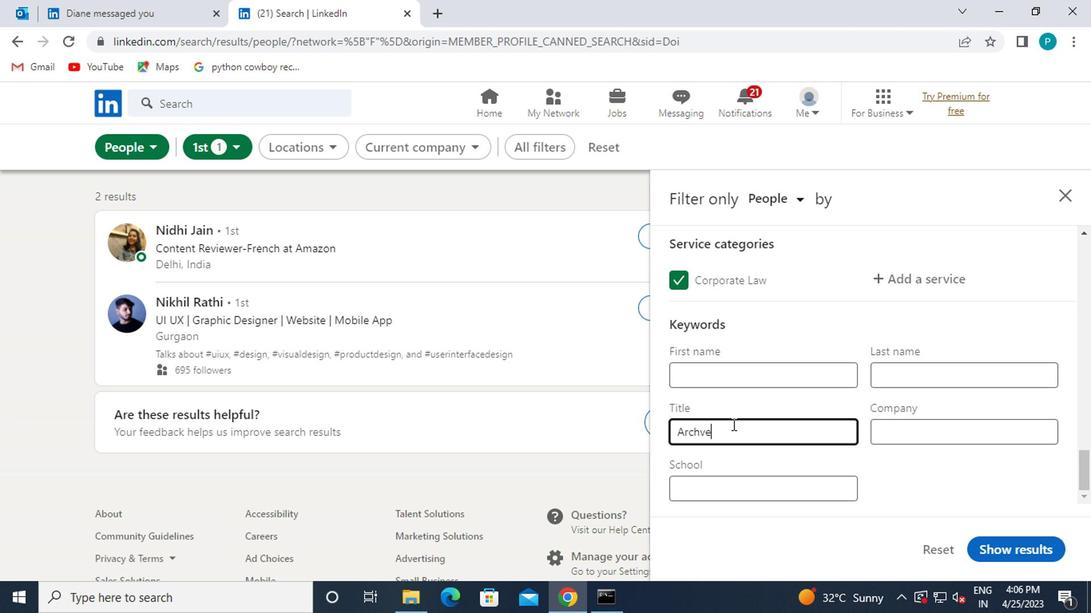 
Action: Mouse moved to (745, 411)
Screenshot: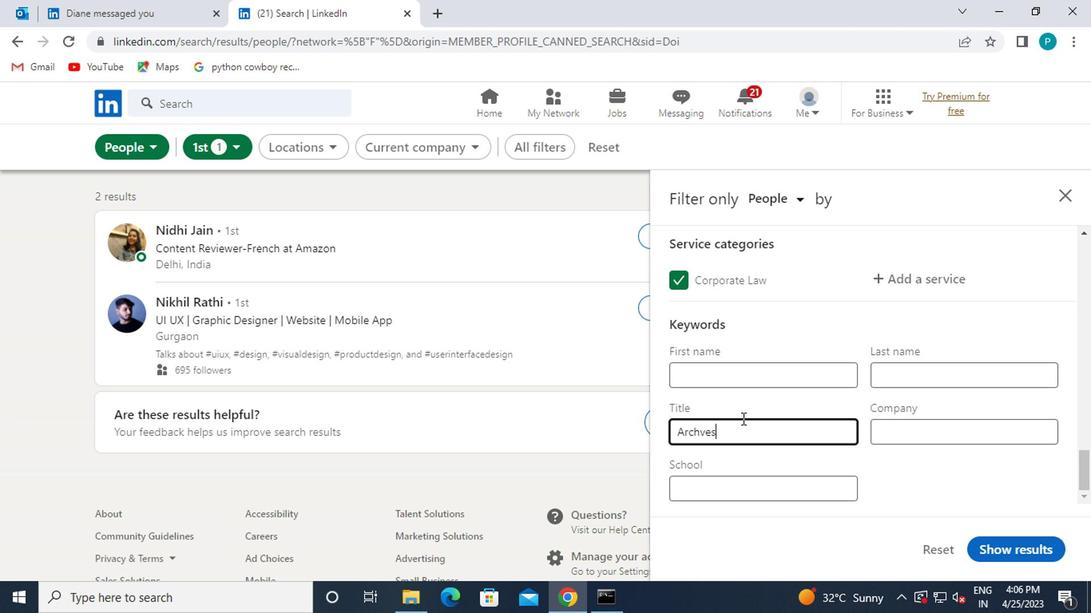 
Action: Key pressed T
Screenshot: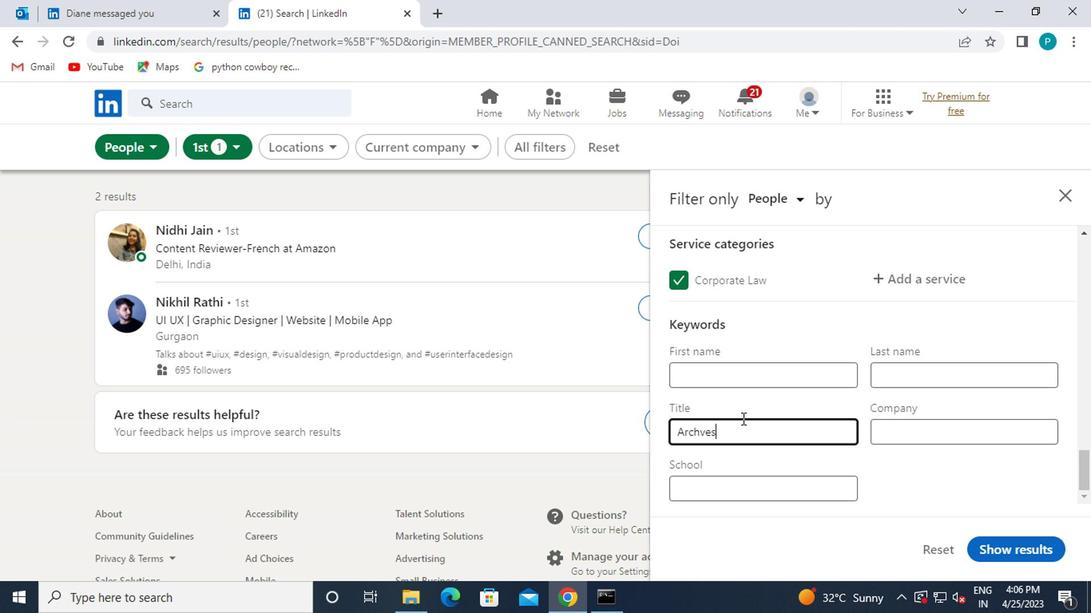 
Action: Mouse moved to (696, 431)
Screenshot: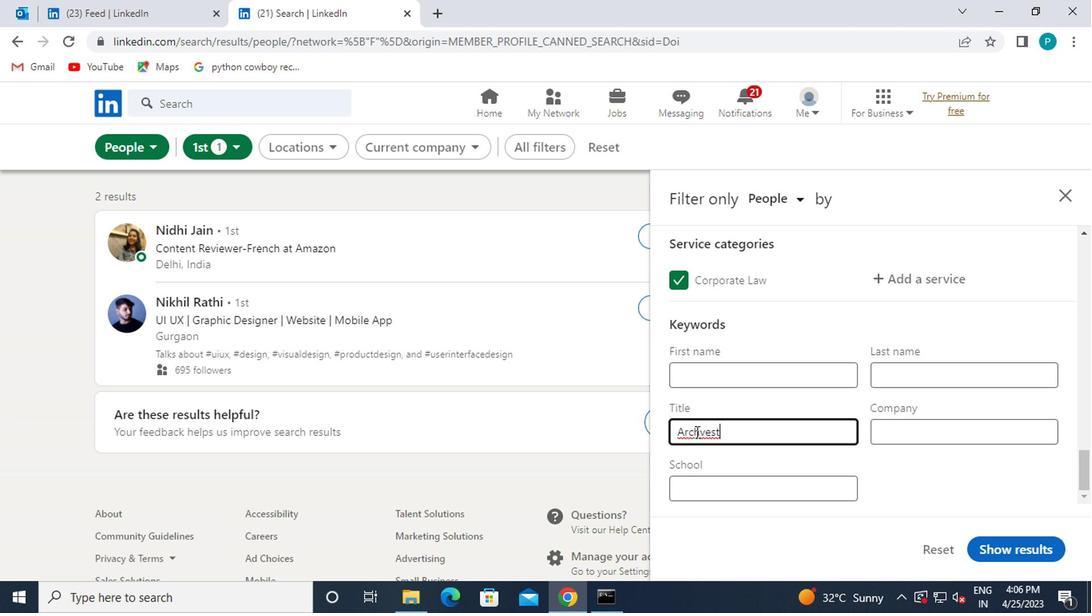 
Action: Mouse pressed left at (696, 431)
Screenshot: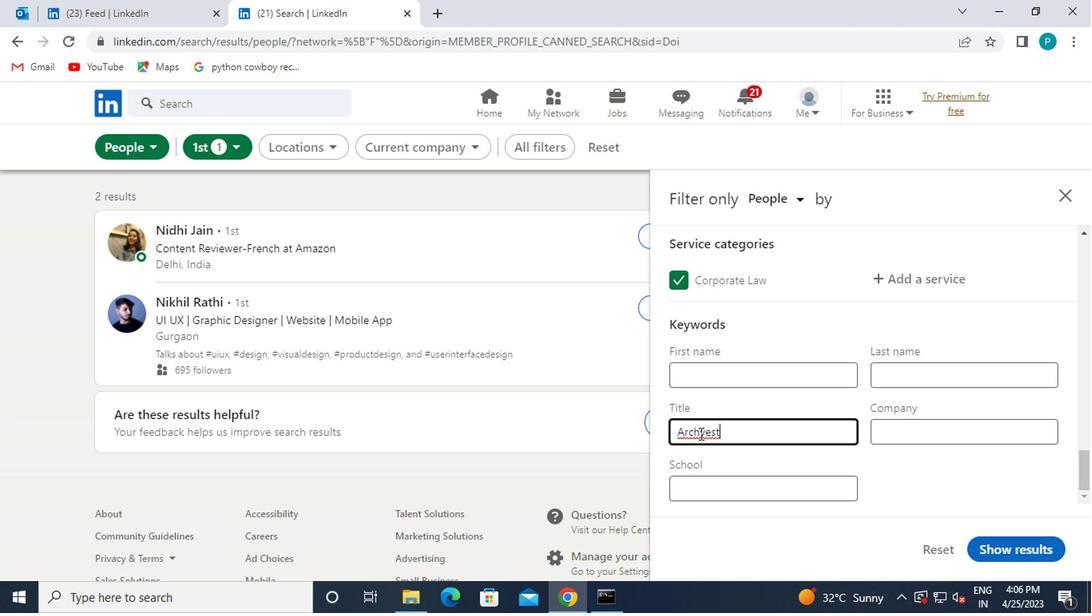 
Action: Mouse moved to (707, 435)
Screenshot: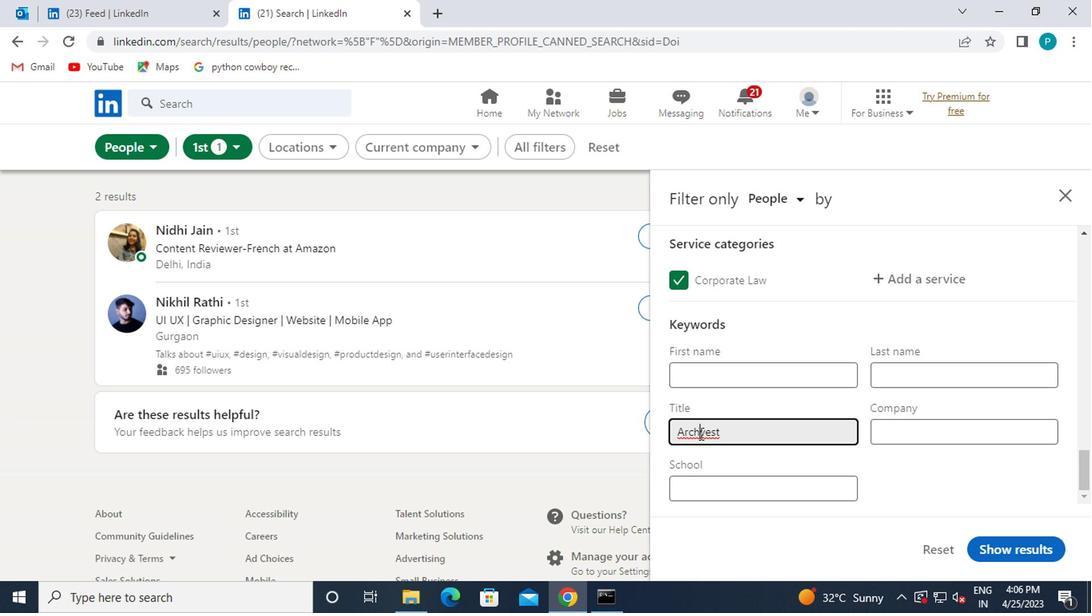 
Action: Key pressed I
Screenshot: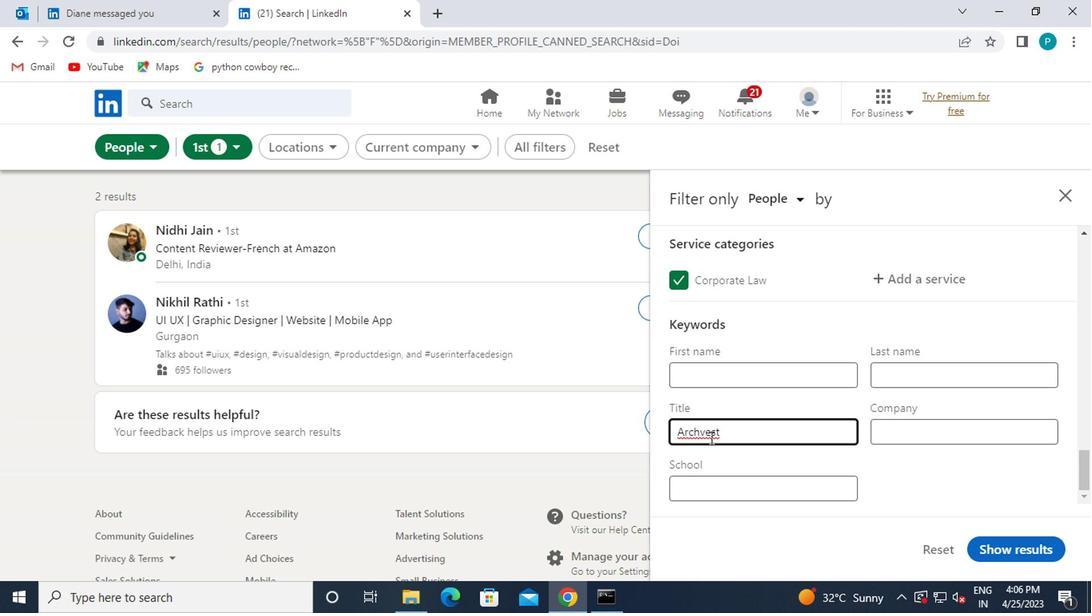 
Action: Mouse moved to (704, 429)
Screenshot: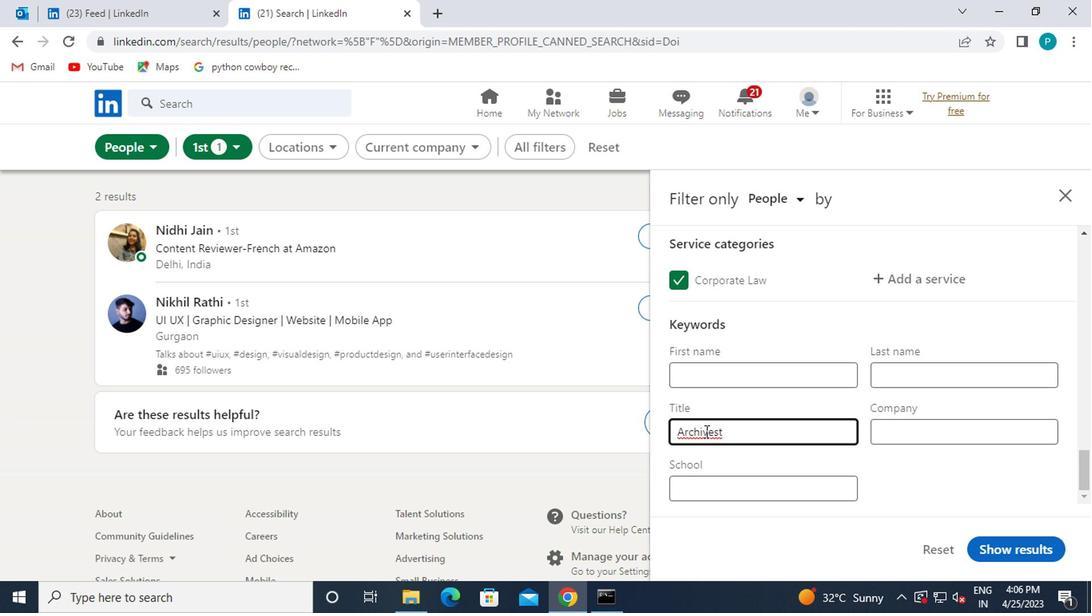 
Action: Mouse pressed left at (704, 429)
Screenshot: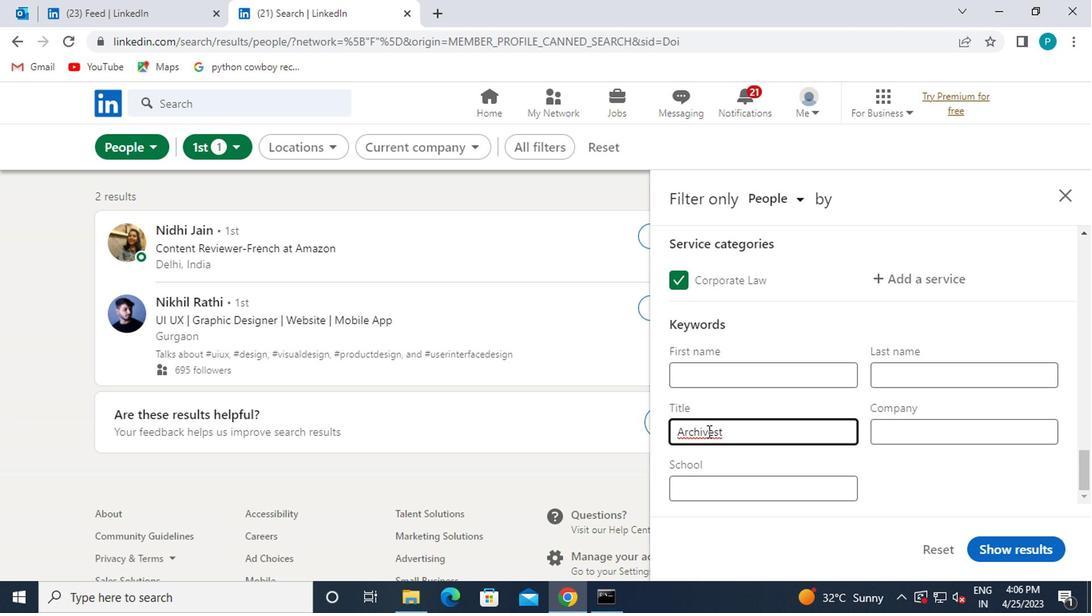 
Action: Mouse moved to (710, 431)
Screenshot: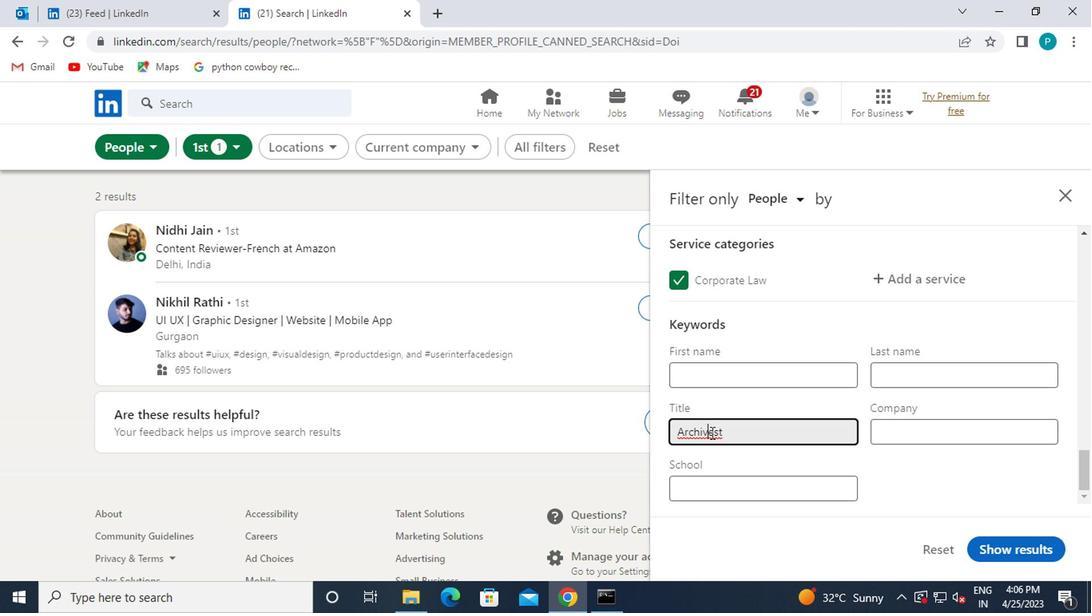 
Action: Mouse pressed left at (710, 431)
Screenshot: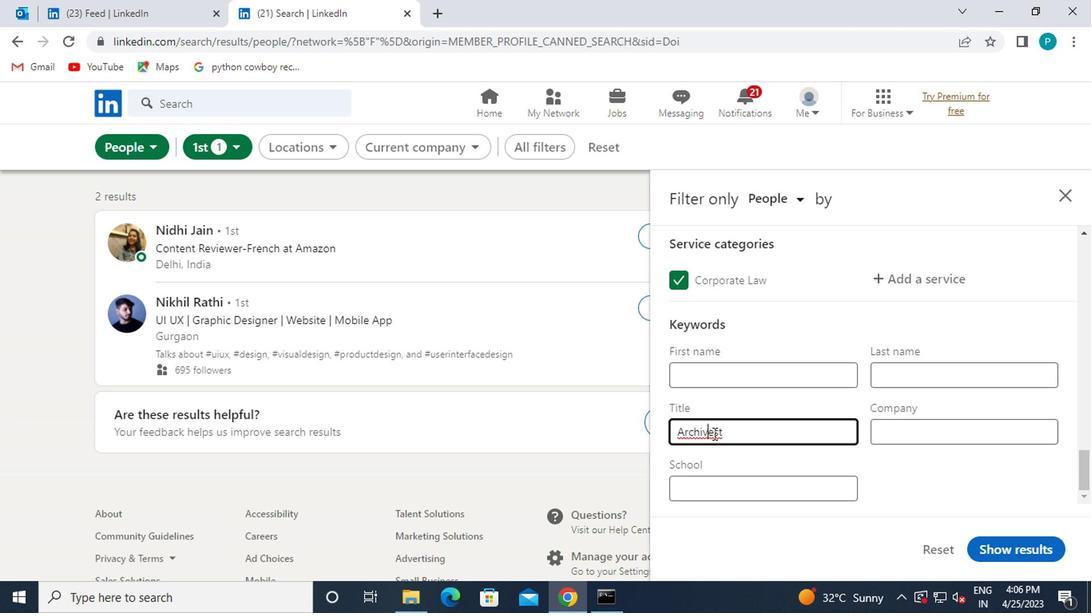
Action: Mouse moved to (711, 426)
Screenshot: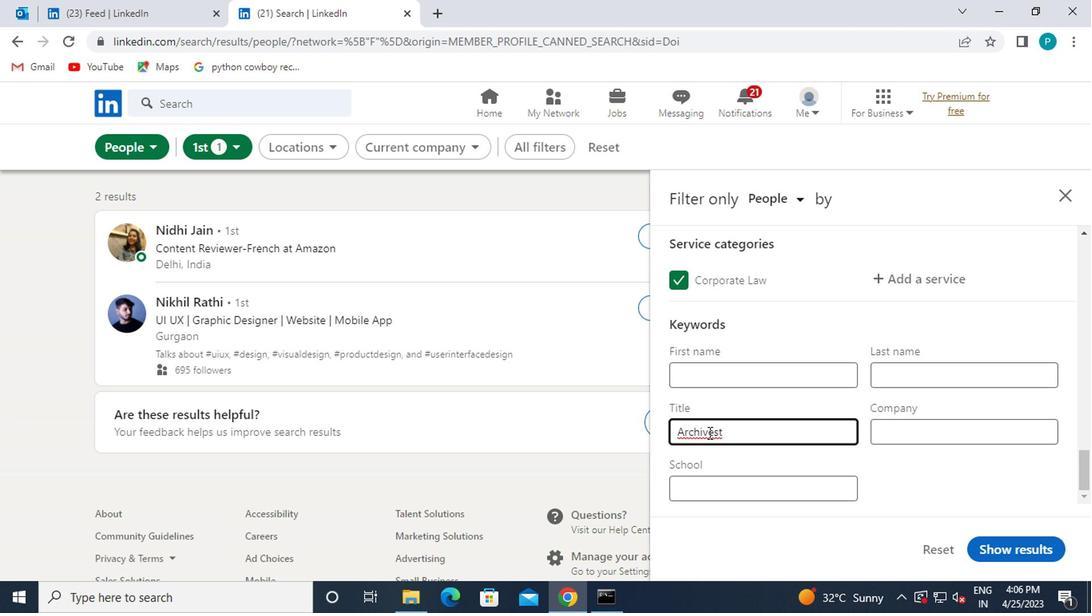 
Action: Key pressed <Key.backspace>I
Screenshot: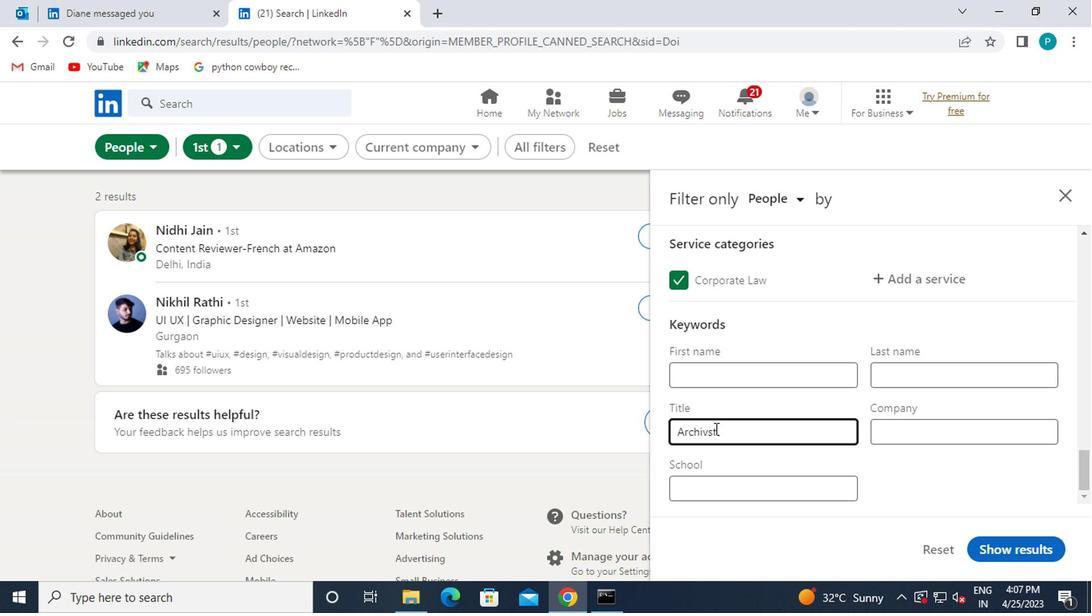 
Action: Mouse moved to (1011, 537)
Screenshot: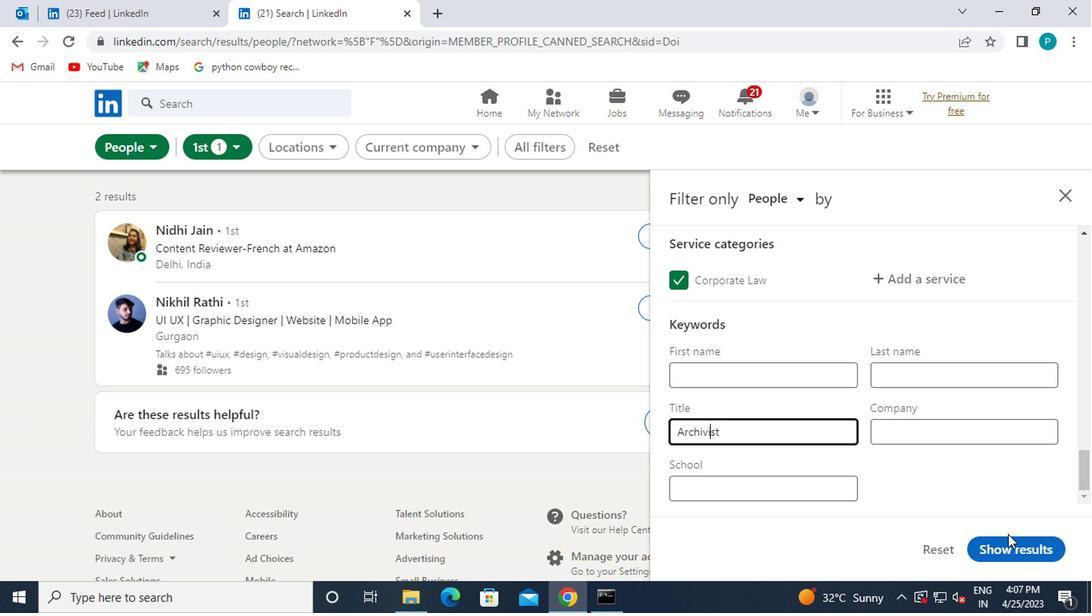 
Action: Mouse pressed left at (1011, 537)
Screenshot: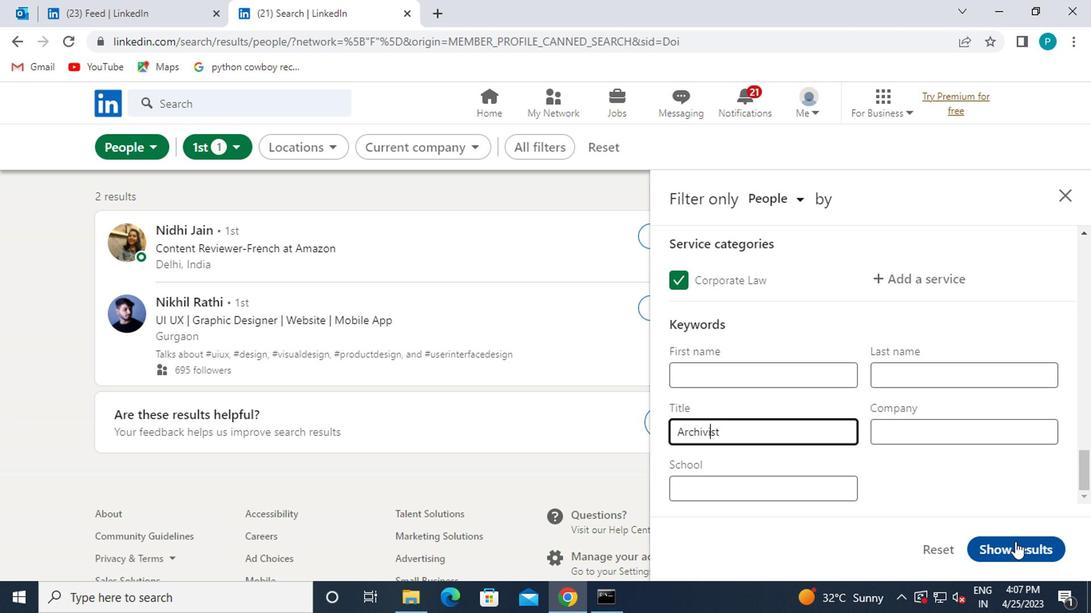 
Action: Mouse moved to (997, 511)
Screenshot: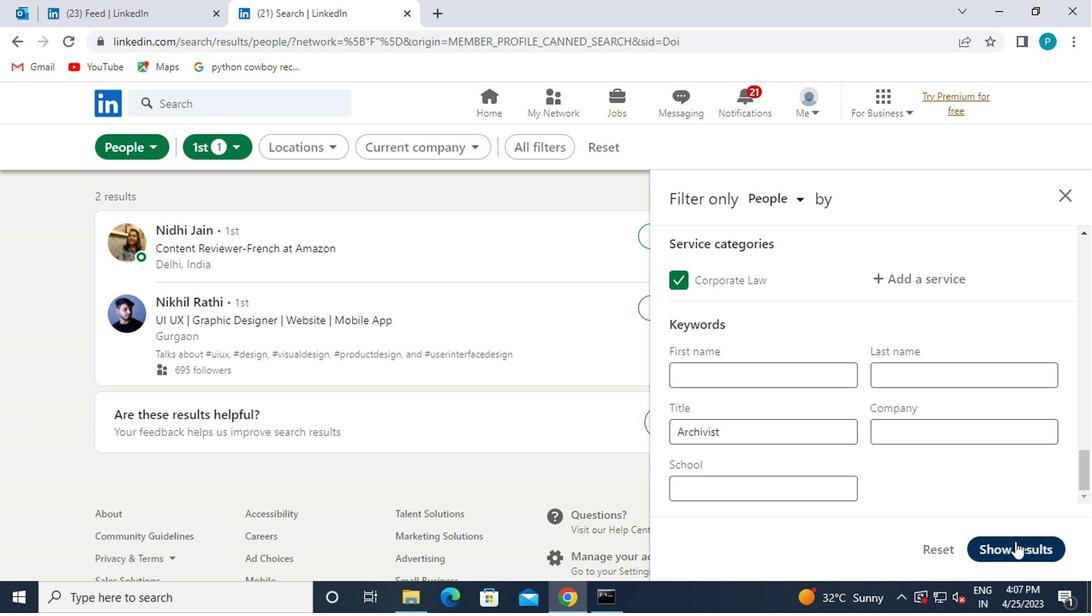 
